Task: Find connections with filter location Eutin with filter topic #Indiawith filter profile language English with filter current company IDOM Consulting, Engineering, Architecture with filter school SREE VENKATESWARA COLLEGE OF ENGINEERING with filter industry Broadcast Media Production and Distribution with filter service category Coaching & Mentoring with filter keywords title Plumber
Action: Mouse moved to (643, 85)
Screenshot: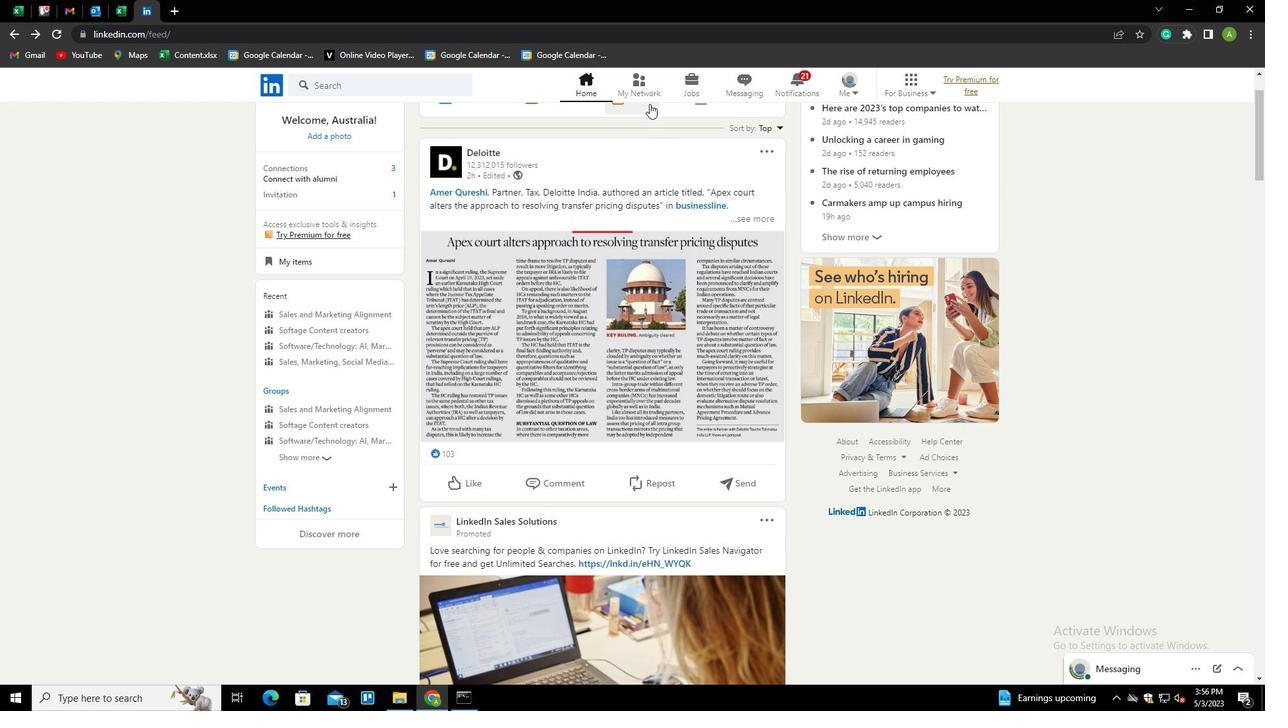 
Action: Mouse pressed left at (643, 85)
Screenshot: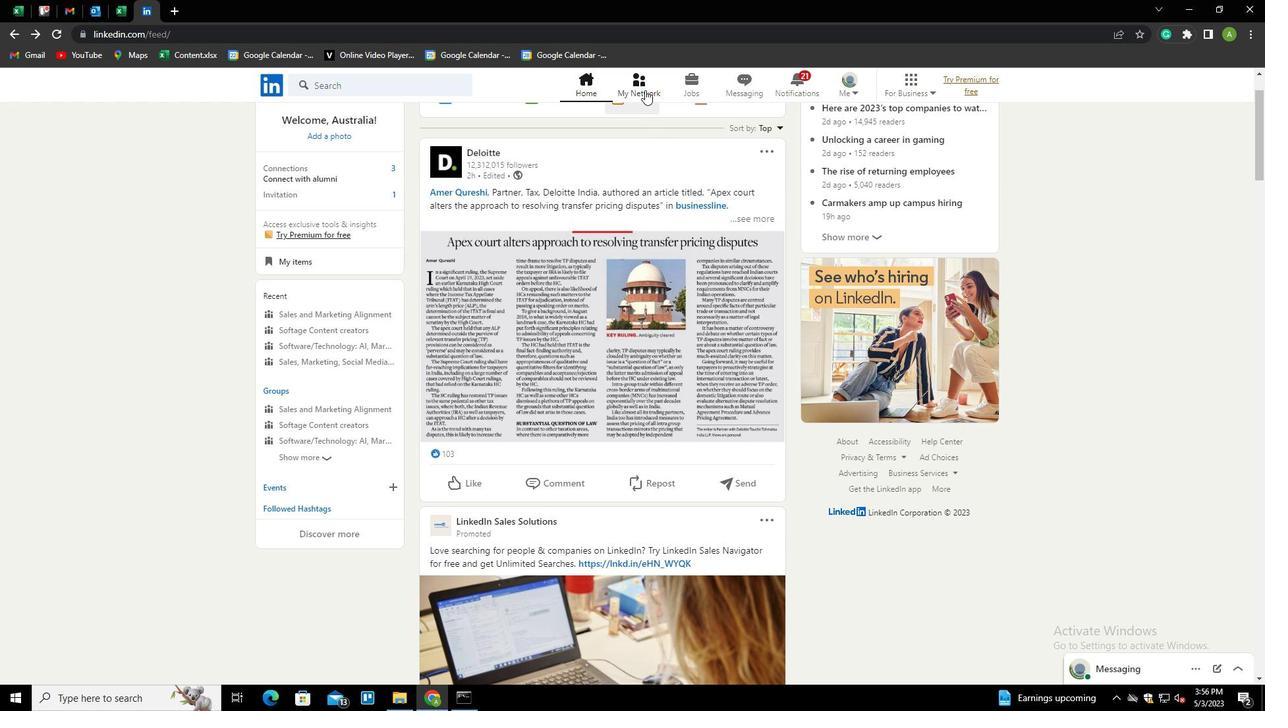 
Action: Mouse moved to (321, 156)
Screenshot: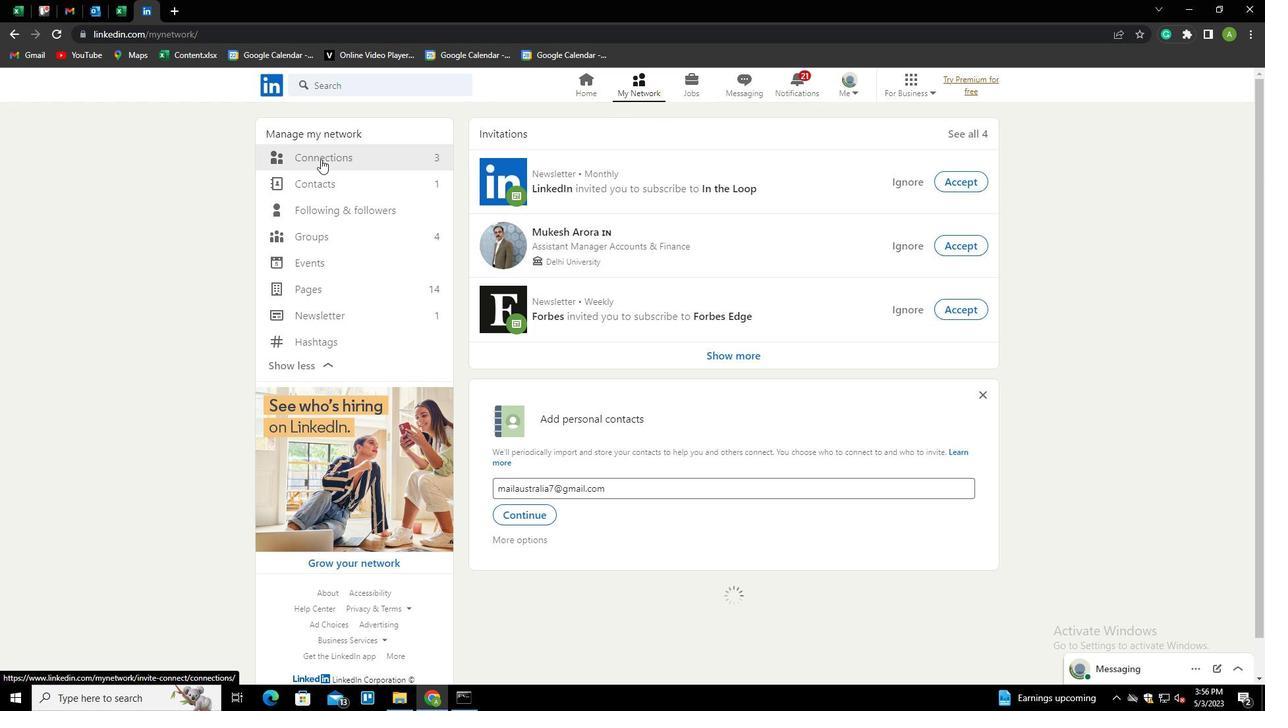 
Action: Mouse pressed left at (321, 156)
Screenshot: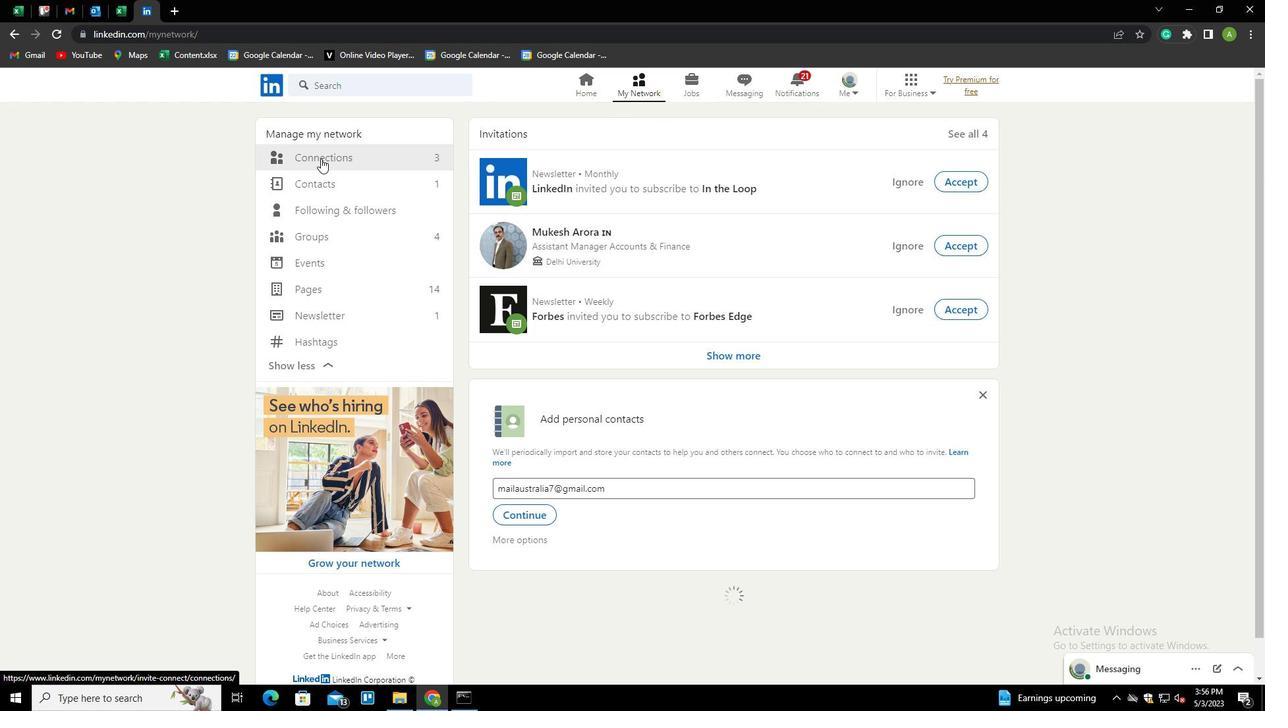 
Action: Mouse moved to (717, 158)
Screenshot: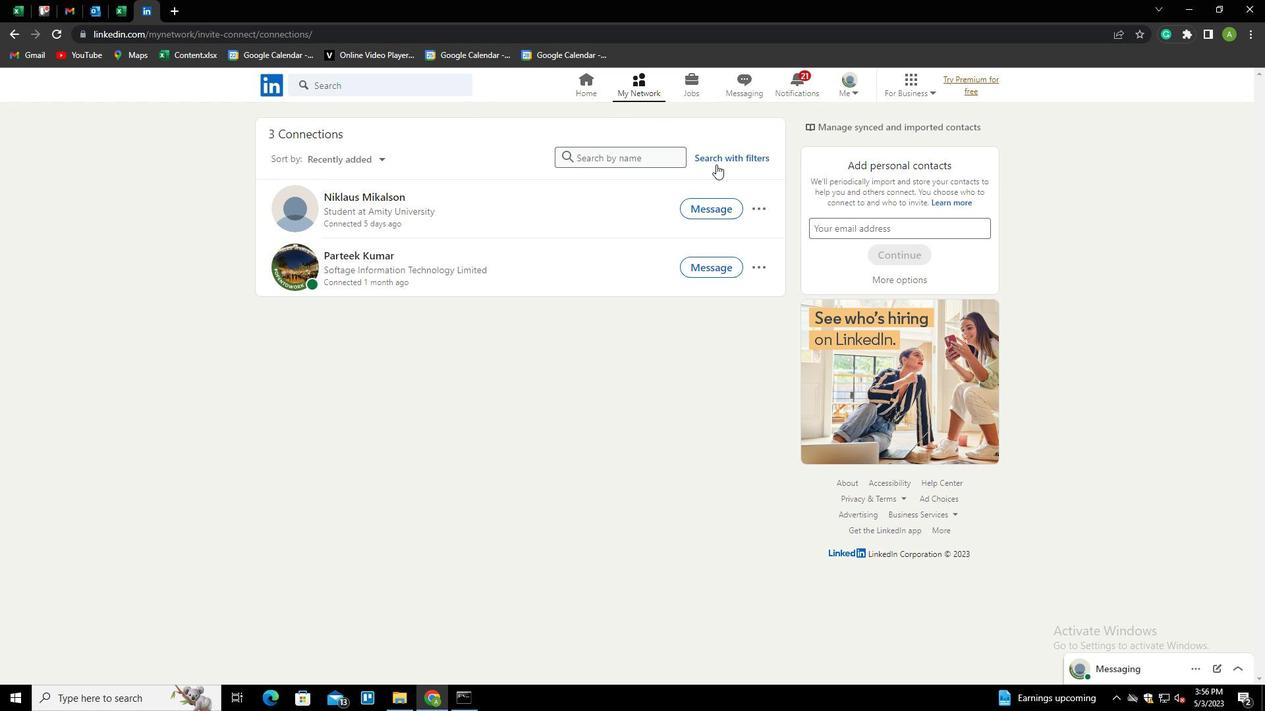 
Action: Mouse pressed left at (717, 158)
Screenshot: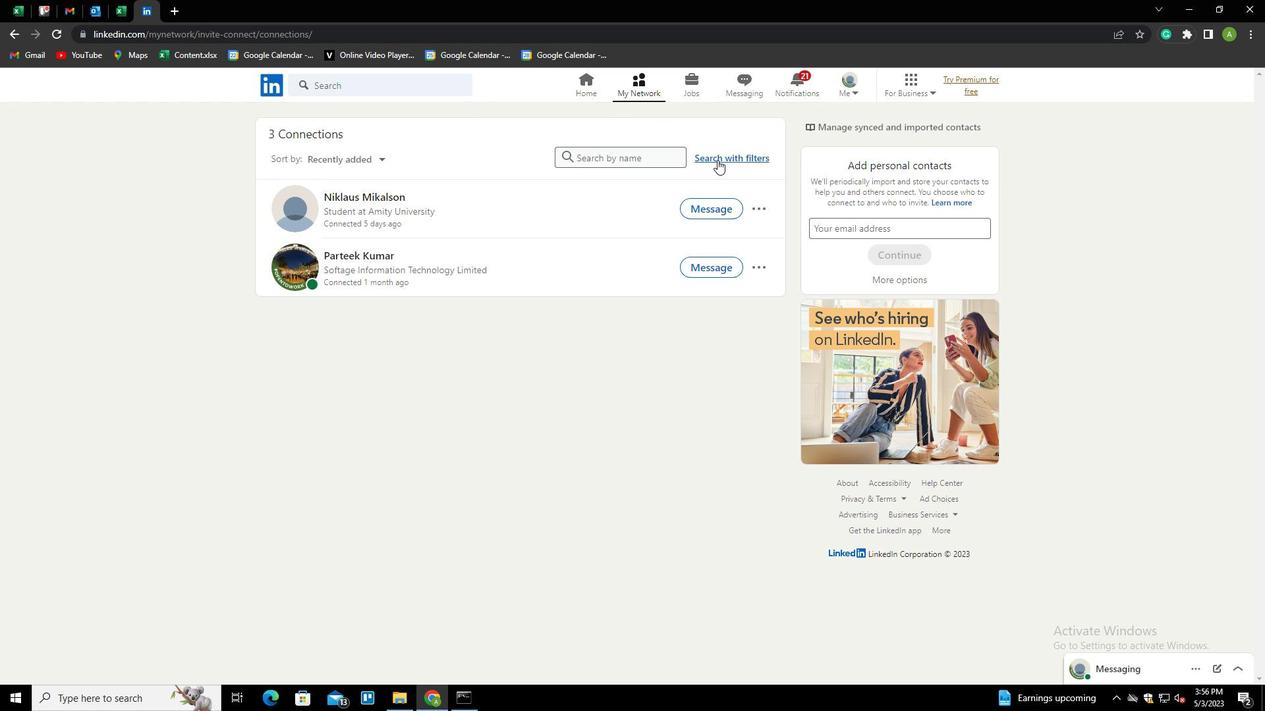 
Action: Mouse moved to (676, 119)
Screenshot: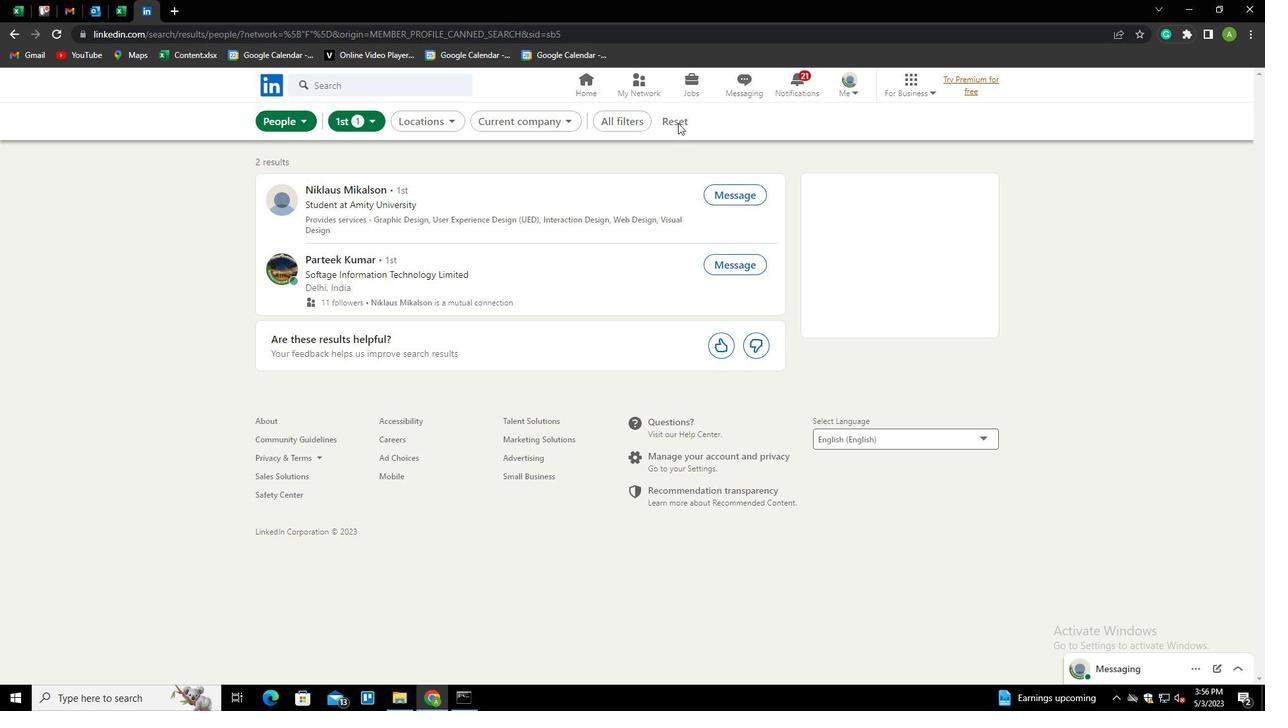 
Action: Mouse pressed left at (676, 119)
Screenshot: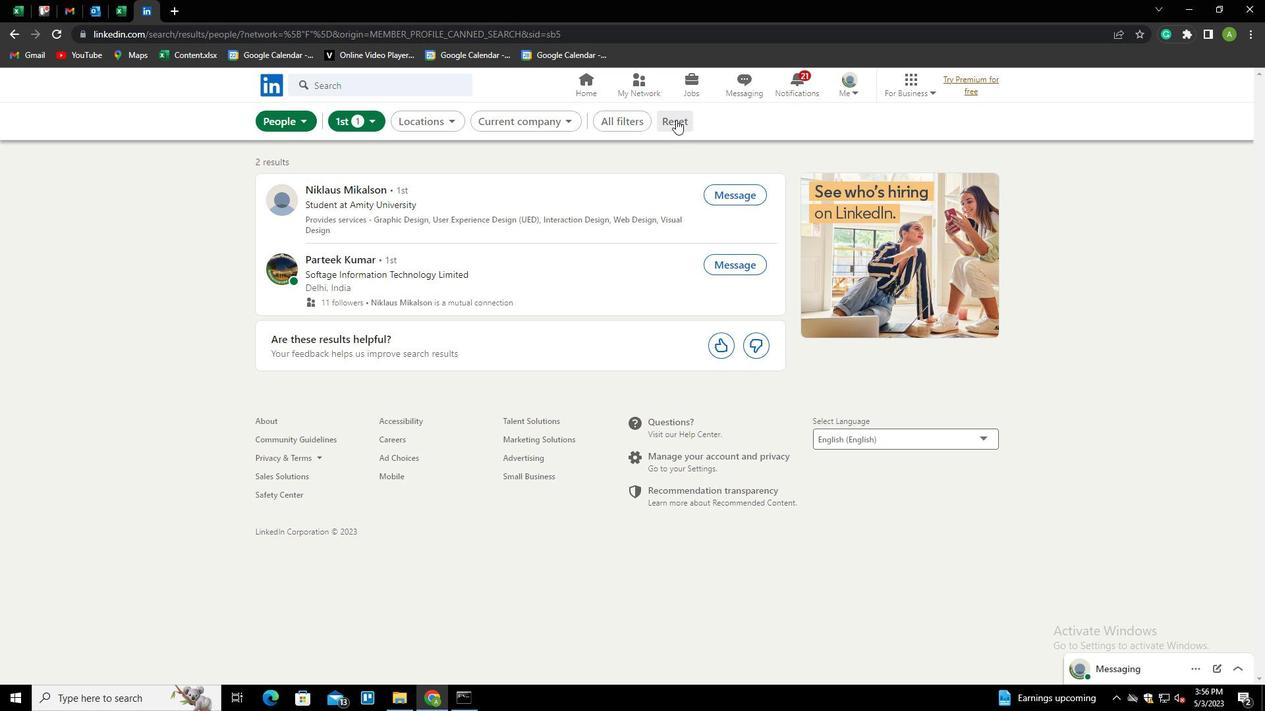 
Action: Mouse moved to (663, 120)
Screenshot: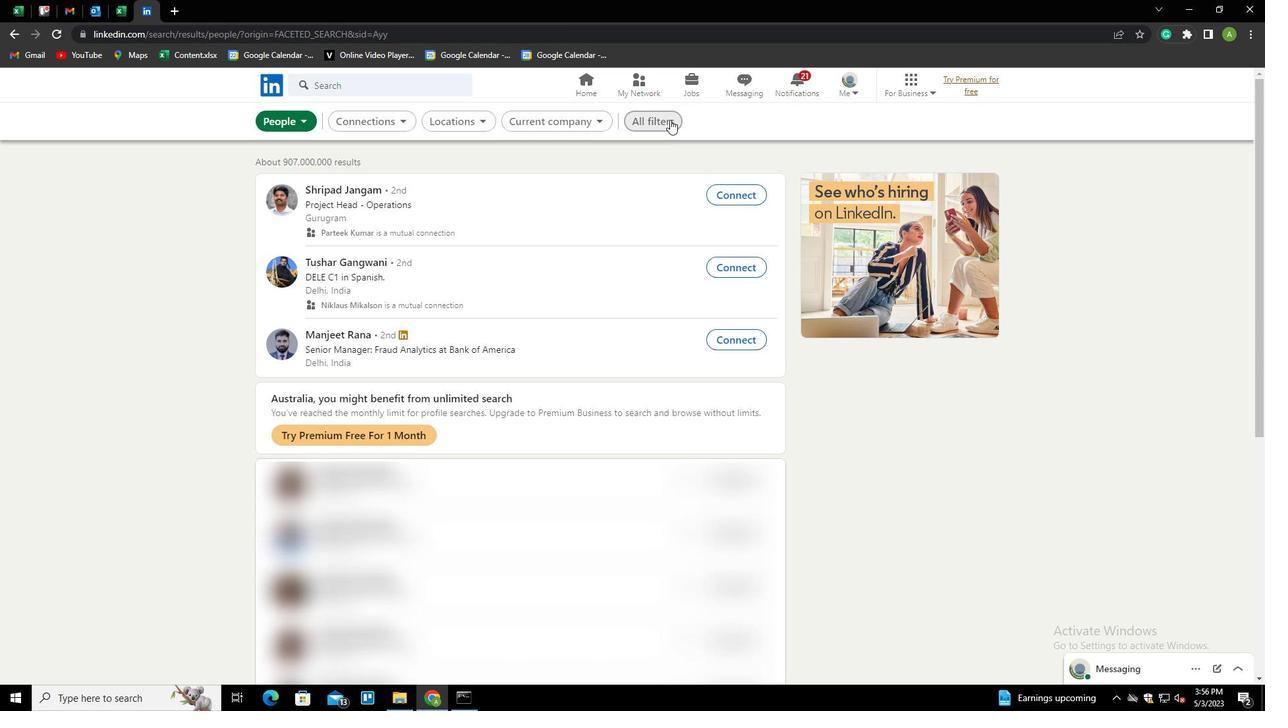 
Action: Mouse pressed left at (663, 120)
Screenshot: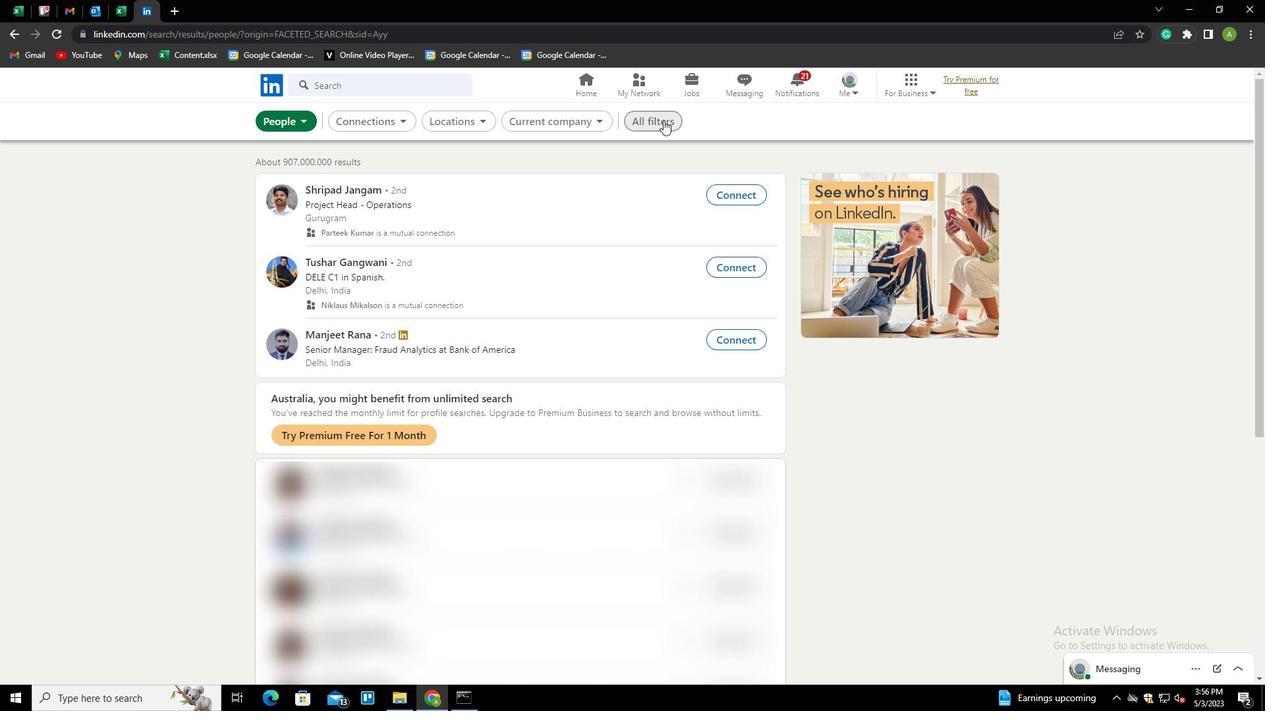 
Action: Mouse moved to (1050, 315)
Screenshot: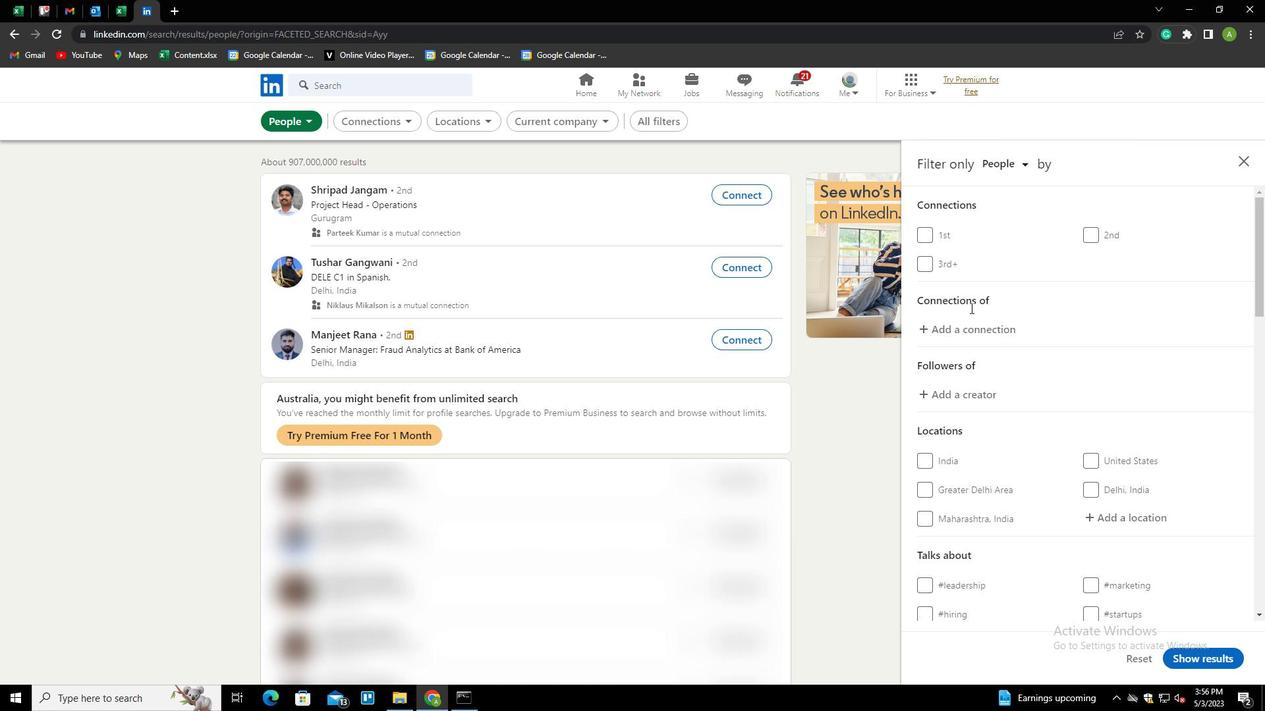 
Action: Mouse scrolled (1050, 315) with delta (0, 0)
Screenshot: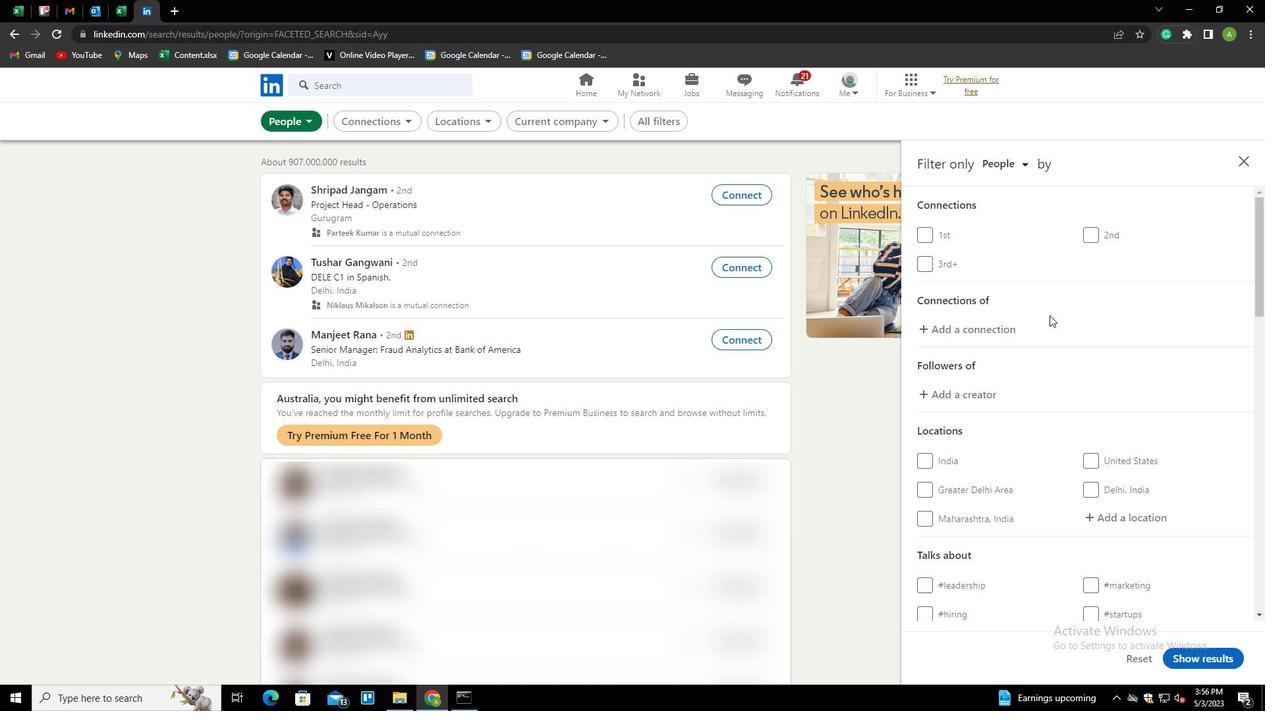 
Action: Mouse scrolled (1050, 315) with delta (0, 0)
Screenshot: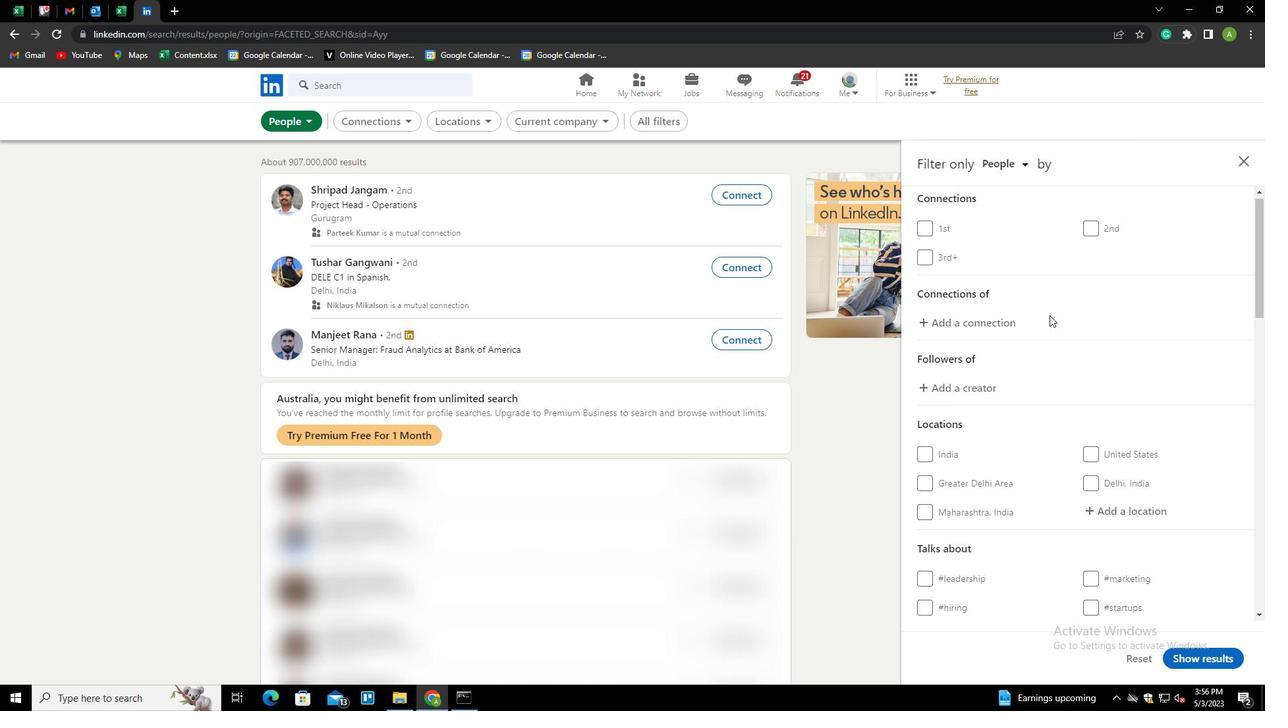 
Action: Mouse scrolled (1050, 315) with delta (0, 0)
Screenshot: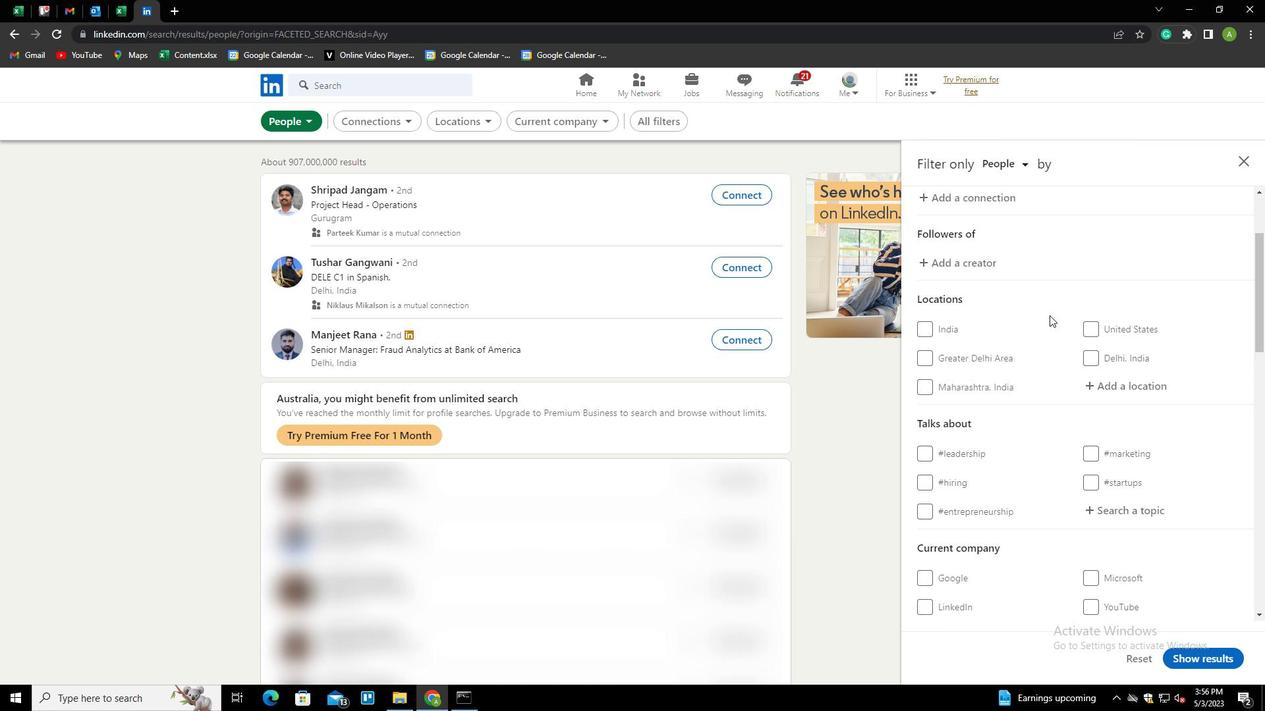 
Action: Mouse moved to (1102, 323)
Screenshot: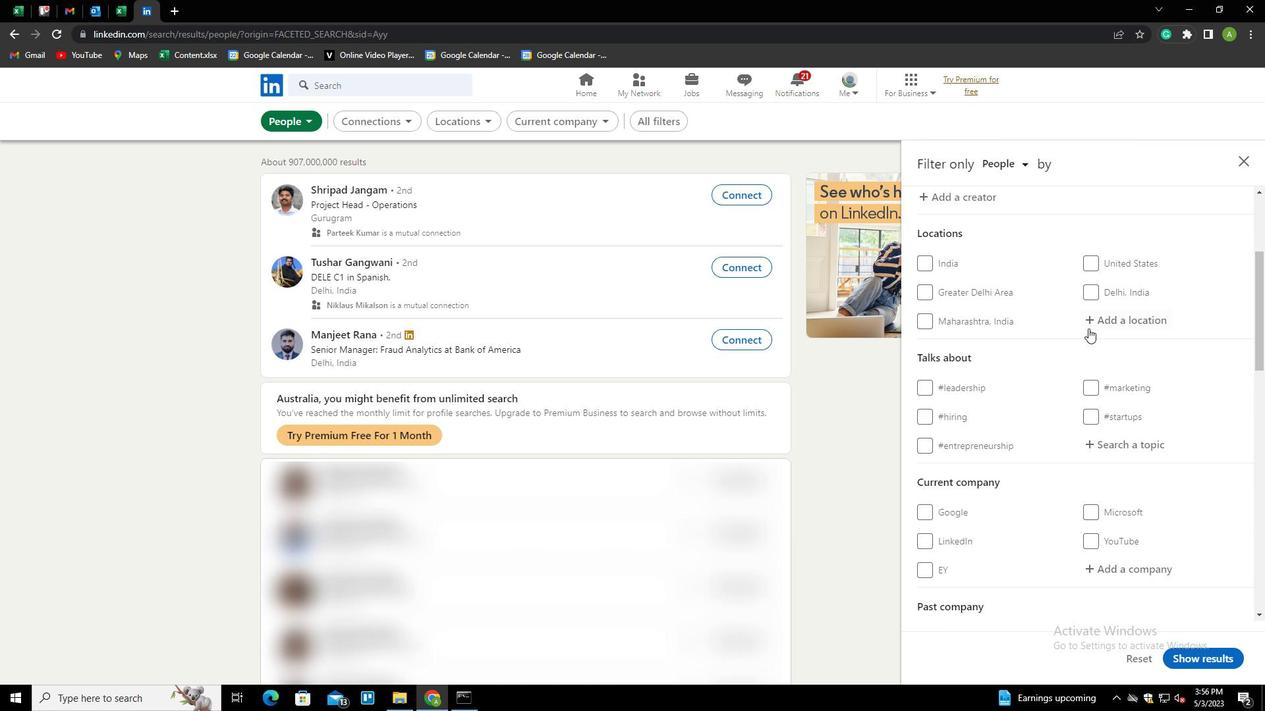 
Action: Mouse pressed left at (1102, 323)
Screenshot: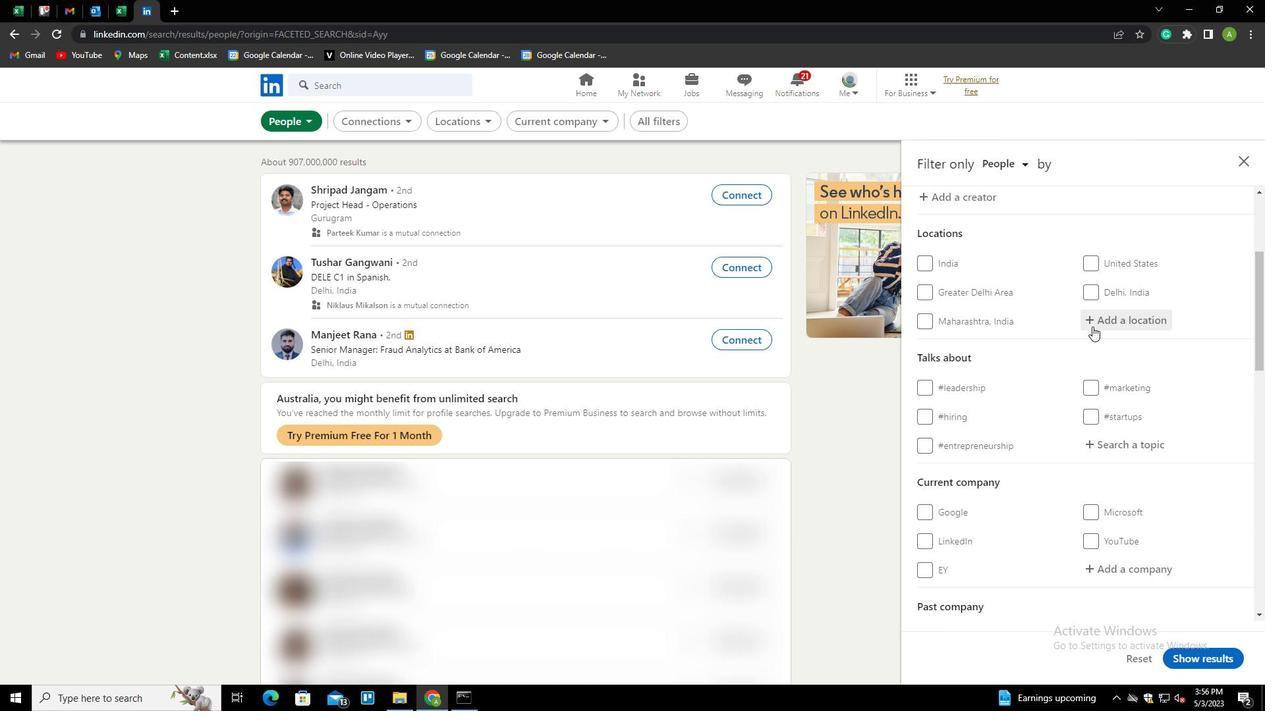 
Action: Mouse moved to (1108, 322)
Screenshot: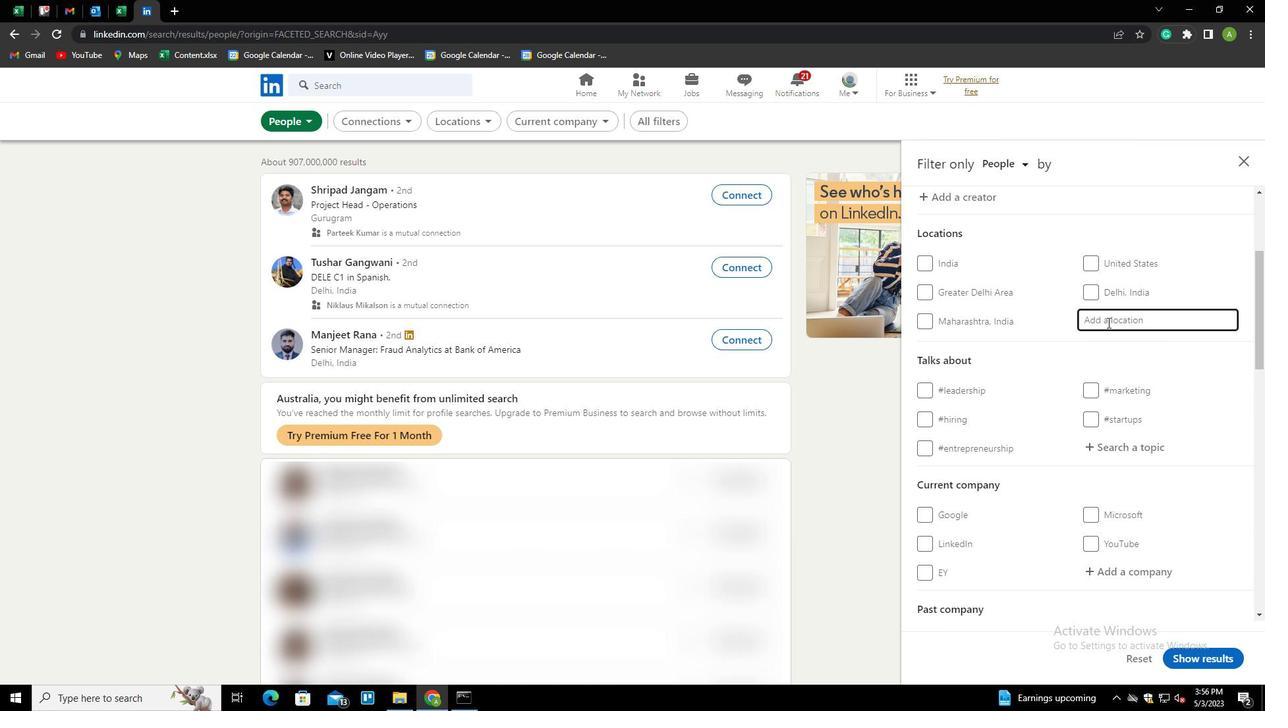 
Action: Mouse pressed left at (1108, 322)
Screenshot: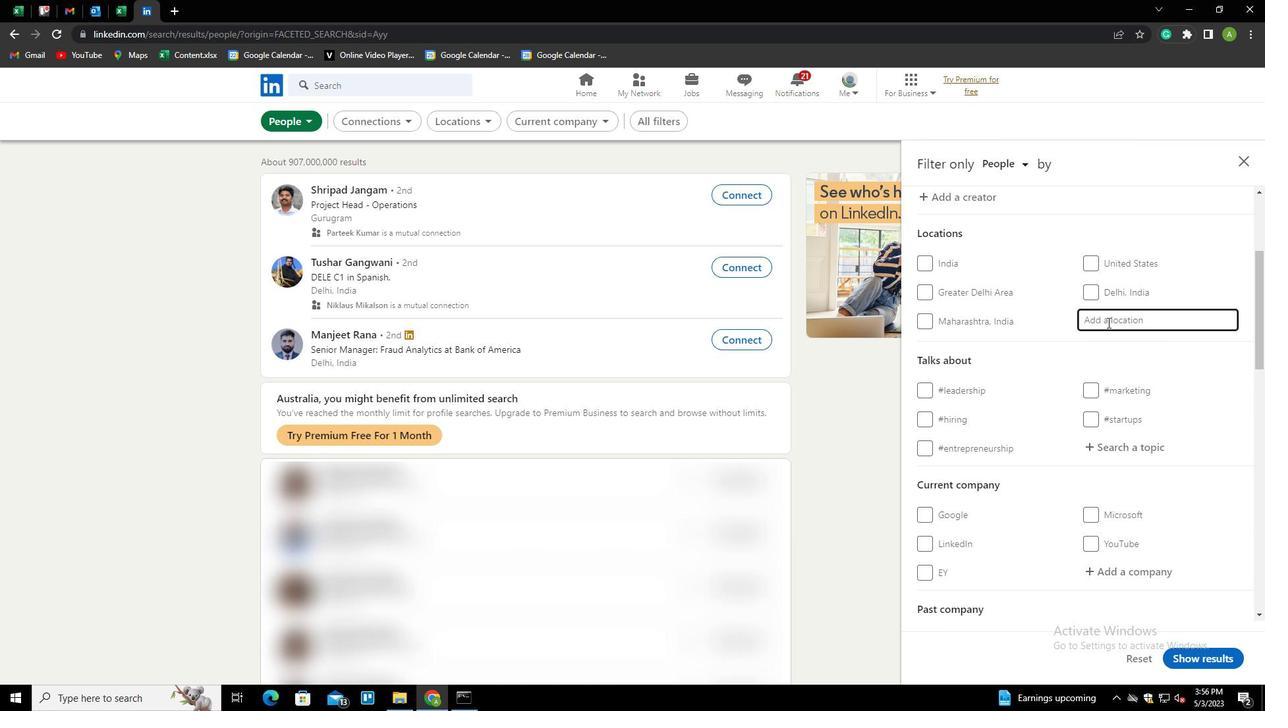 
Action: Key pressed <Key.shift><Key.shift><Key.shift><Key.shift><Key.shift><Key.shift><Key.shift><Key.shift><Key.shift><Key.shift><Key.shift><Key.shift><Key.shift><Key.shift><Key.shift><Key.shift><Key.shift><Key.shift><Key.shift><Key.shift><Key.shift><Key.shift><Key.shift><Key.shift><Key.shift><Key.shift><Key.shift><Key.shift><Key.shift><Key.shift><Key.shift><Key.shift><Key.shift><Key.shift><Key.shift><Key.shift><Key.shift><Key.shift><Key.shift><Key.shift><Key.shift><Key.shift><Key.shift><Key.shift><Key.shift><Key.shift><Key.shift><Key.shift><Key.shift><Key.shift><Key.shift><Key.shift><Key.shift><Key.shift><Key.shift><Key.shift><Key.shift><Key.shift><Key.shift>EUTIN<Key.down><Key.down><Key.enter>
Screenshot: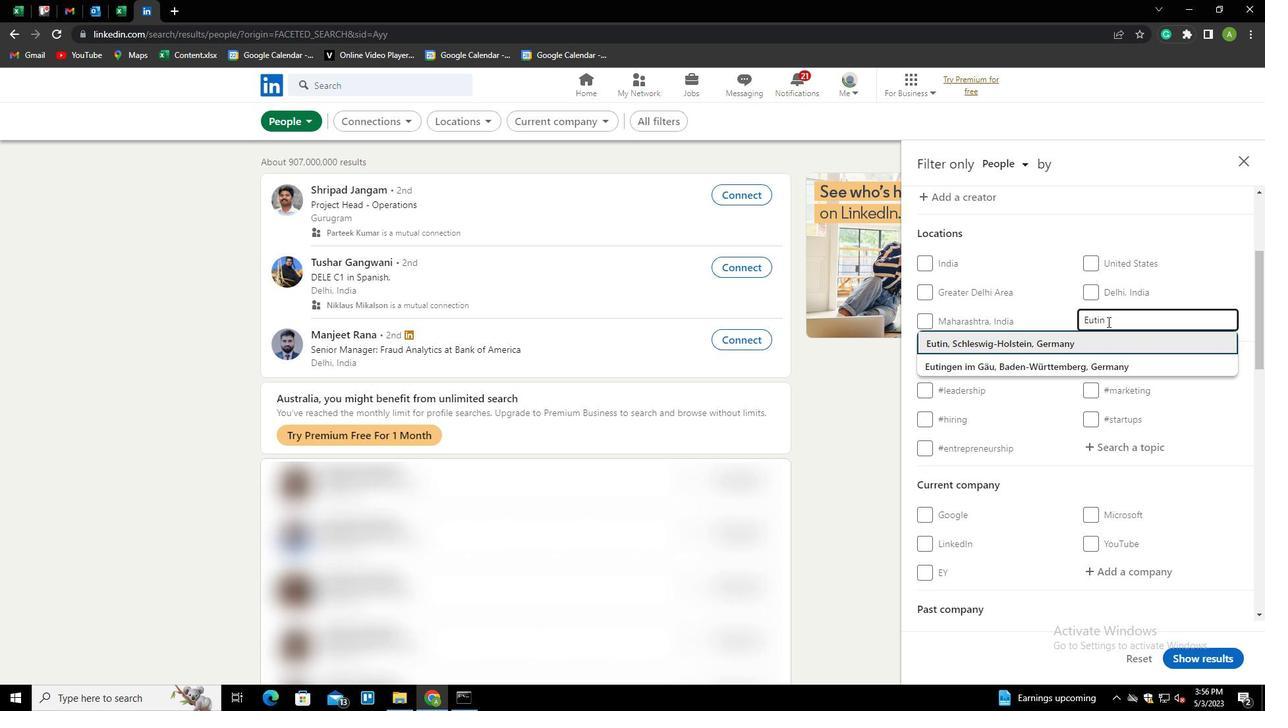 
Action: Mouse scrolled (1108, 321) with delta (0, 0)
Screenshot: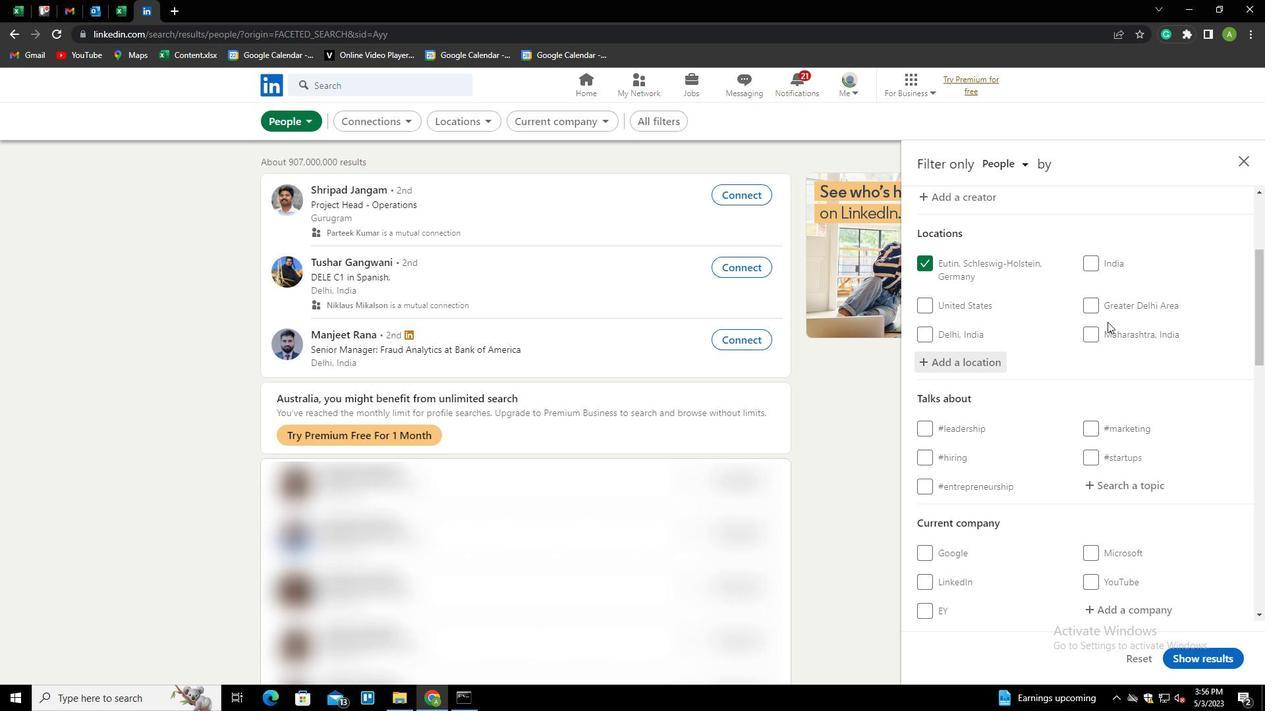 
Action: Mouse moved to (1108, 424)
Screenshot: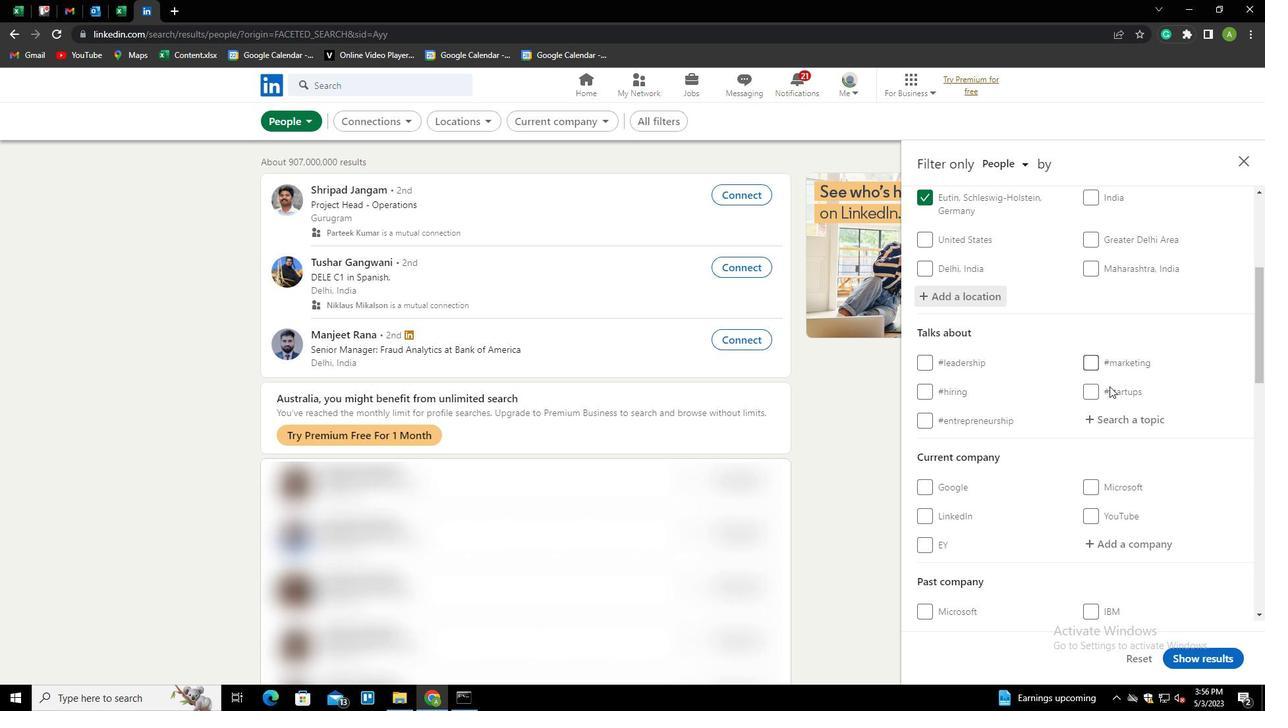 
Action: Mouse pressed left at (1108, 424)
Screenshot: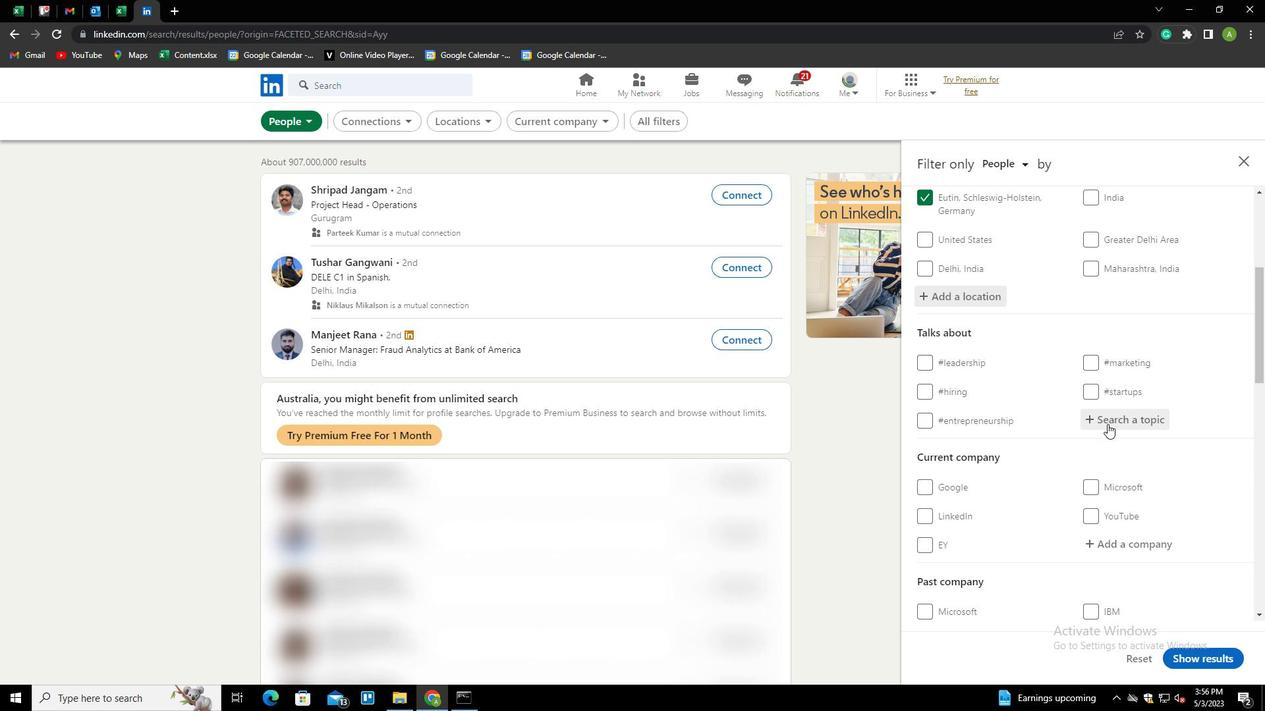 
Action: Key pressed INDIA<Key.down><Key.enter>
Screenshot: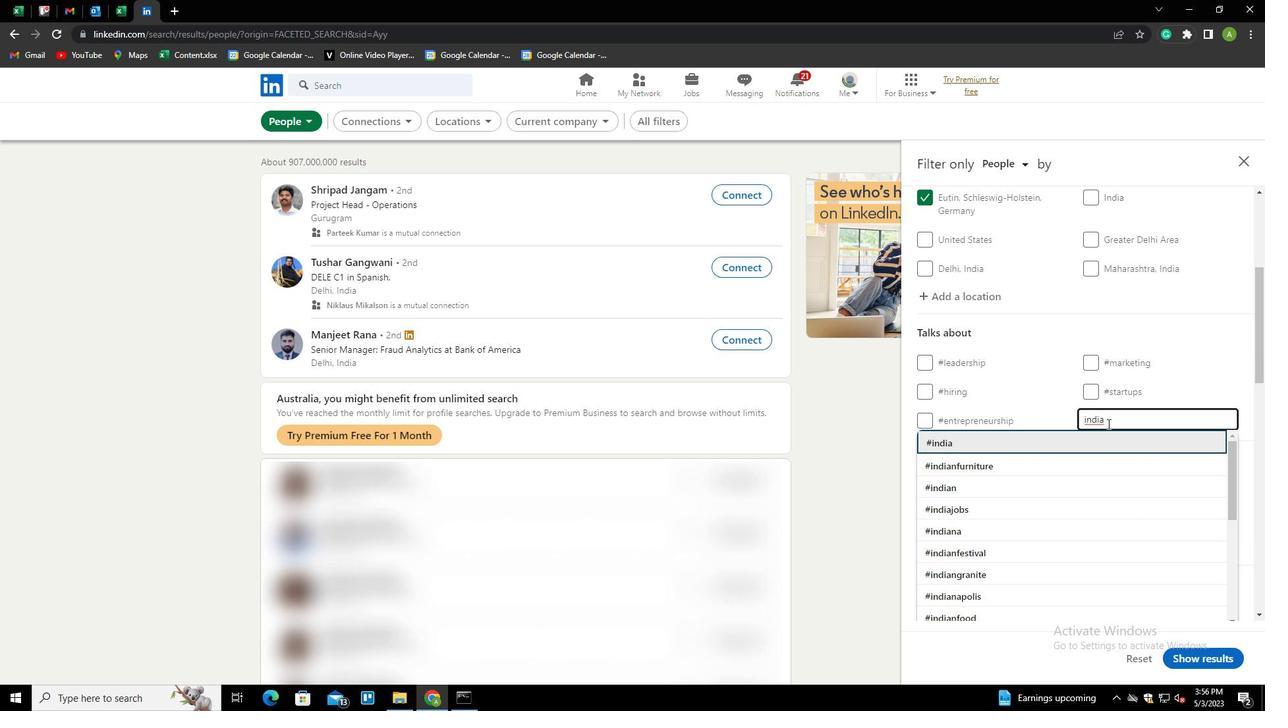 
Action: Mouse scrolled (1108, 423) with delta (0, 0)
Screenshot: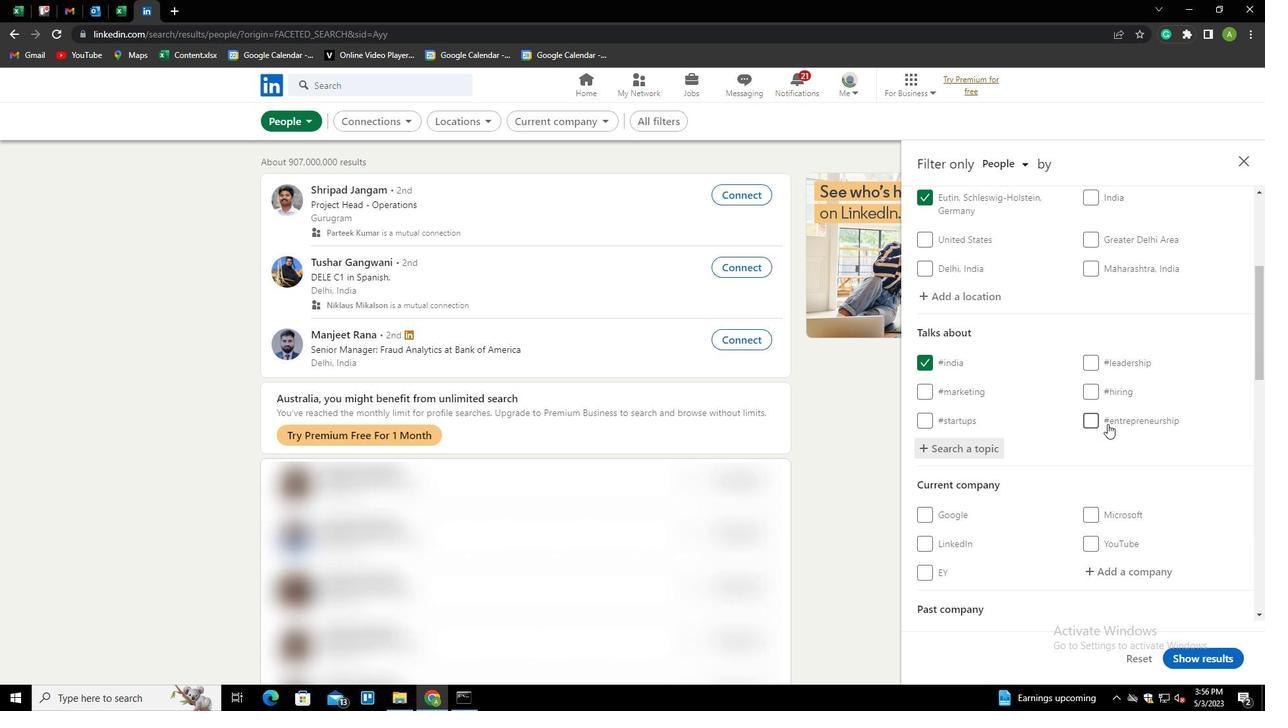 
Action: Mouse scrolled (1108, 423) with delta (0, 0)
Screenshot: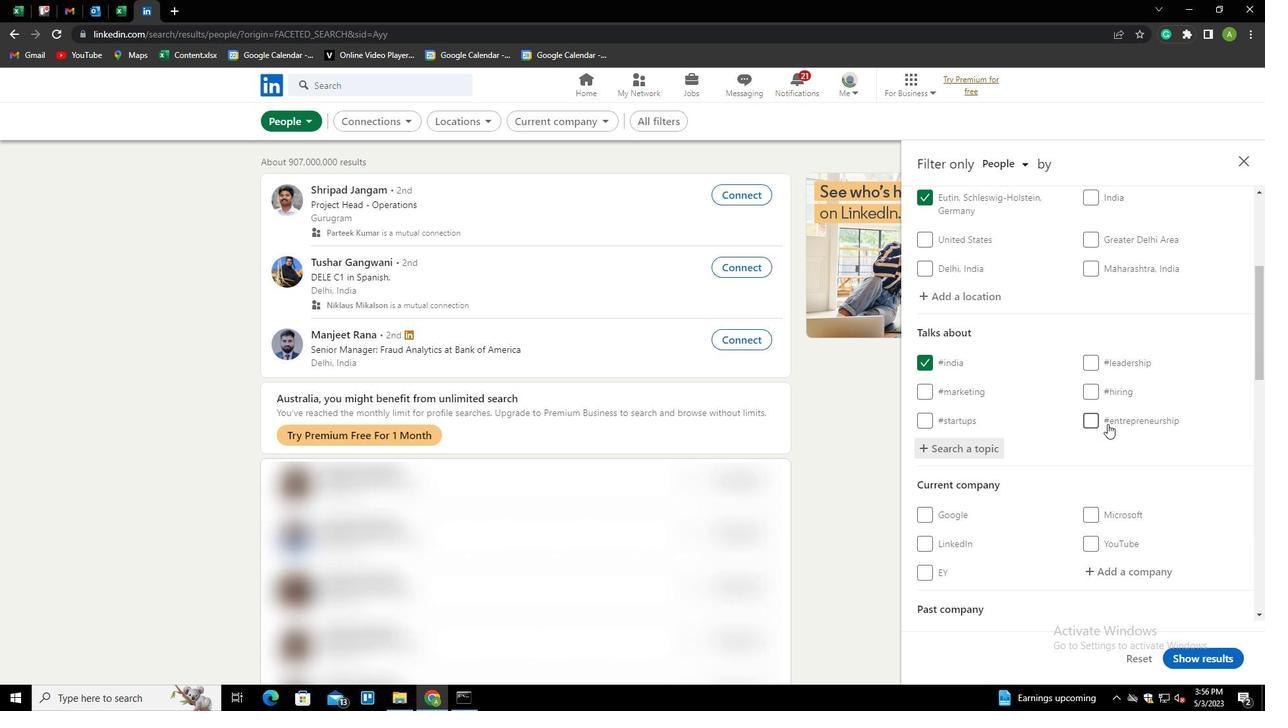 
Action: Mouse scrolled (1108, 423) with delta (0, 0)
Screenshot: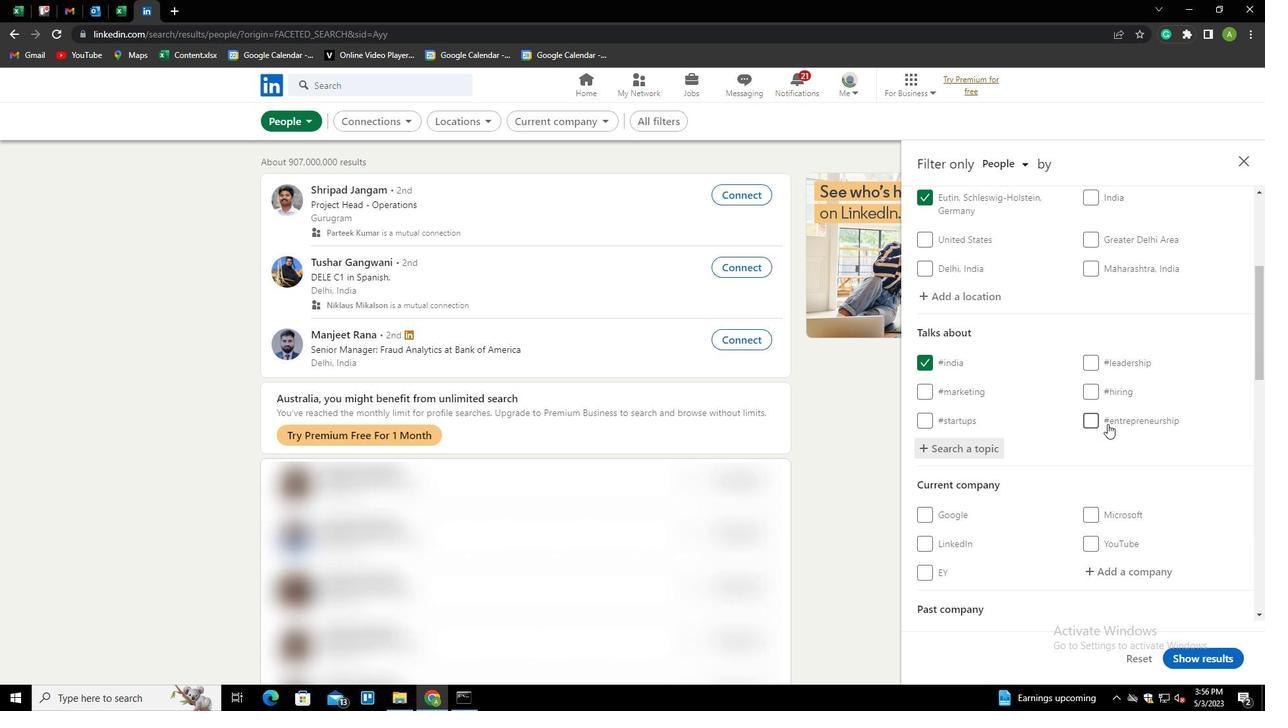 
Action: Mouse scrolled (1108, 423) with delta (0, 0)
Screenshot: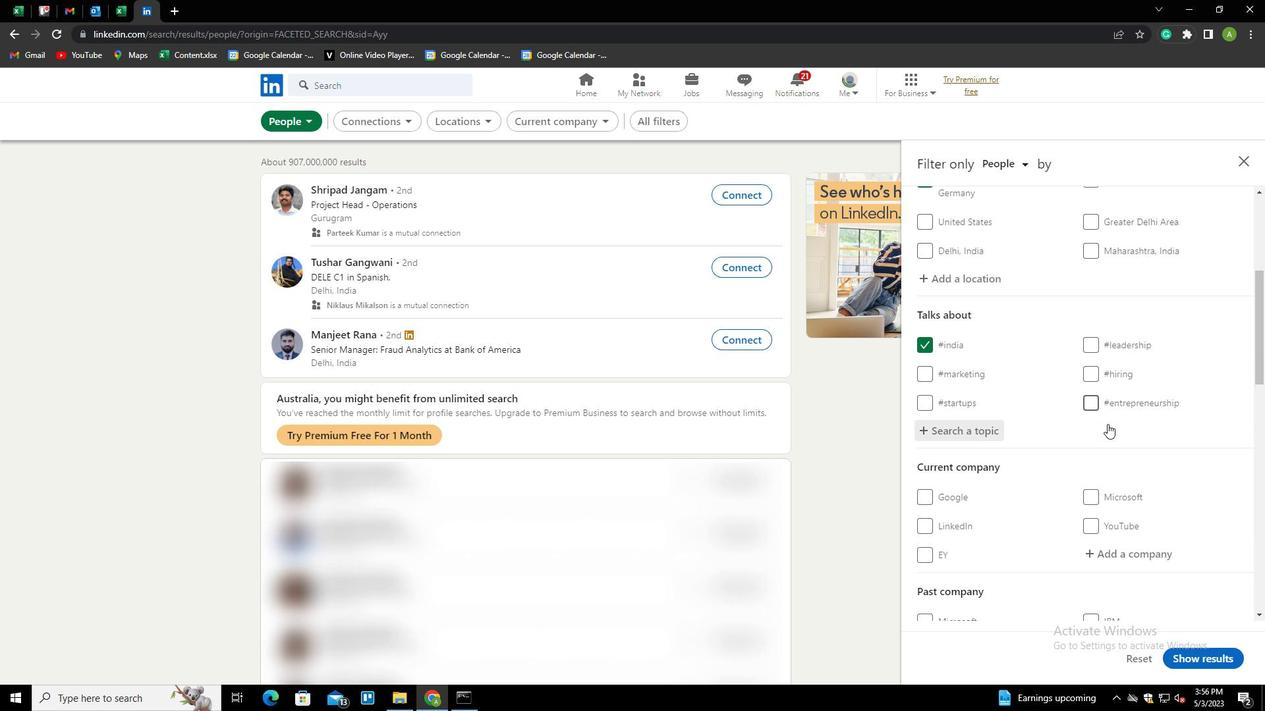 
Action: Mouse scrolled (1108, 423) with delta (0, 0)
Screenshot: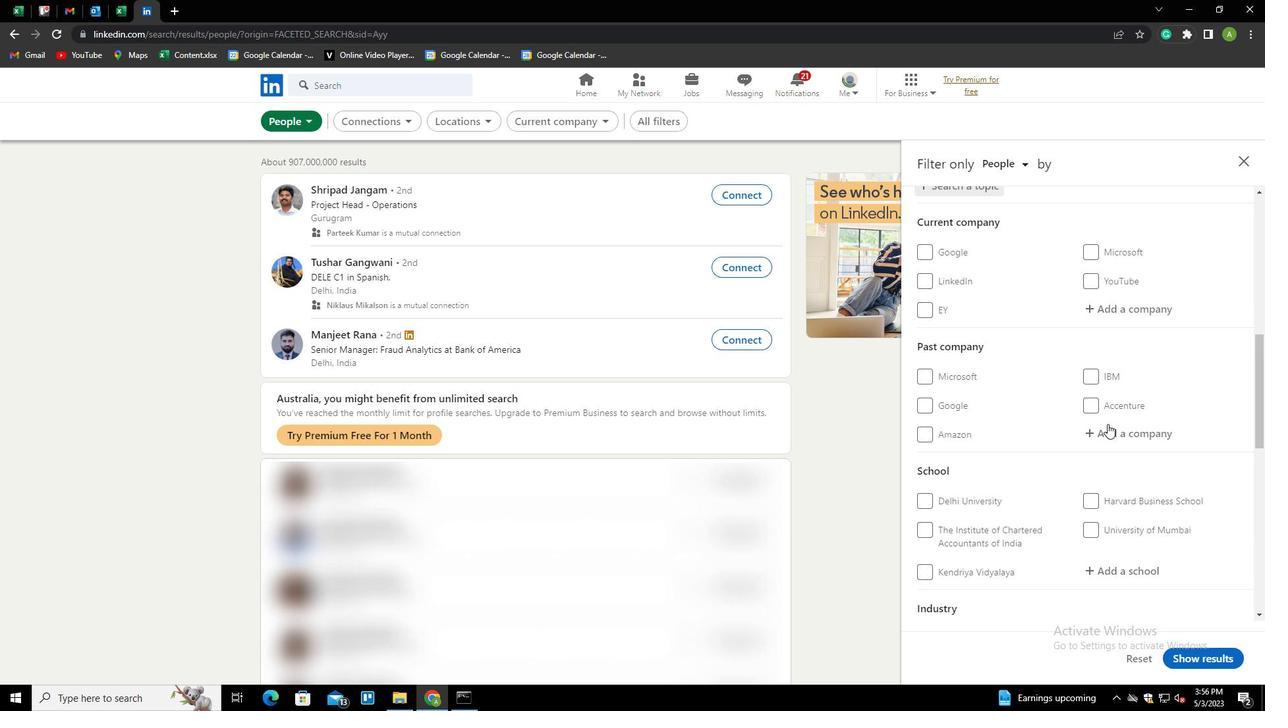 
Action: Mouse scrolled (1108, 423) with delta (0, 0)
Screenshot: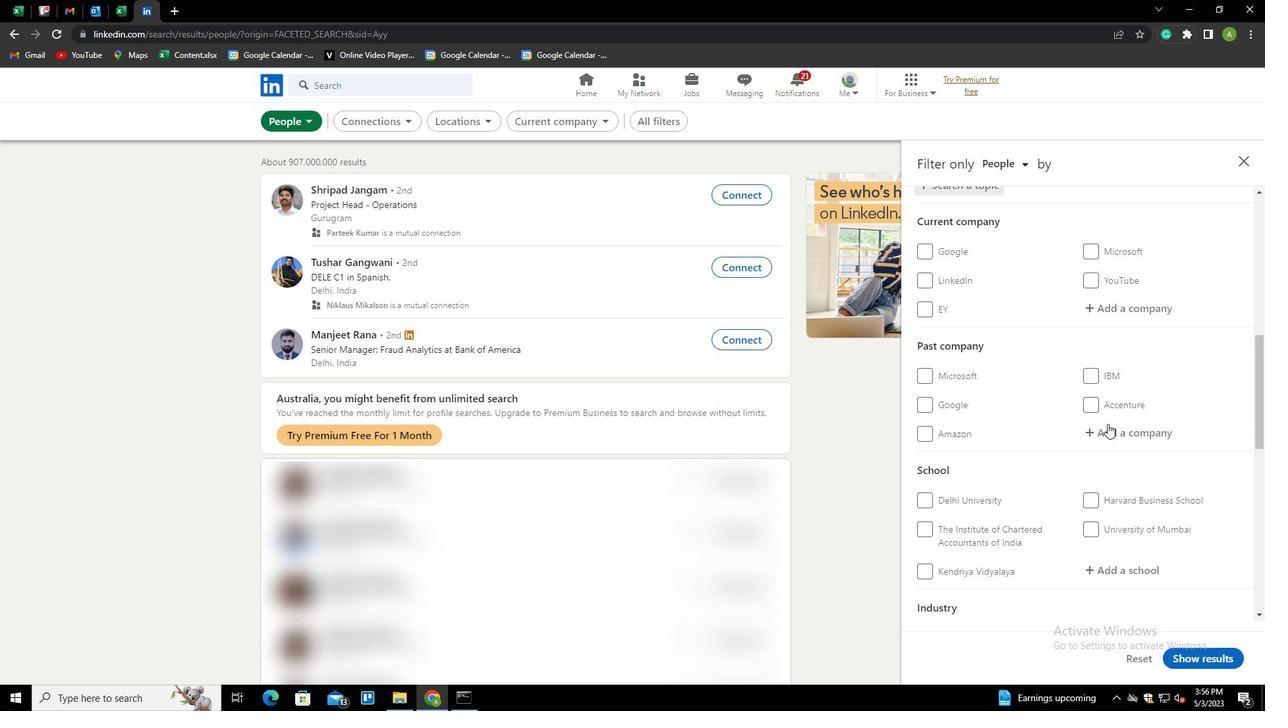
Action: Mouse scrolled (1108, 423) with delta (0, 0)
Screenshot: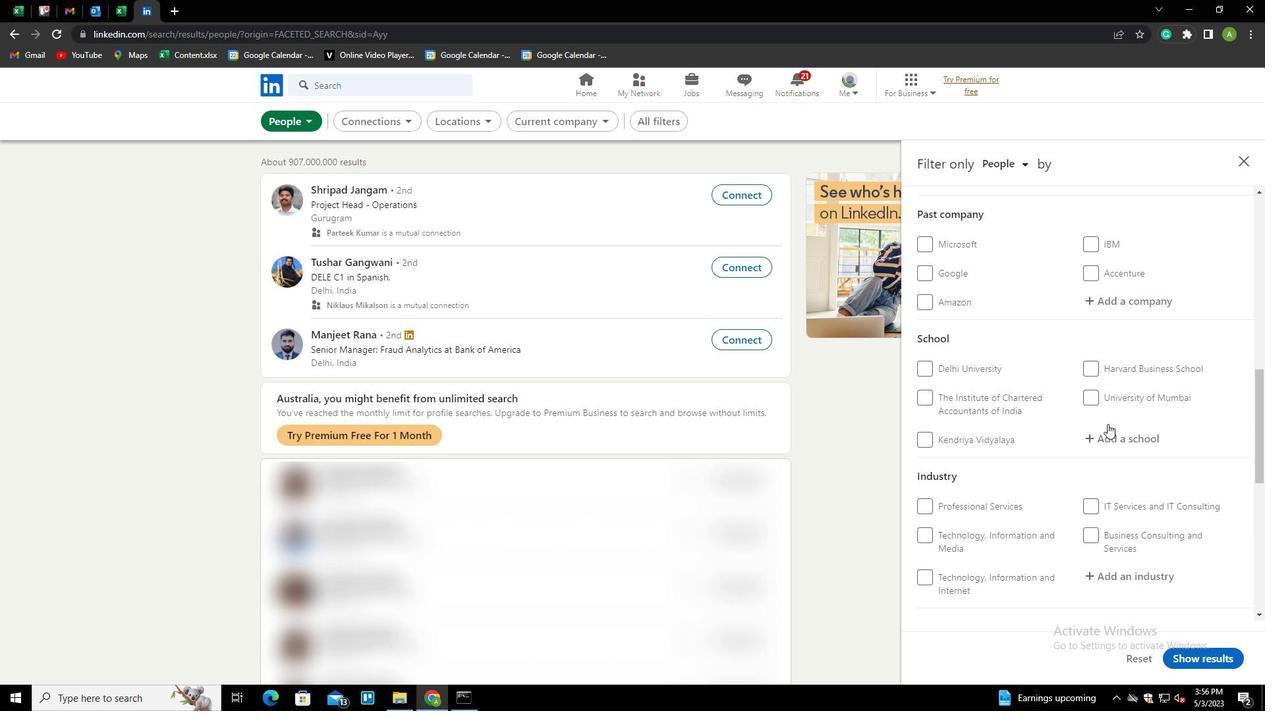 
Action: Mouse scrolled (1108, 423) with delta (0, 0)
Screenshot: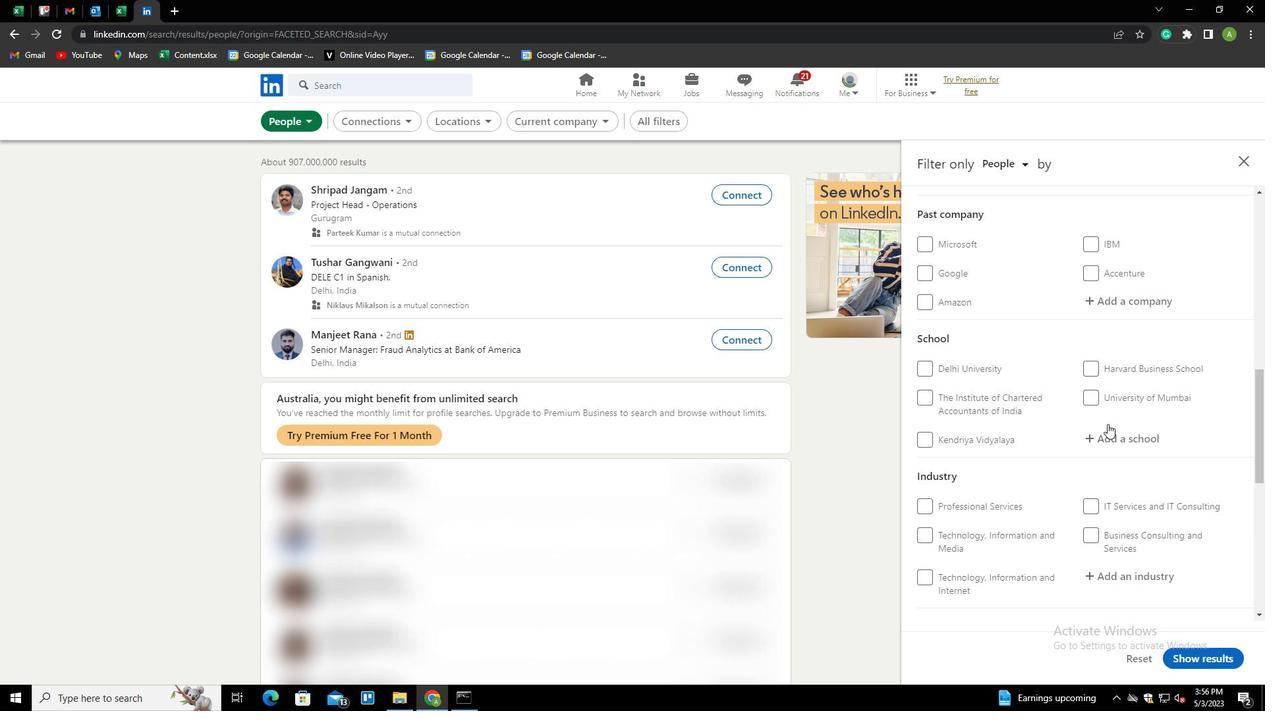 
Action: Mouse scrolled (1108, 423) with delta (0, 0)
Screenshot: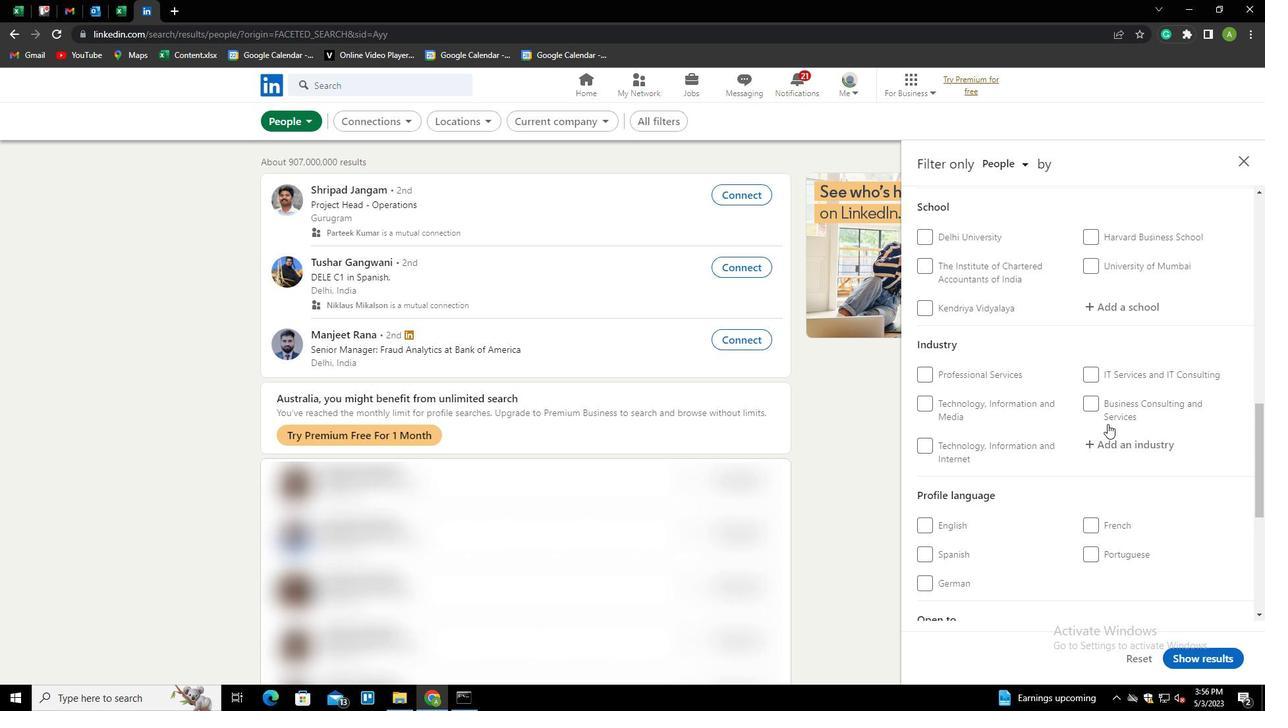 
Action: Mouse moved to (924, 459)
Screenshot: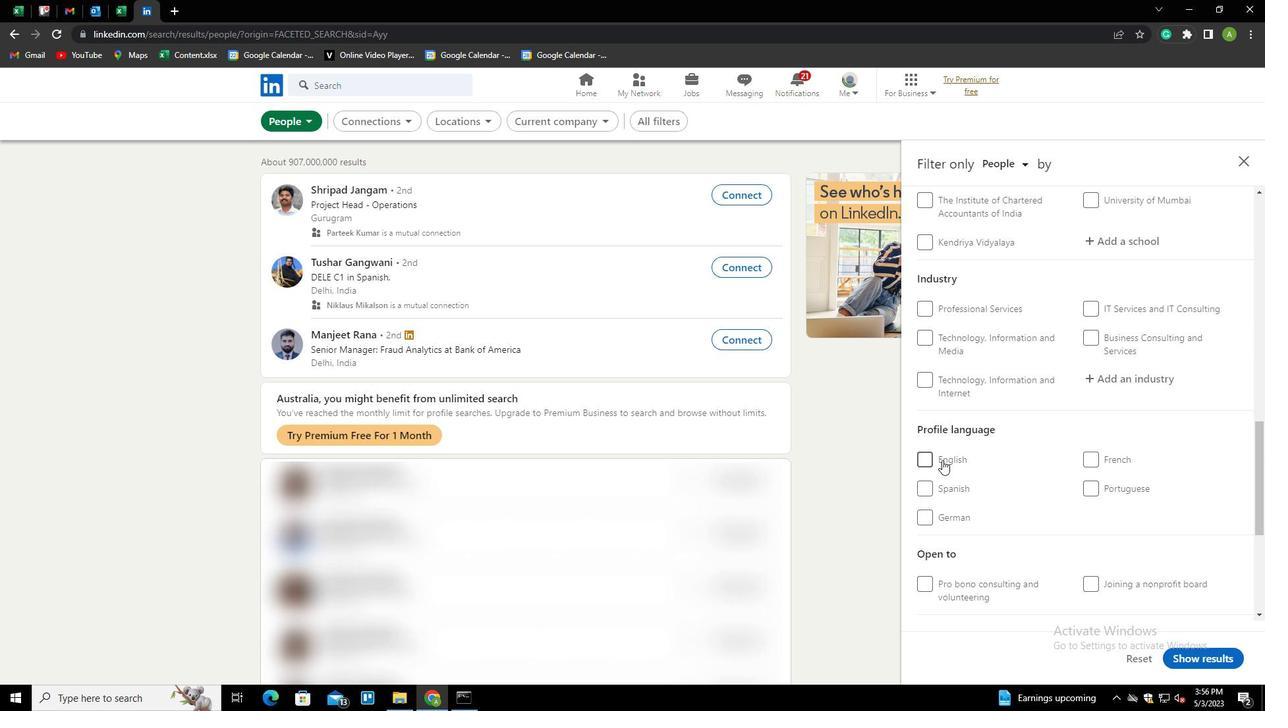 
Action: Mouse pressed left at (924, 459)
Screenshot: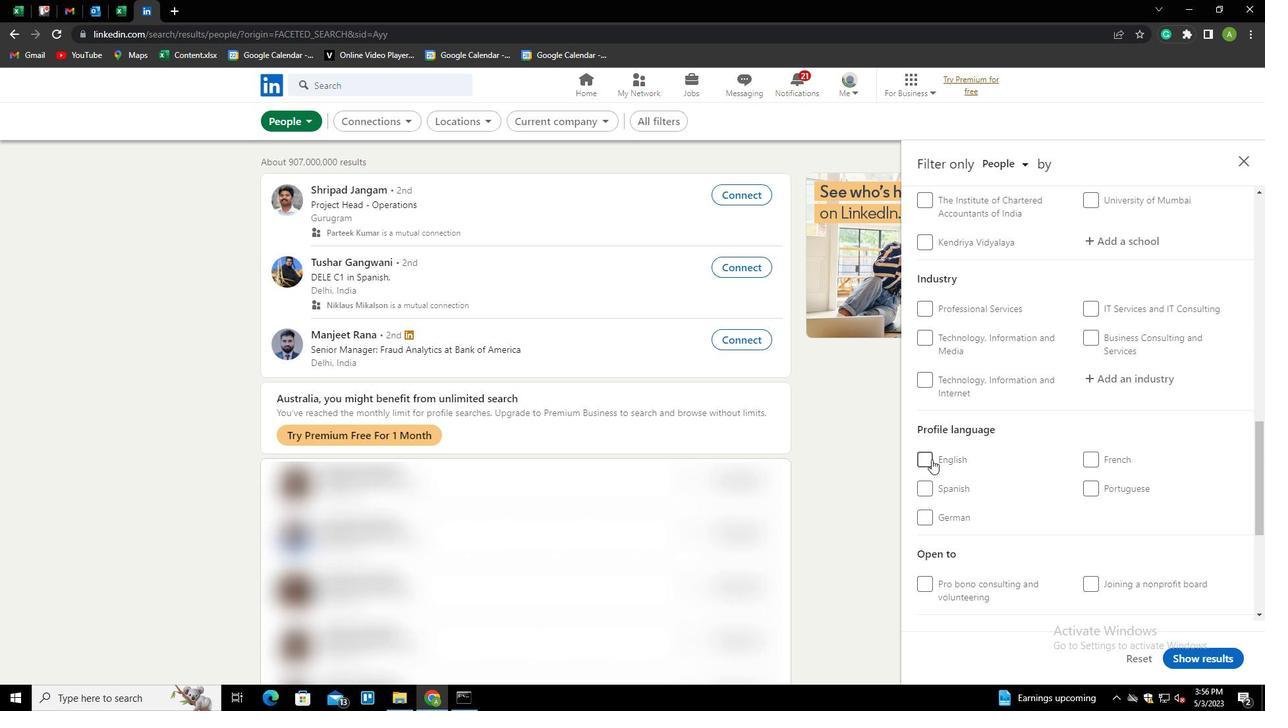 
Action: Mouse moved to (1108, 444)
Screenshot: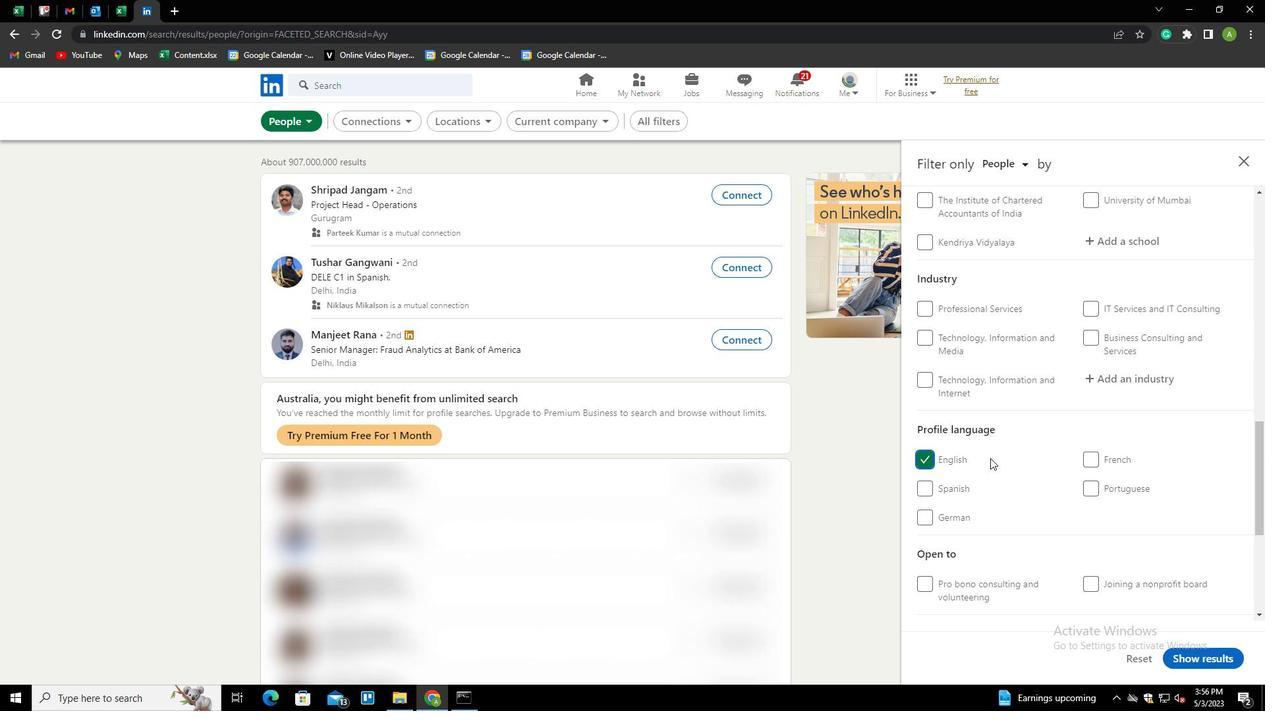 
Action: Mouse scrolled (1108, 444) with delta (0, 0)
Screenshot: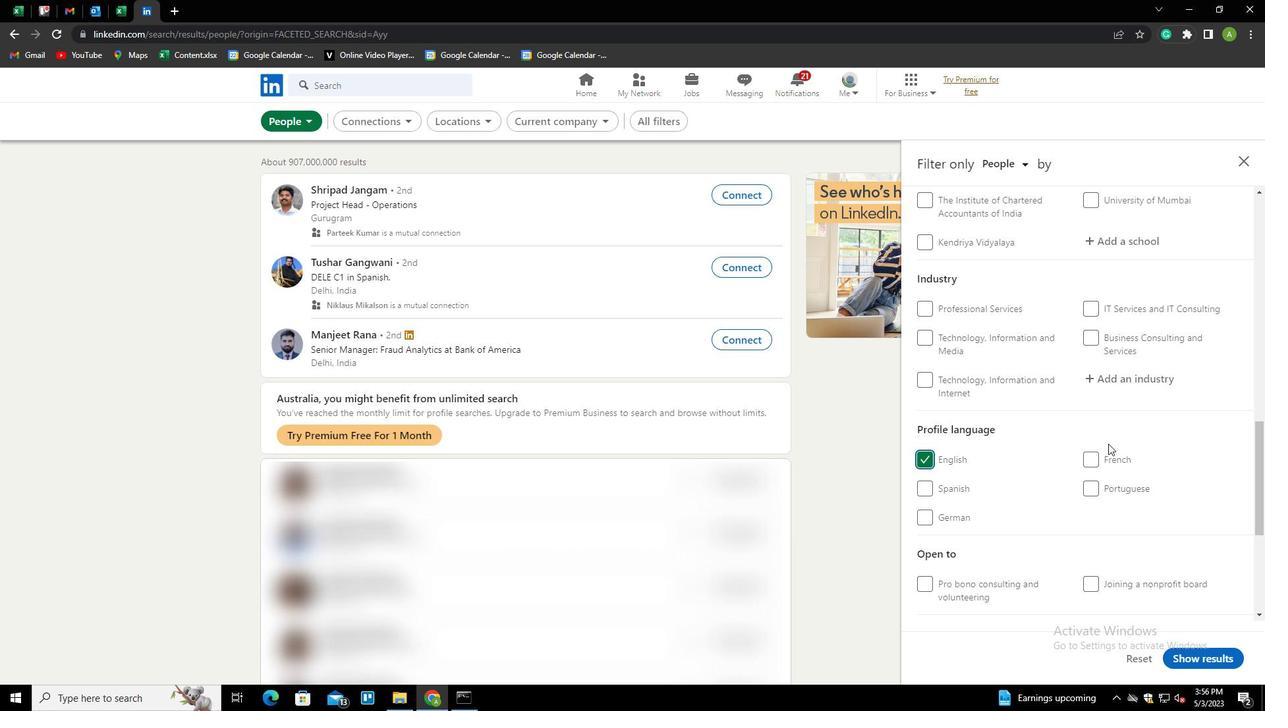 
Action: Mouse scrolled (1108, 444) with delta (0, 0)
Screenshot: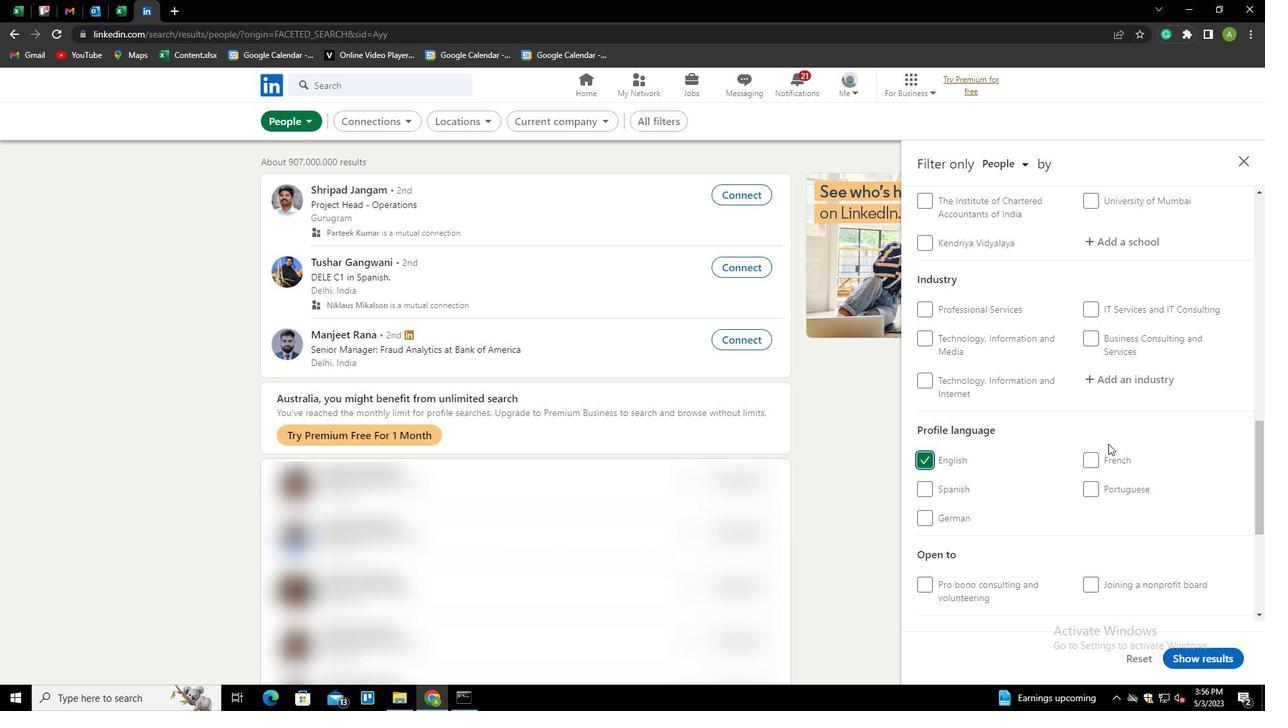 
Action: Mouse scrolled (1108, 444) with delta (0, 0)
Screenshot: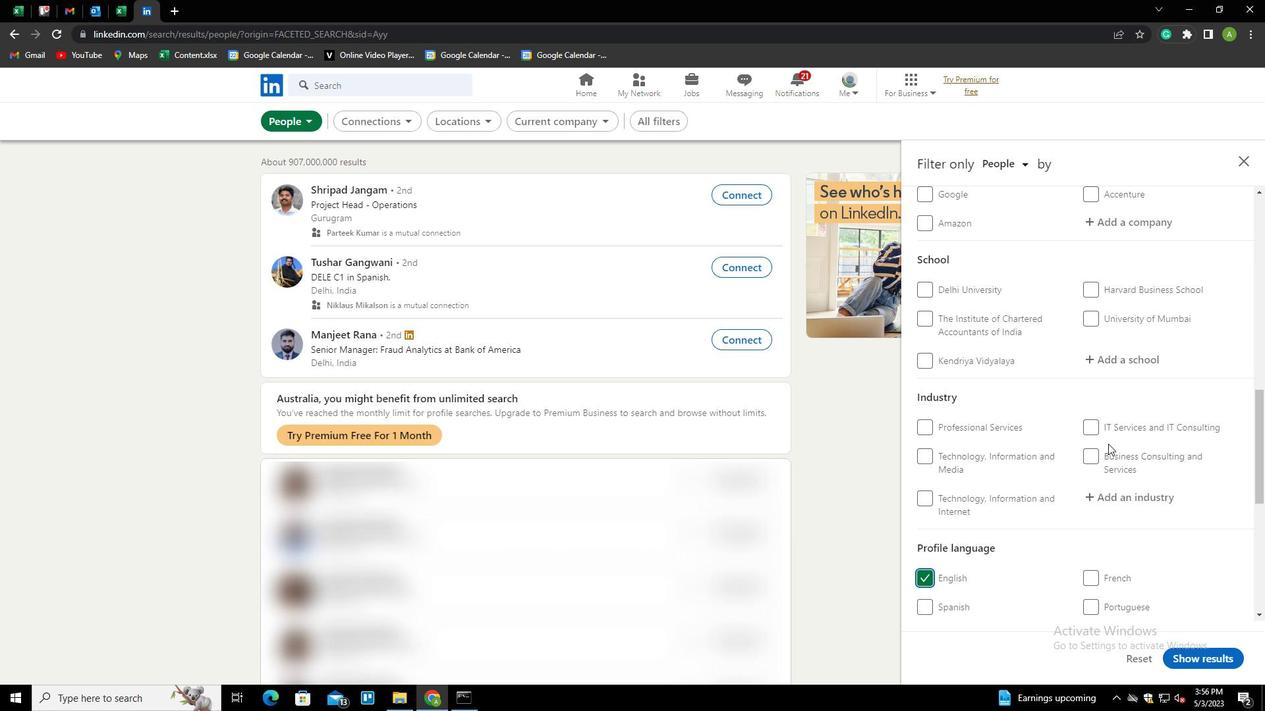 
Action: Mouse scrolled (1108, 444) with delta (0, 0)
Screenshot: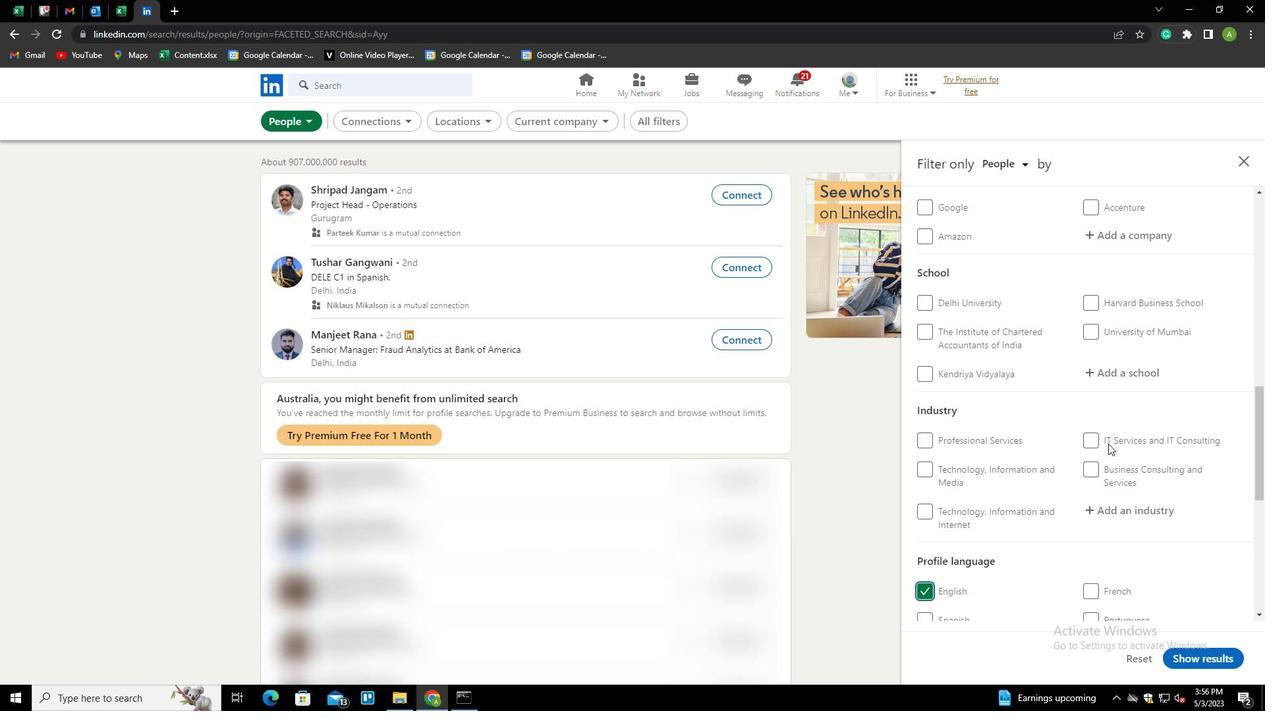 
Action: Mouse scrolled (1108, 444) with delta (0, 0)
Screenshot: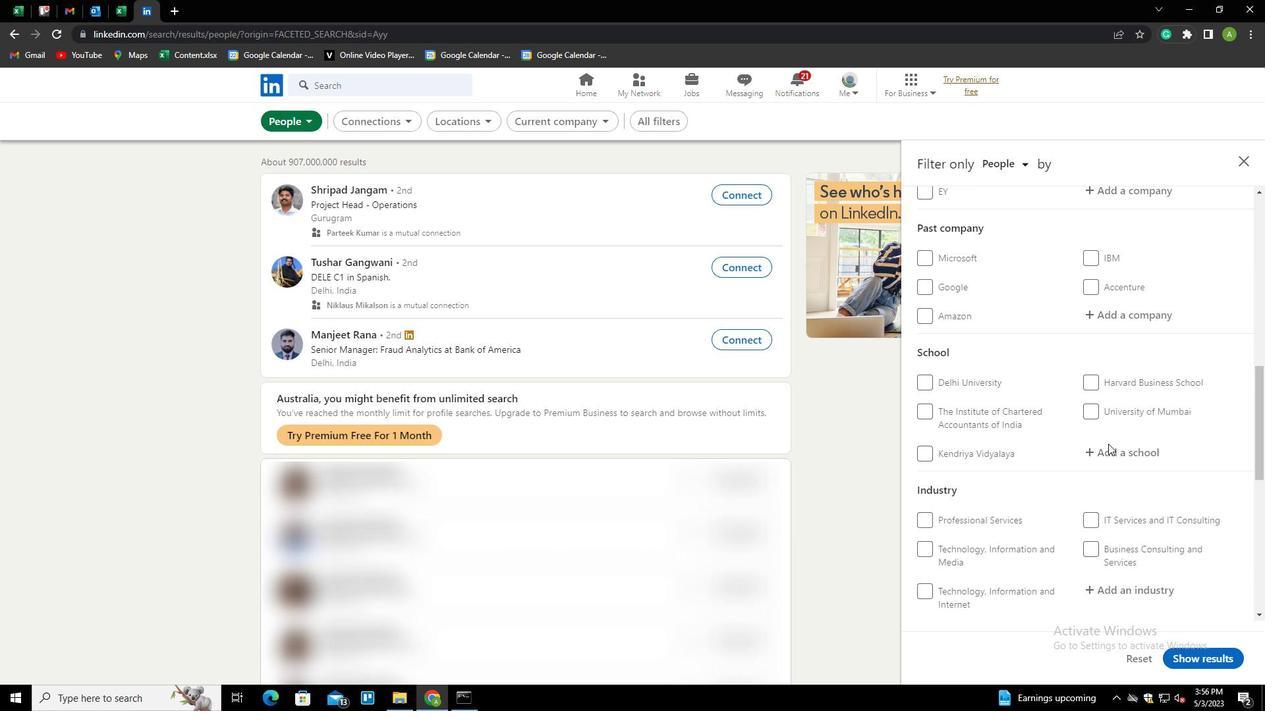 
Action: Mouse scrolled (1108, 444) with delta (0, 0)
Screenshot: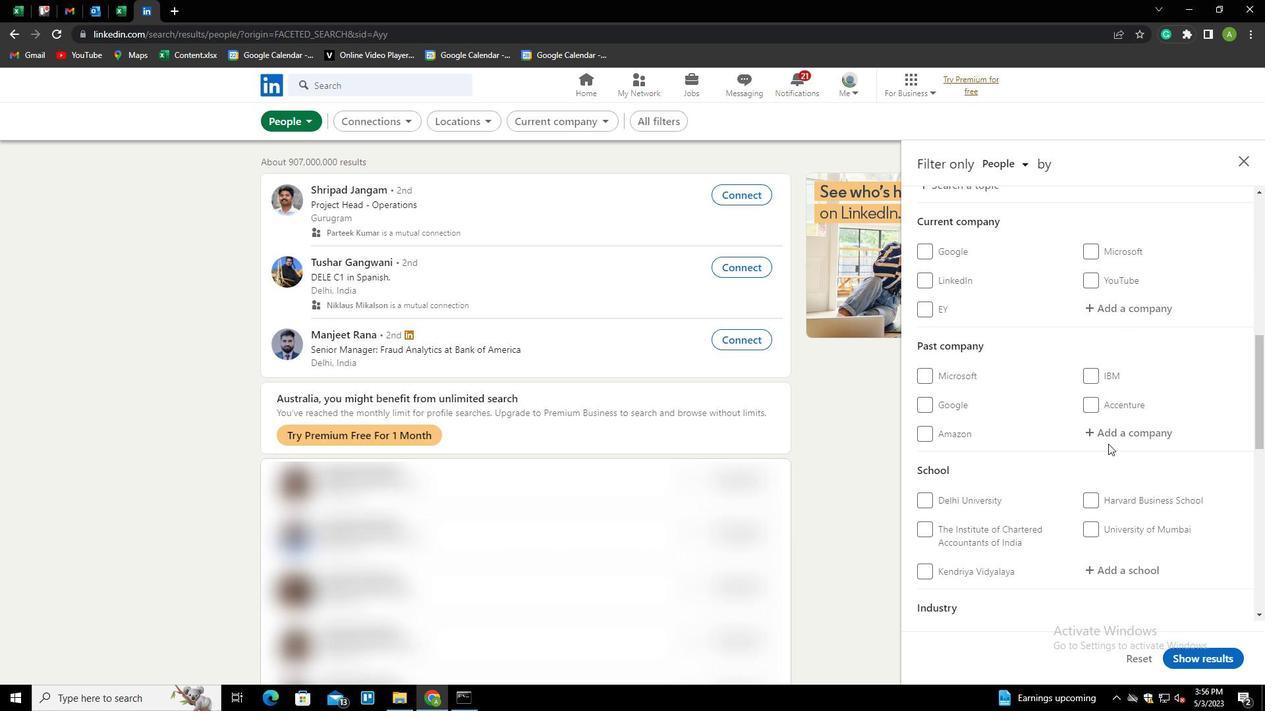 
Action: Mouse scrolled (1108, 444) with delta (0, 0)
Screenshot: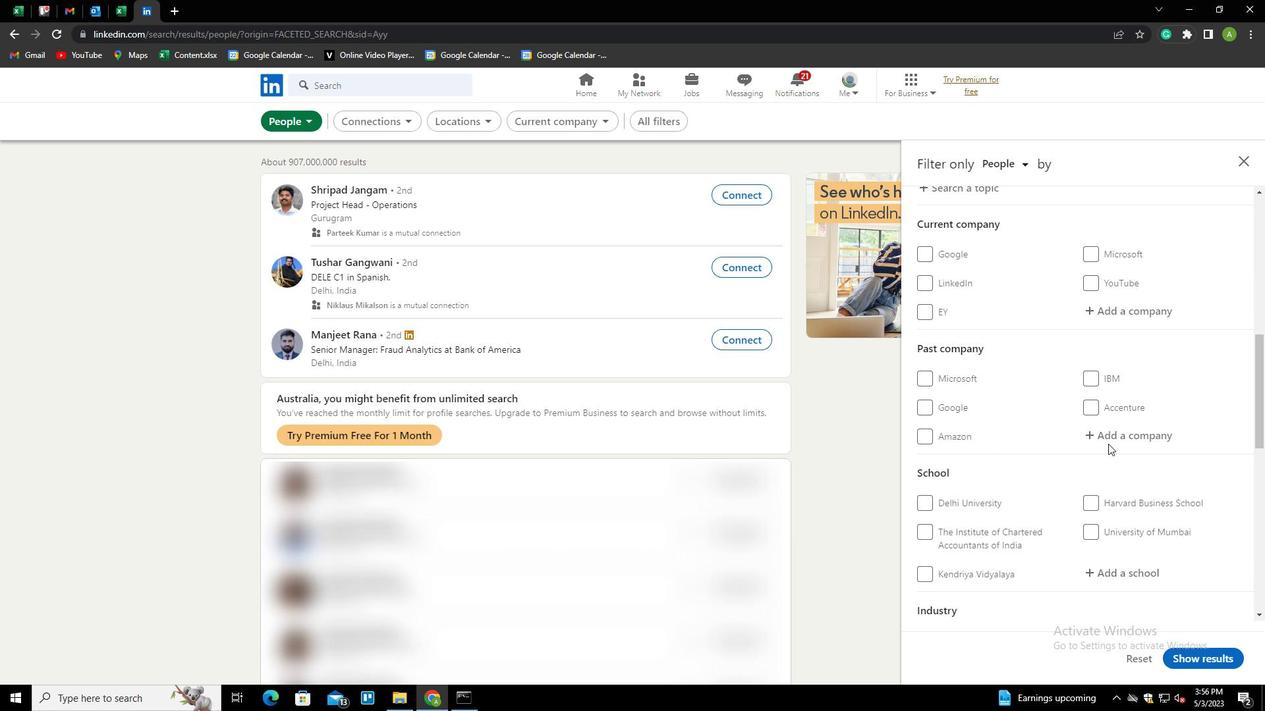 
Action: Mouse moved to (1106, 439)
Screenshot: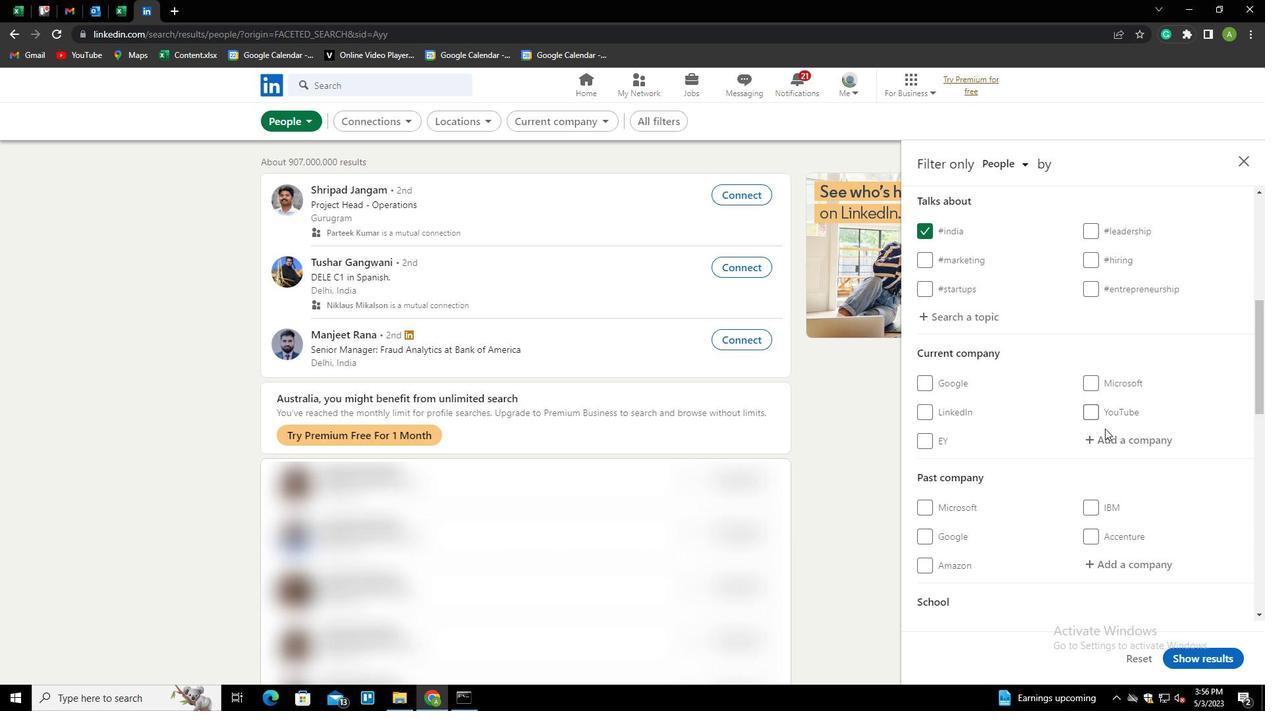 
Action: Mouse pressed left at (1106, 439)
Screenshot: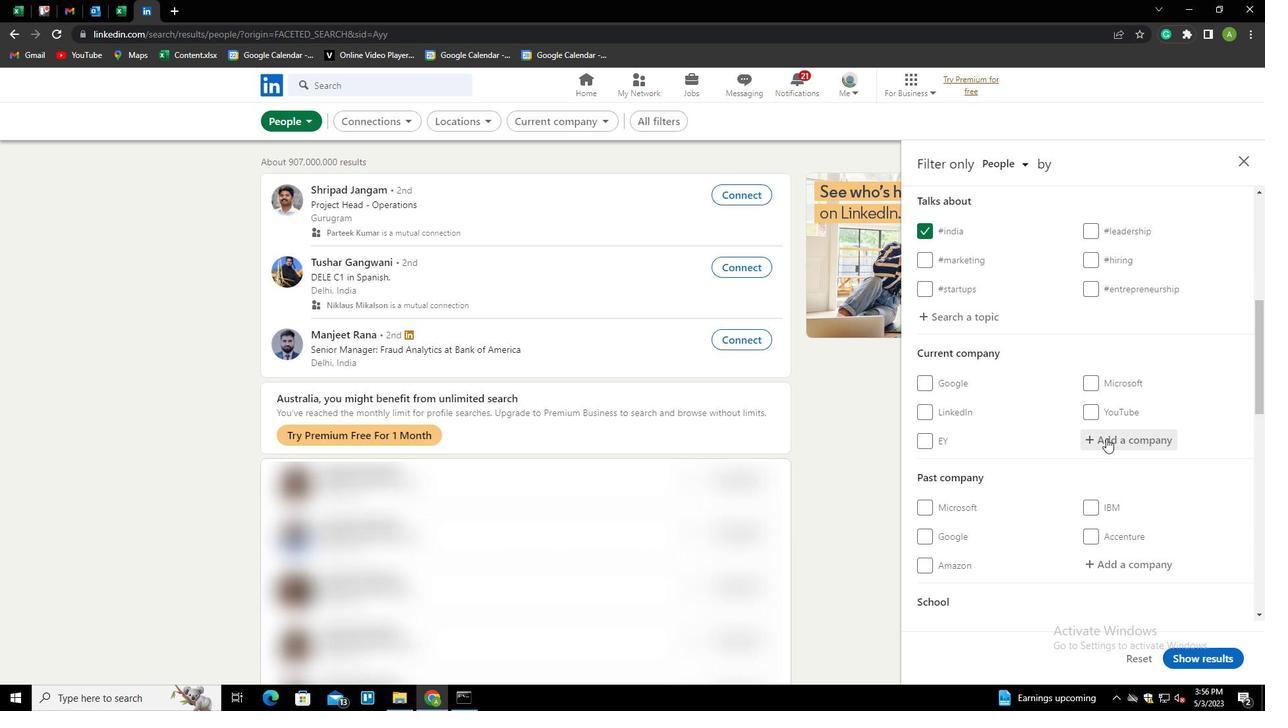 
Action: Key pressed <Key.shift>IDOM<Key.down><Key.enter>
Screenshot: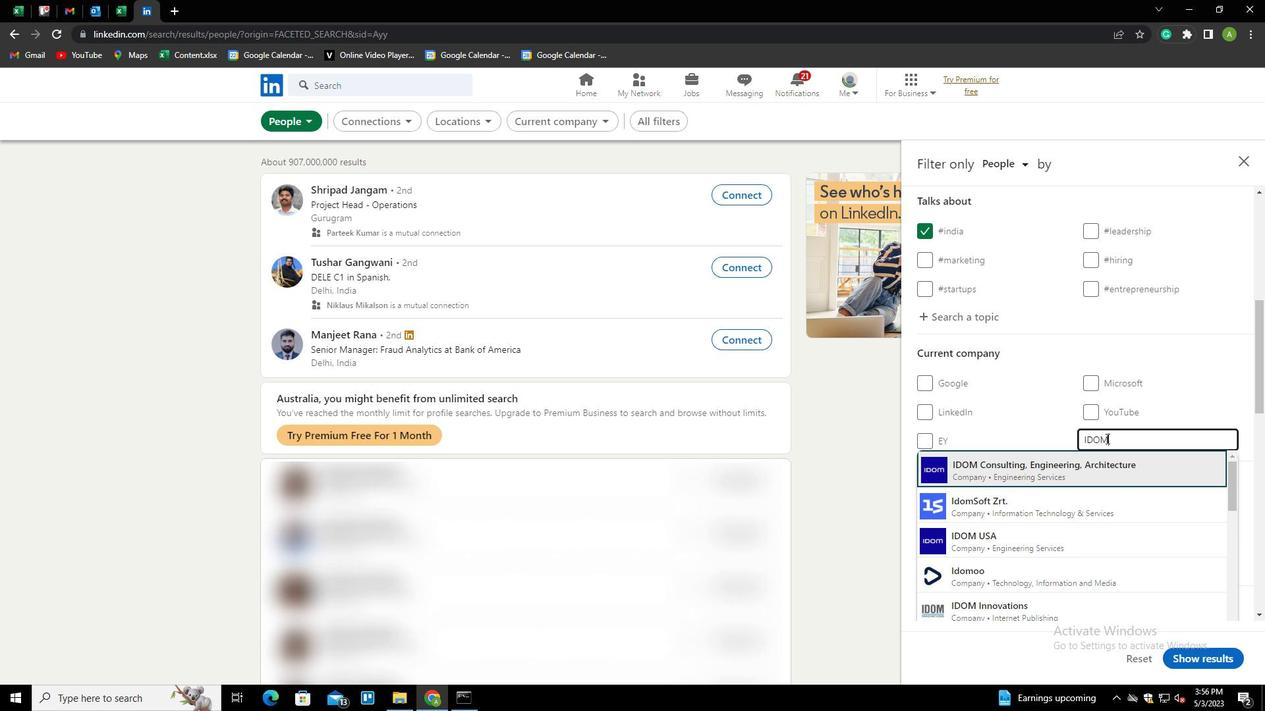
Action: Mouse moved to (1056, 466)
Screenshot: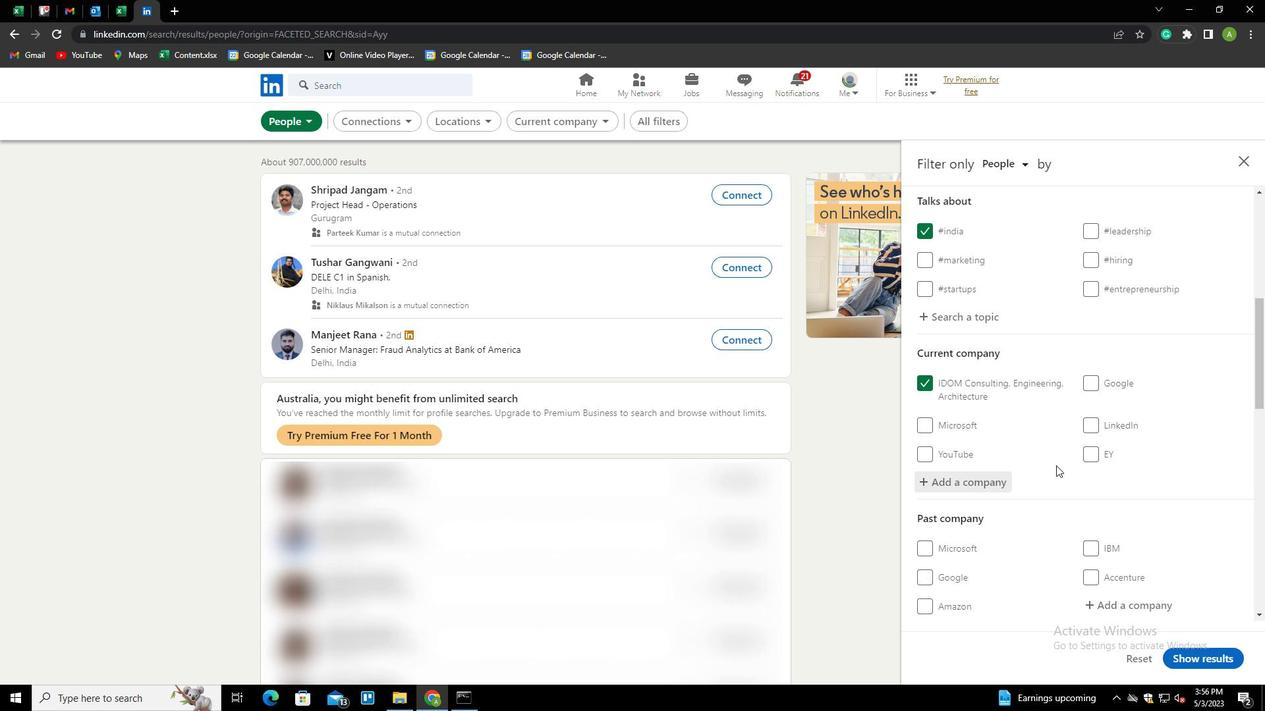 
Action: Mouse scrolled (1056, 465) with delta (0, 0)
Screenshot: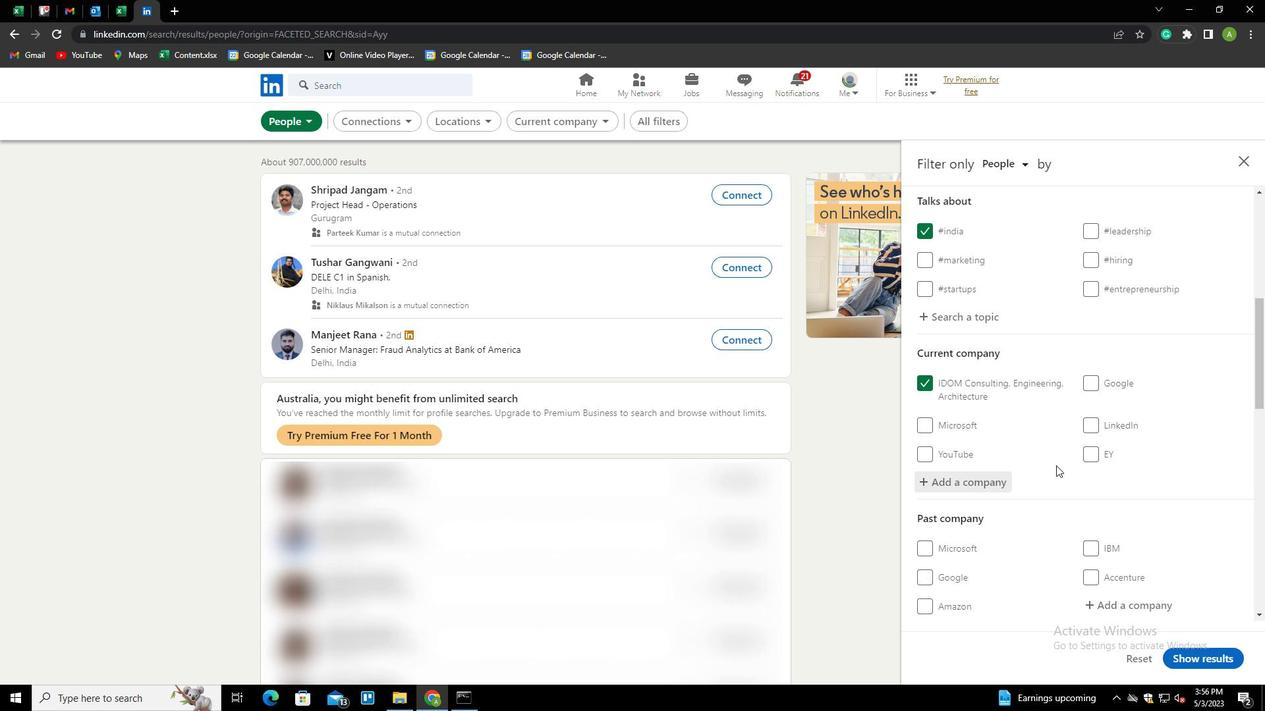 
Action: Mouse scrolled (1056, 465) with delta (0, 0)
Screenshot: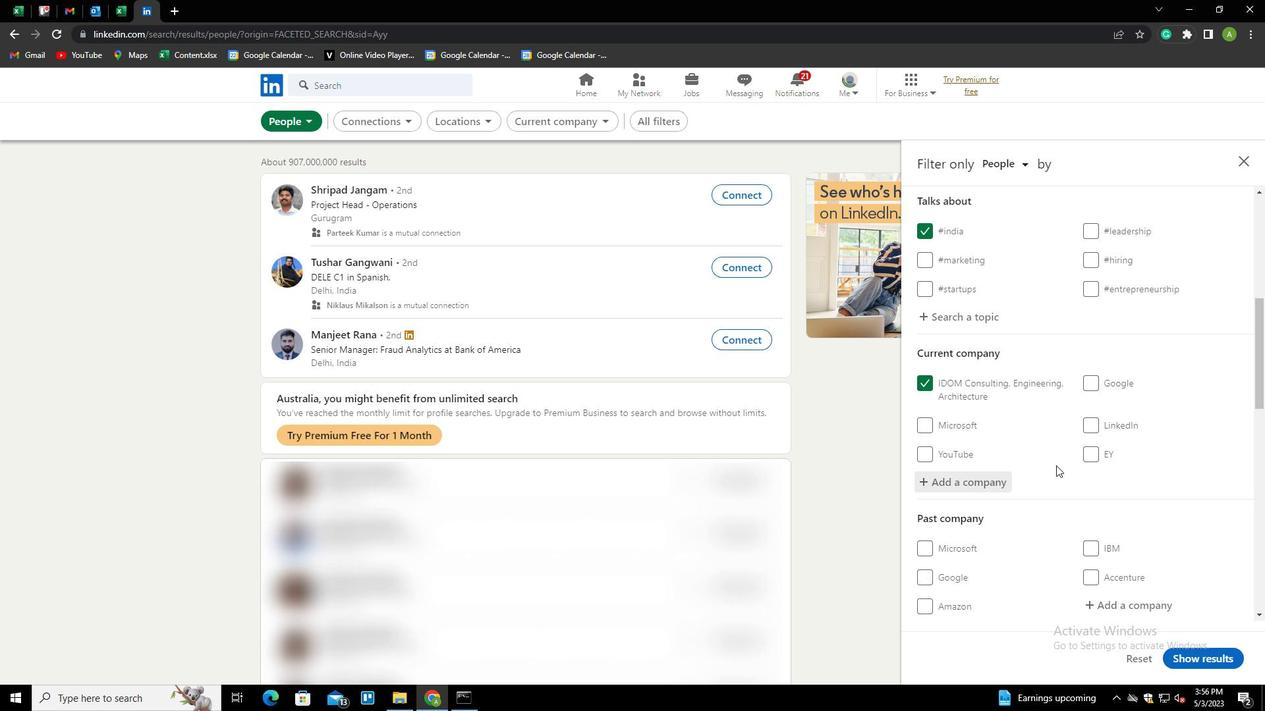 
Action: Mouse scrolled (1056, 465) with delta (0, 0)
Screenshot: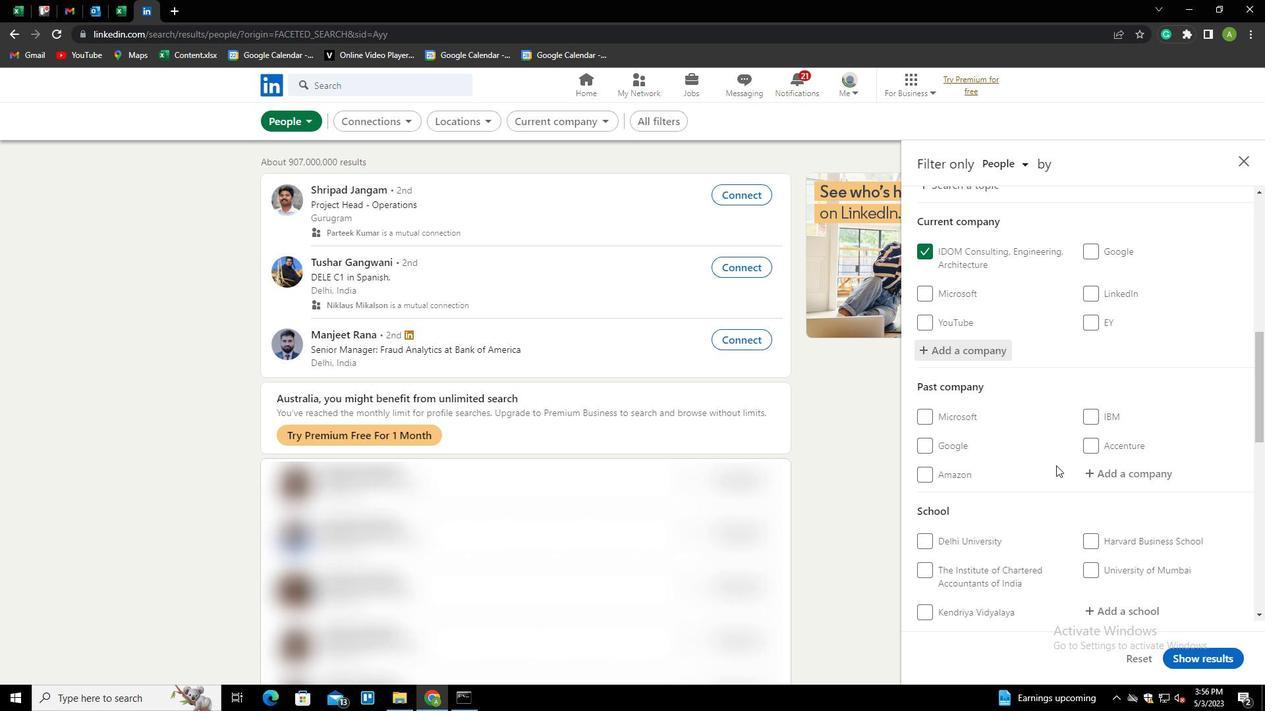 
Action: Mouse moved to (1100, 512)
Screenshot: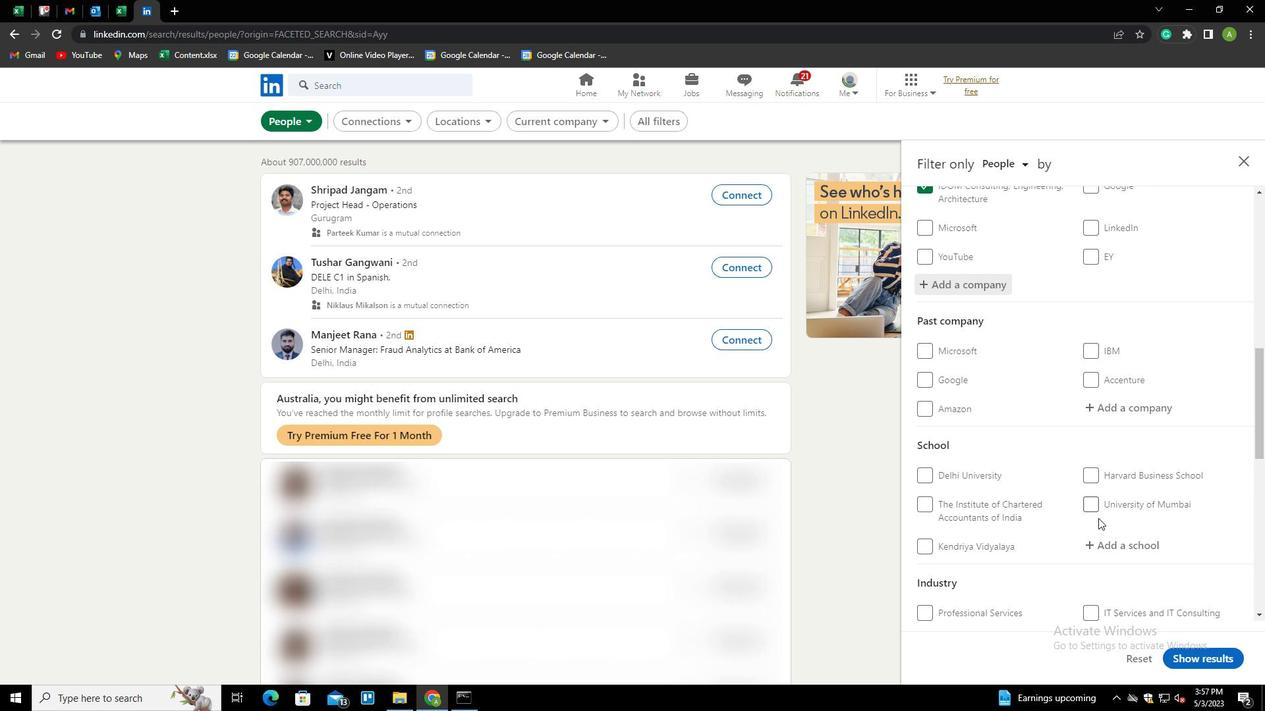 
Action: Mouse scrolled (1100, 511) with delta (0, 0)
Screenshot: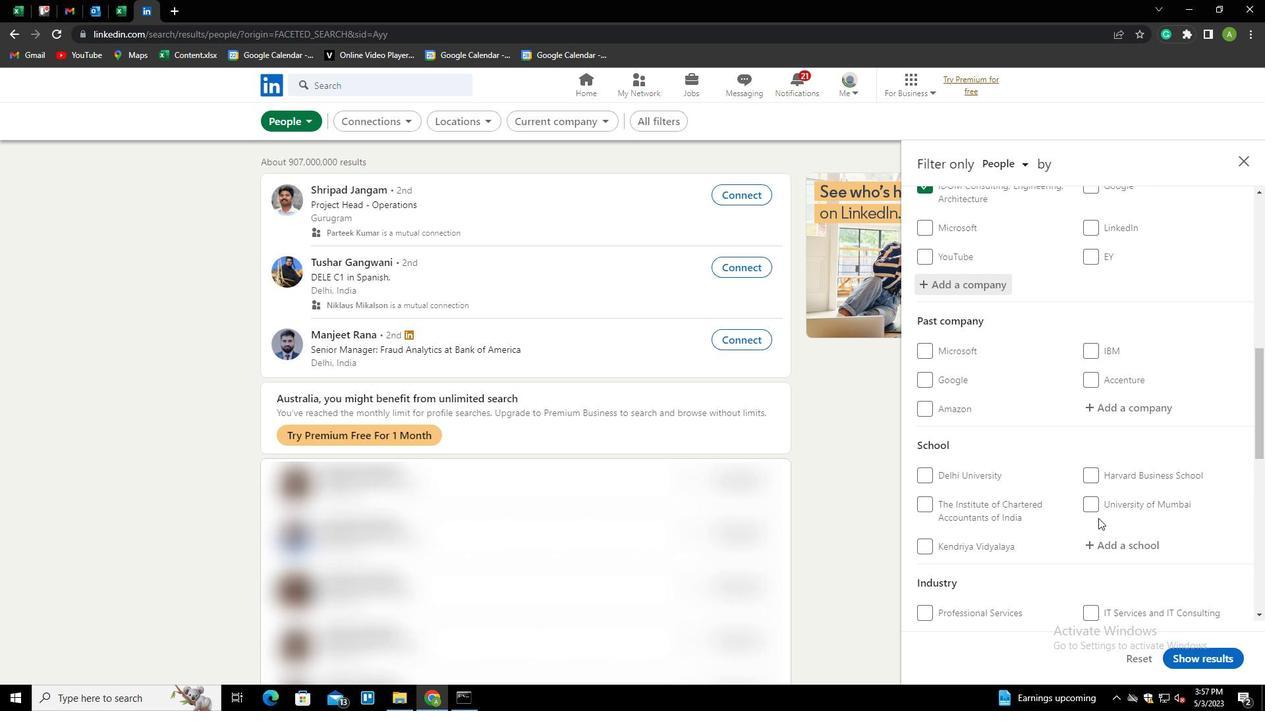 
Action: Mouse scrolled (1100, 511) with delta (0, 0)
Screenshot: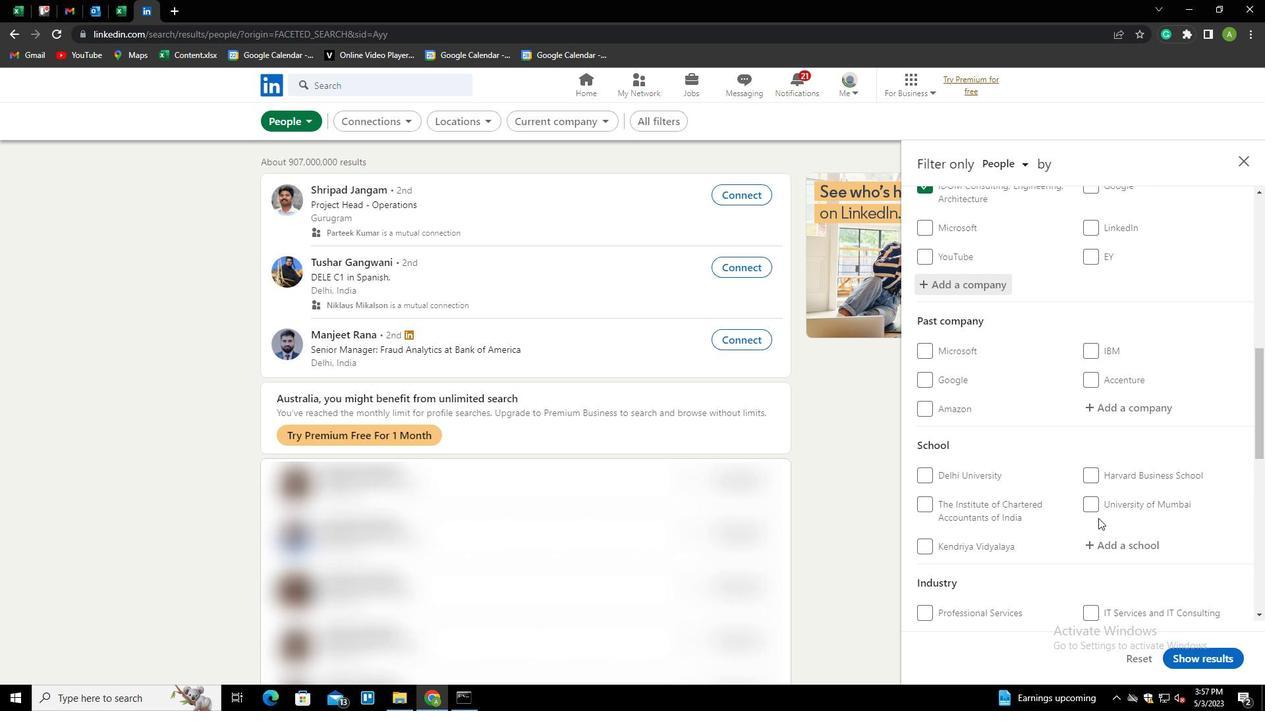 
Action: Mouse scrolled (1100, 511) with delta (0, 0)
Screenshot: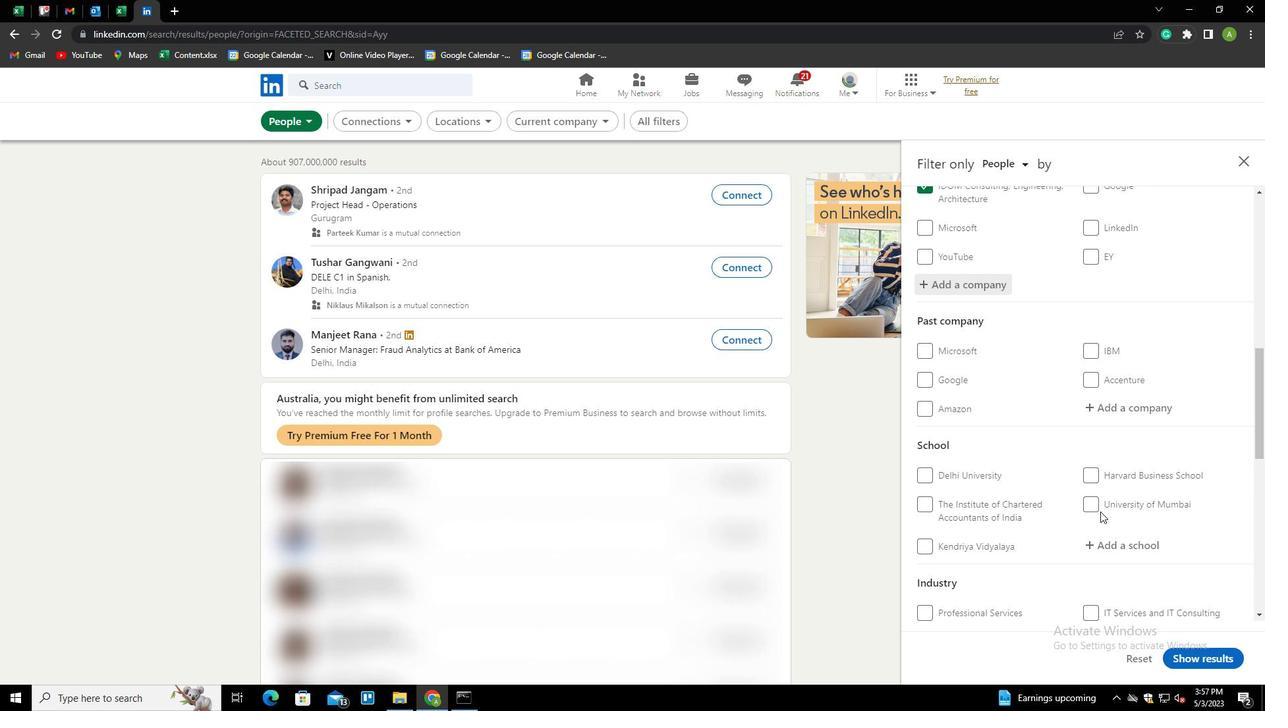 
Action: Mouse moved to (1106, 350)
Screenshot: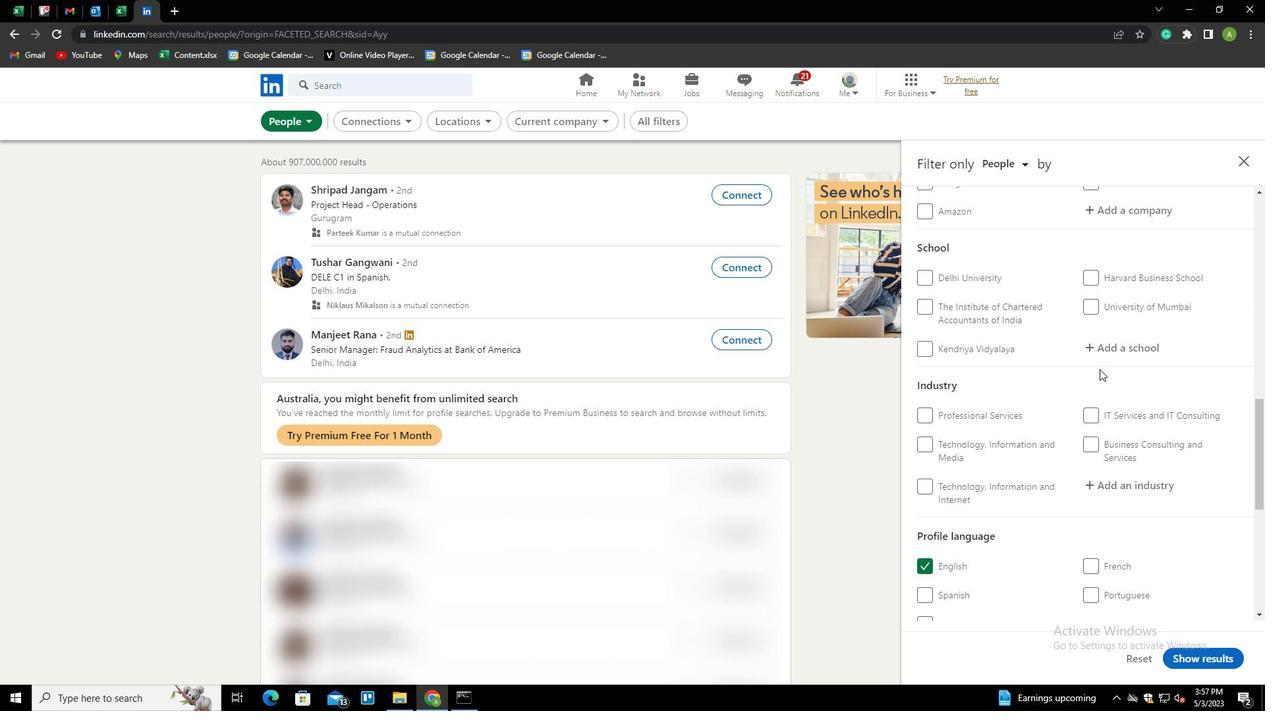 
Action: Mouse pressed left at (1106, 350)
Screenshot: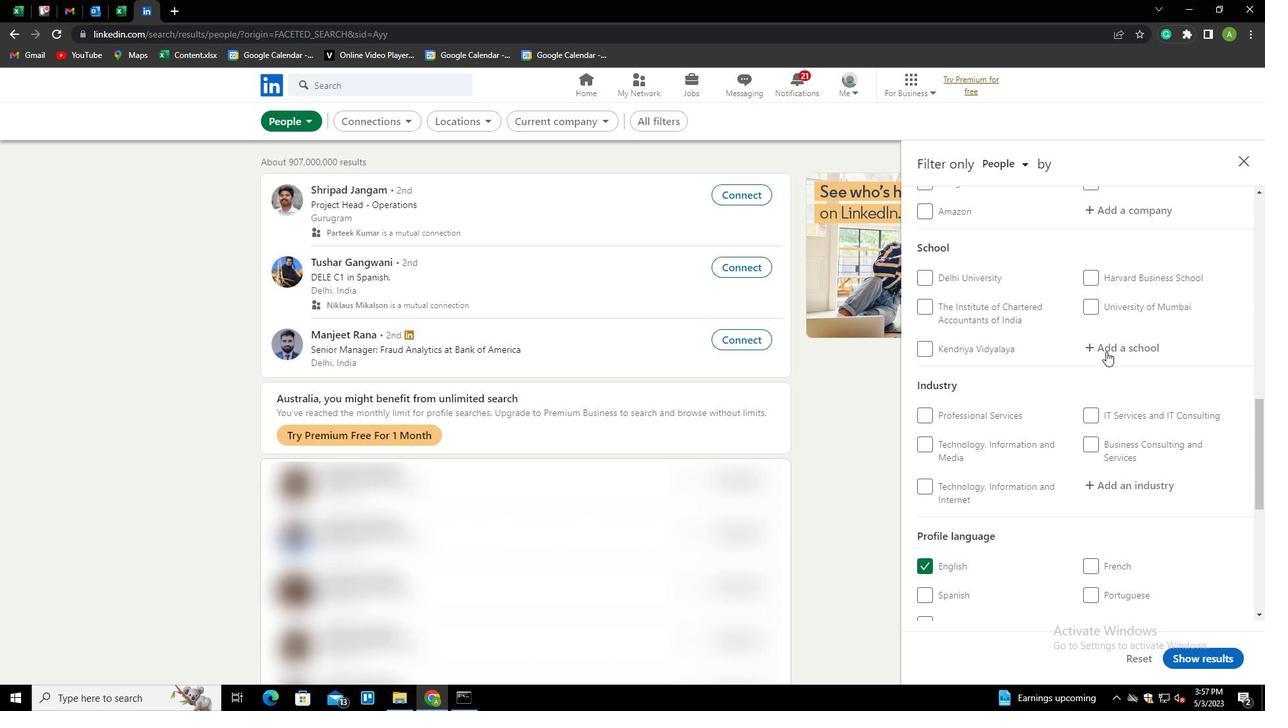 
Action: Key pressed <Key.shift>S<Key.shift>REE<Key.space><Key.shift><Key.shift><Key.shift><Key.shift><Key.shift><Key.shift>VENKATES<Key.down><Key.enter>
Screenshot: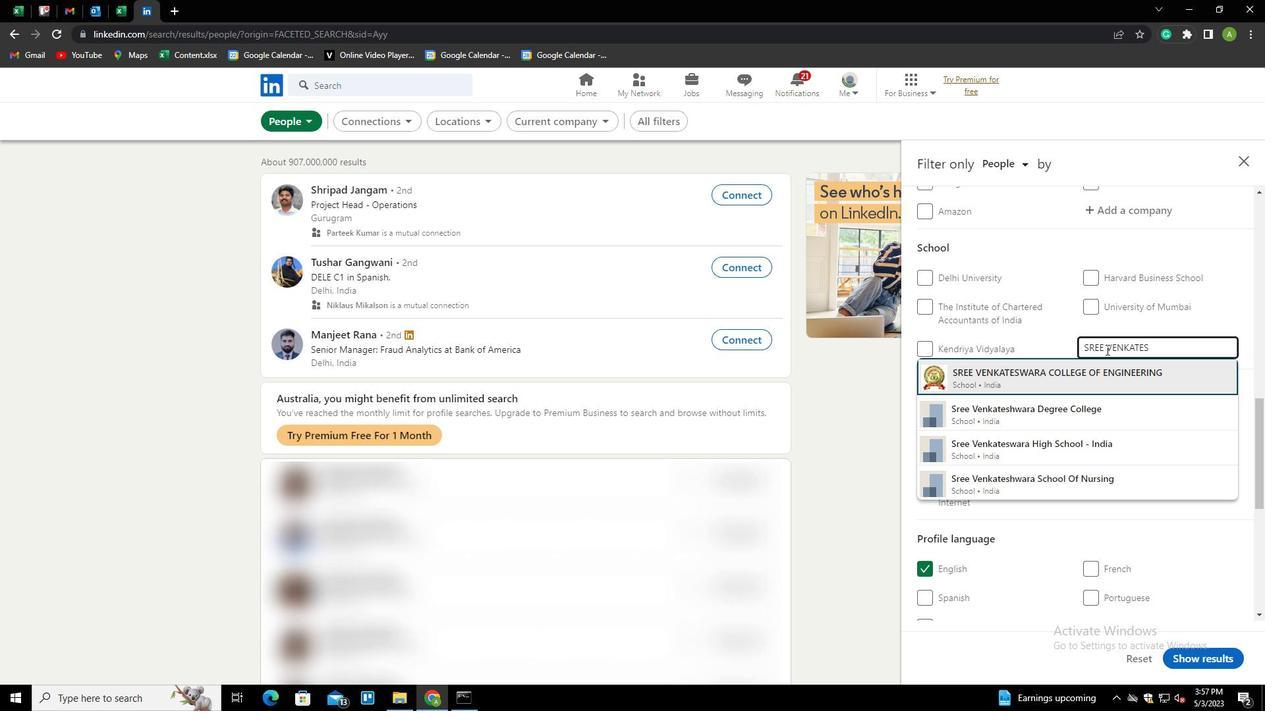 
Action: Mouse scrolled (1106, 349) with delta (0, 0)
Screenshot: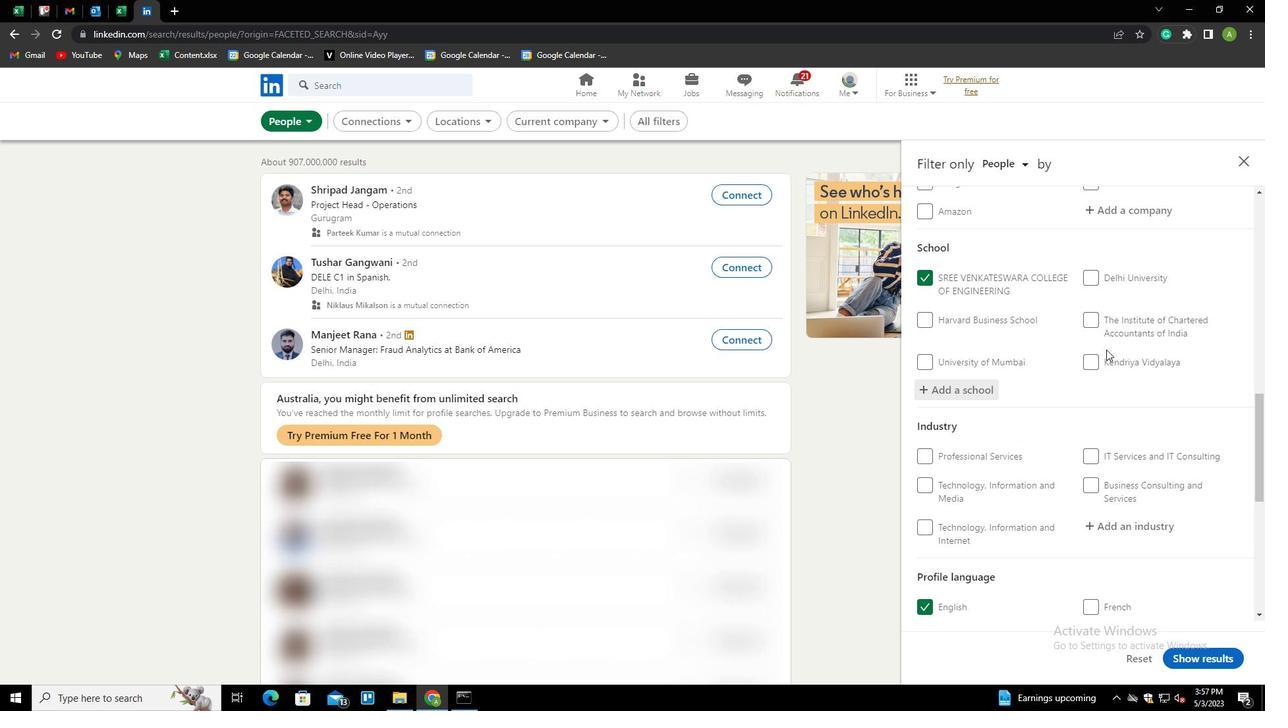 
Action: Mouse scrolled (1106, 349) with delta (0, 0)
Screenshot: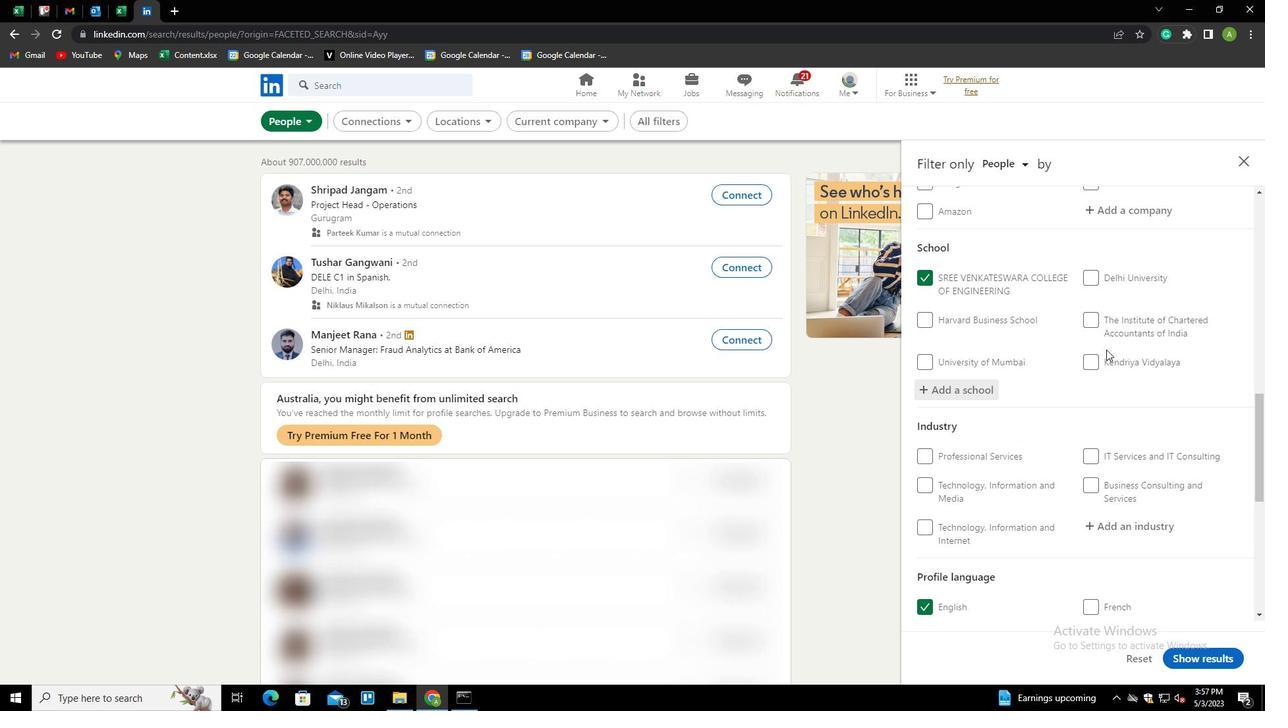 
Action: Mouse scrolled (1106, 349) with delta (0, 0)
Screenshot: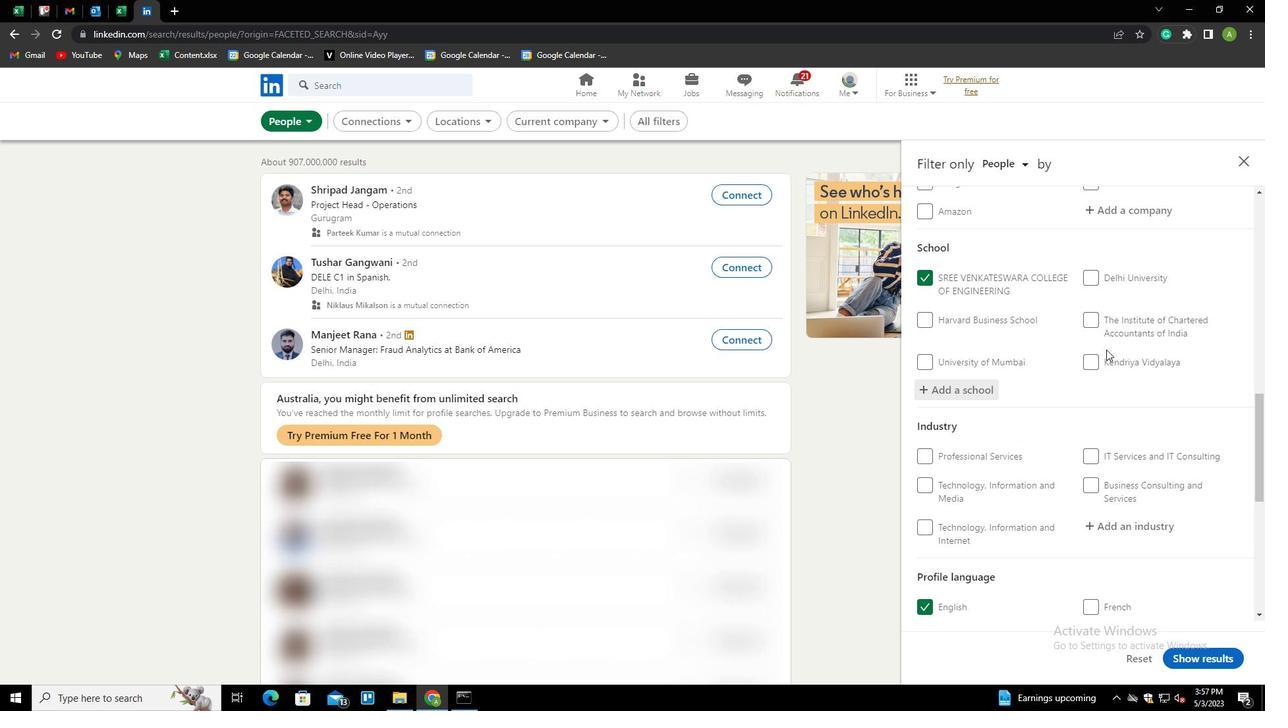 
Action: Mouse moved to (1125, 324)
Screenshot: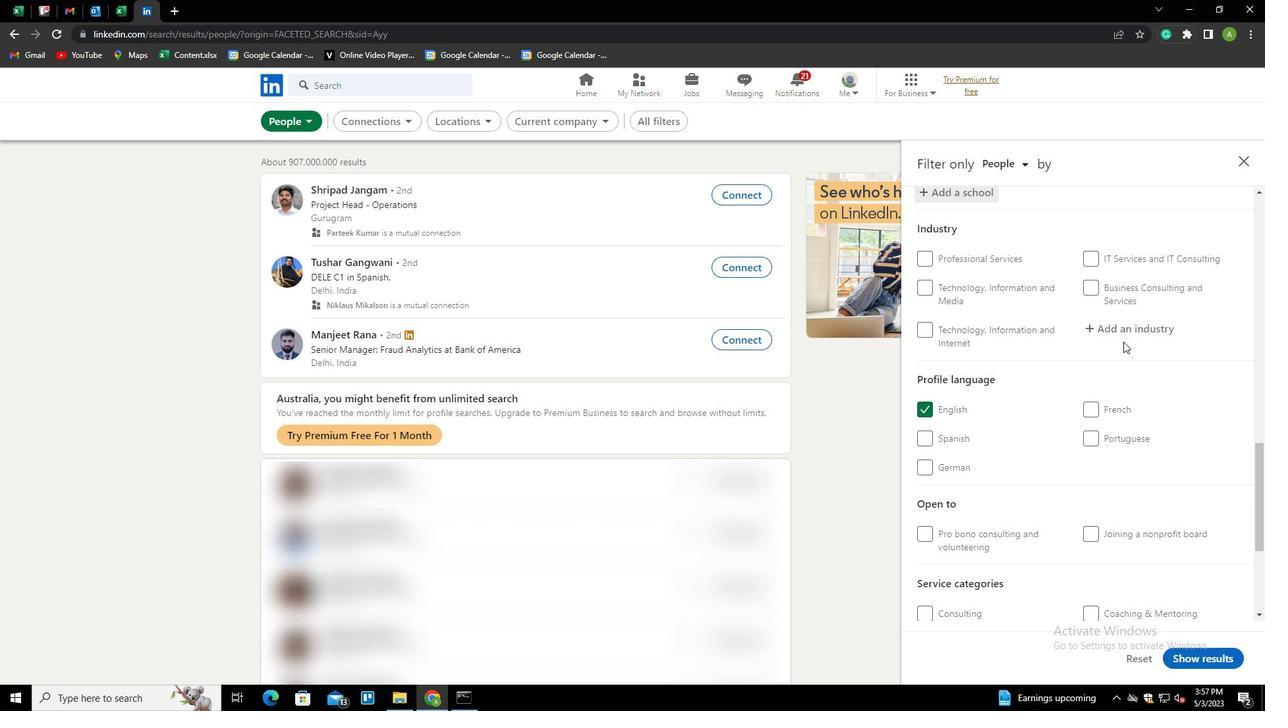 
Action: Mouse pressed left at (1125, 324)
Screenshot: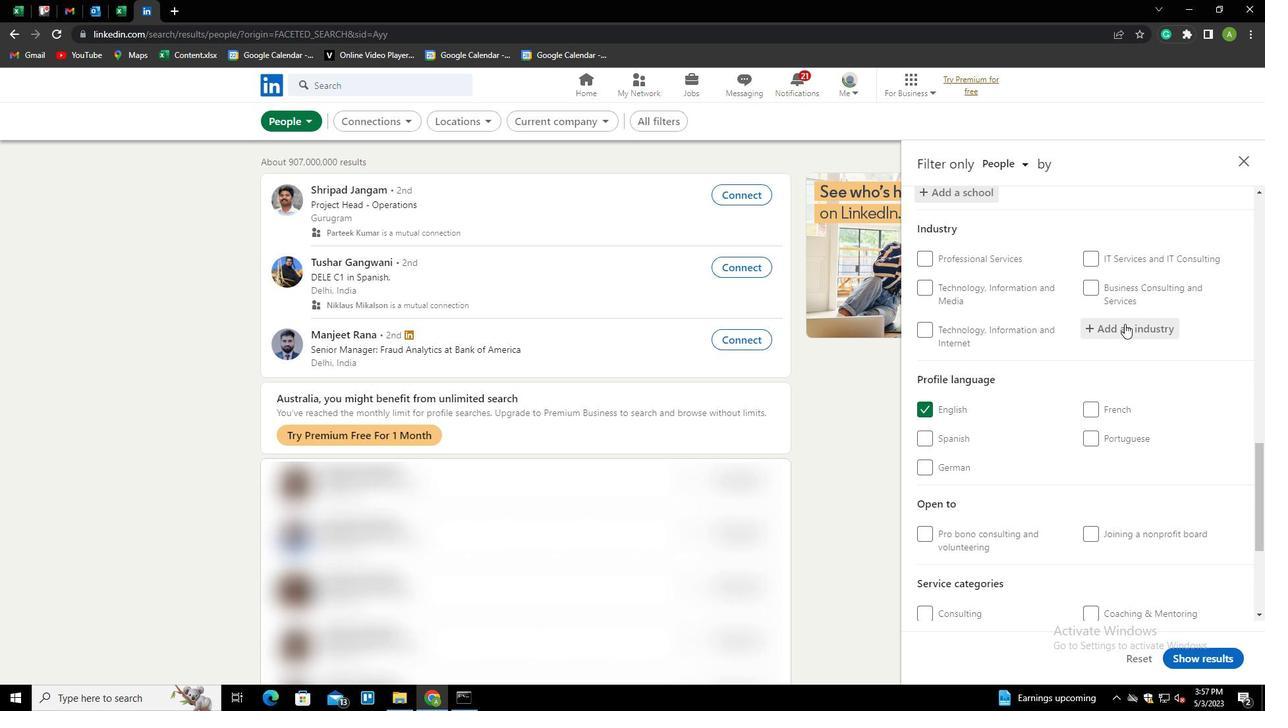 
Action: Mouse moved to (1125, 328)
Screenshot: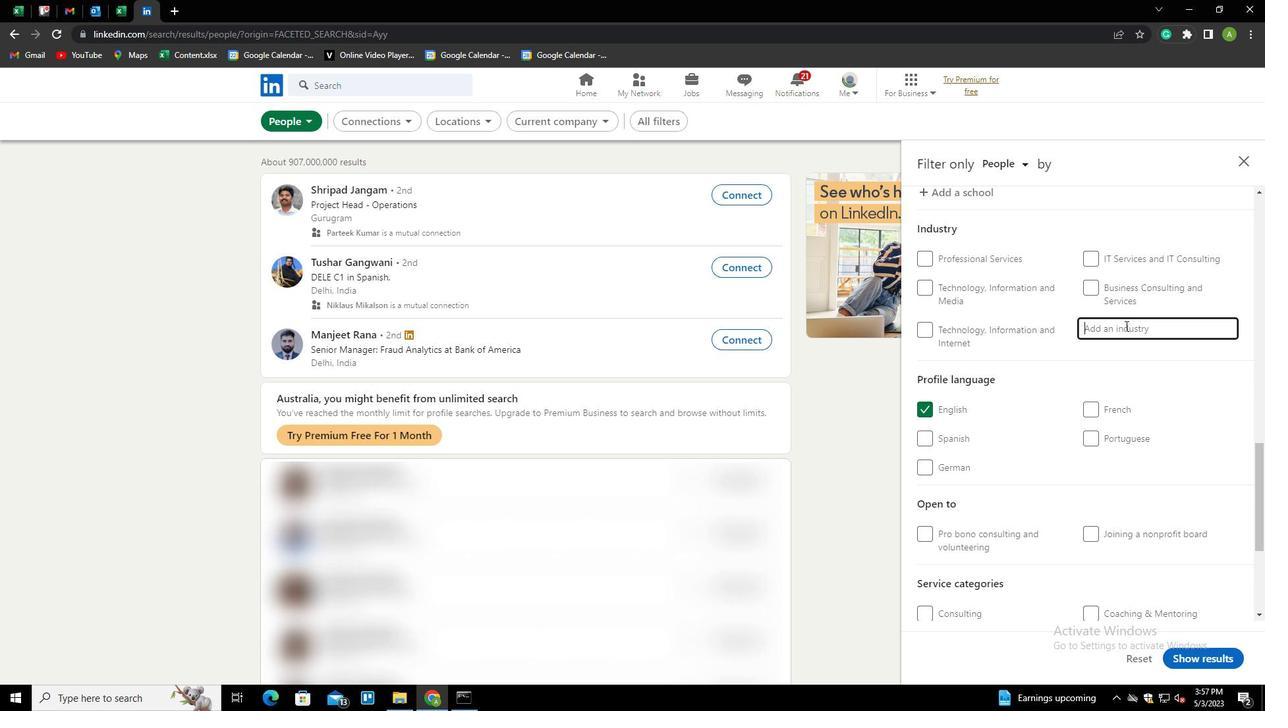 
Action: Mouse pressed left at (1125, 328)
Screenshot: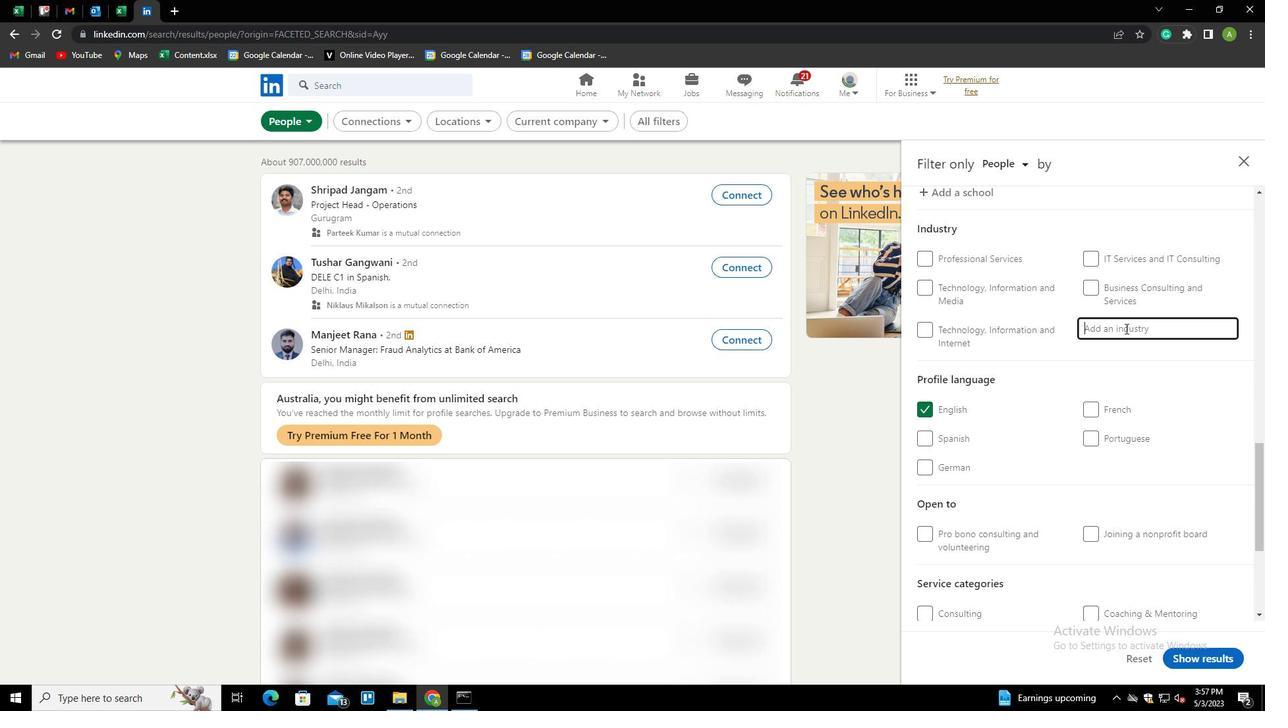 
Action: Key pressed <Key.shift>BROADCAST<Key.down><Key.enter>
Screenshot: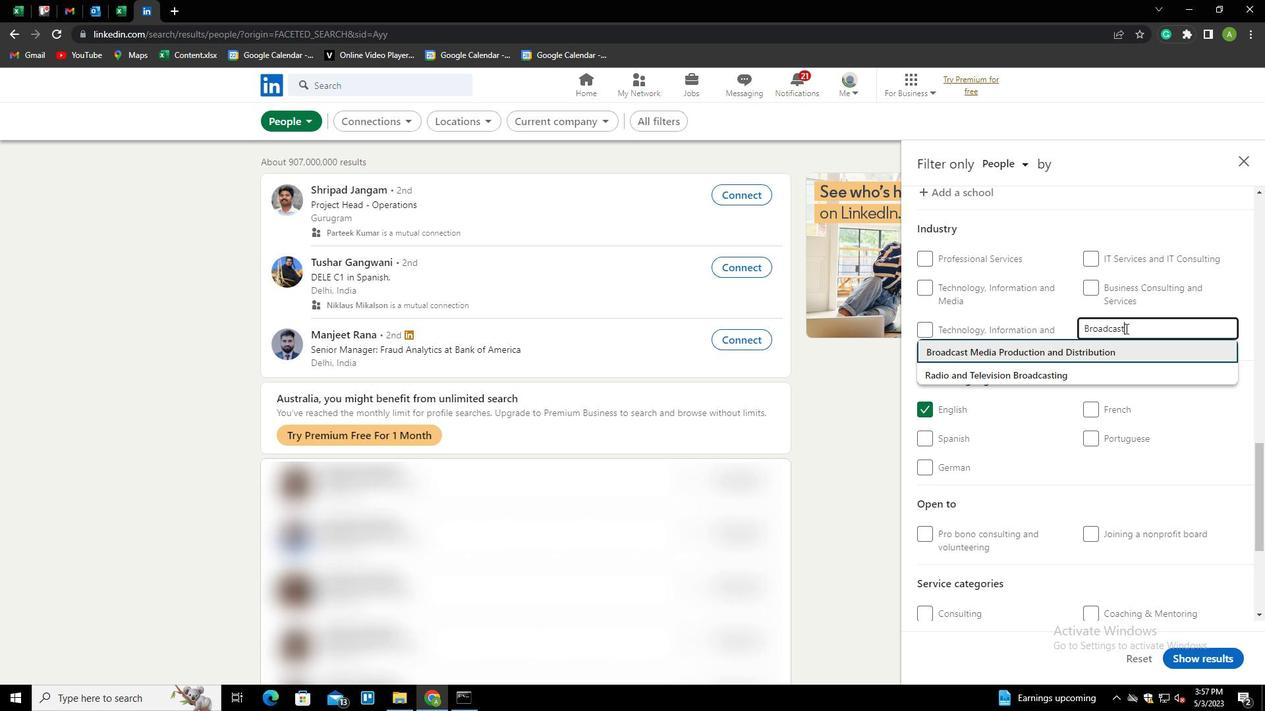 
Action: Mouse scrolled (1125, 328) with delta (0, 0)
Screenshot: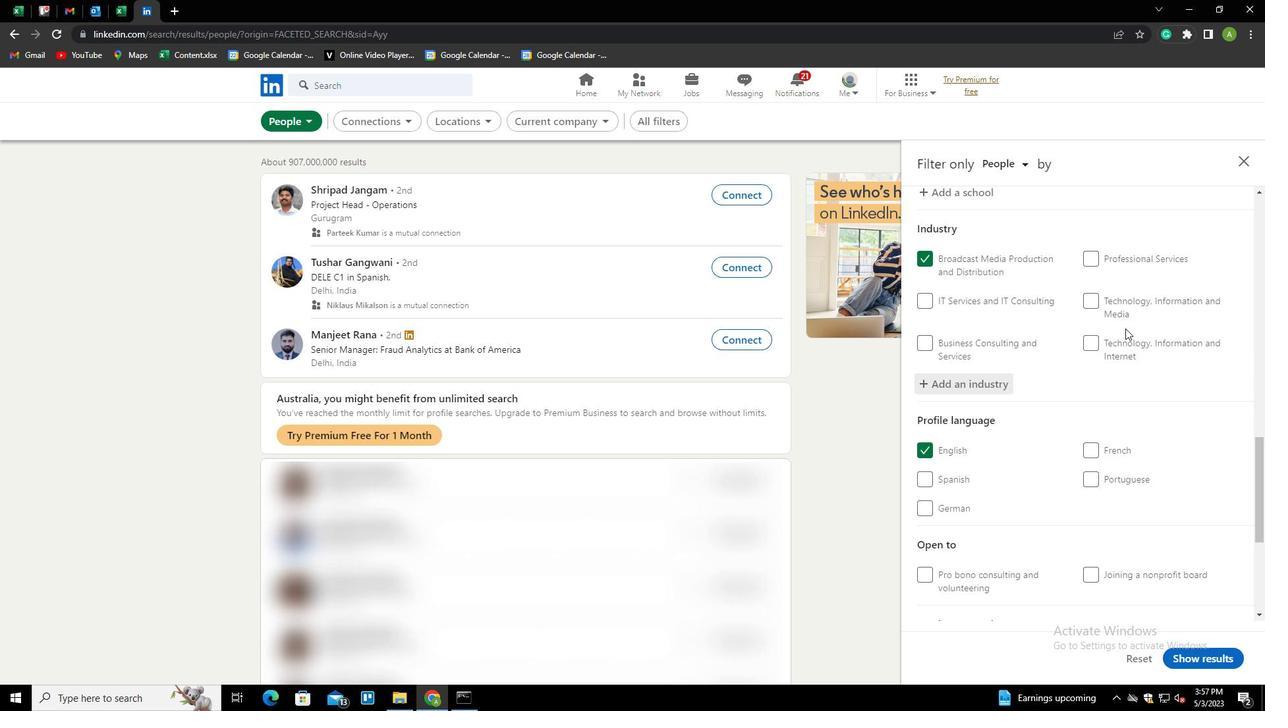 
Action: Mouse scrolled (1125, 328) with delta (0, 0)
Screenshot: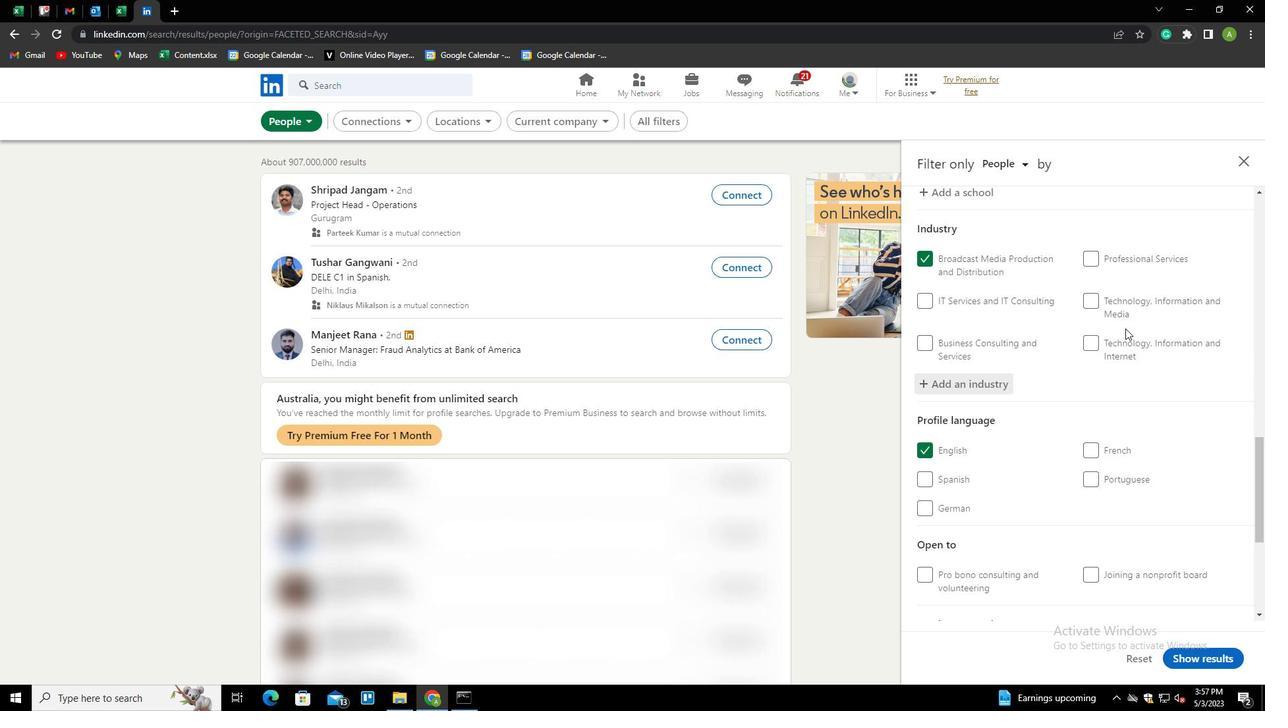 
Action: Mouse scrolled (1125, 328) with delta (0, 0)
Screenshot: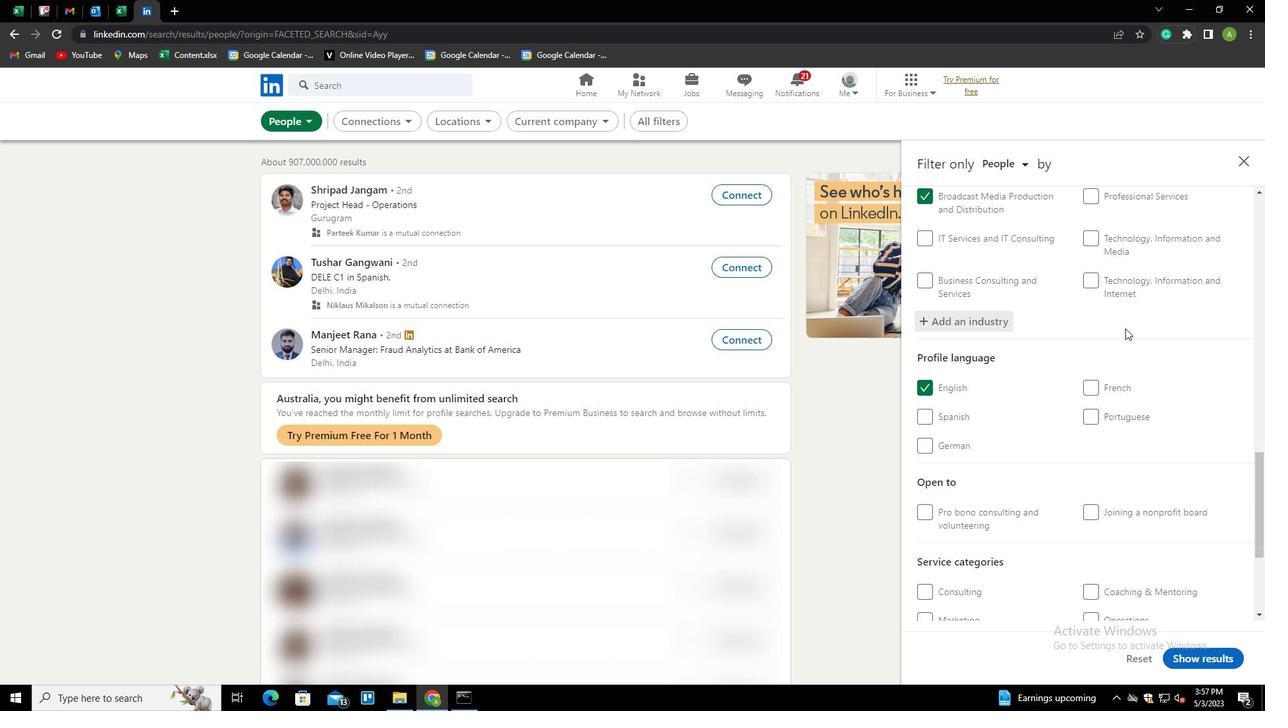 
Action: Mouse scrolled (1125, 328) with delta (0, 0)
Screenshot: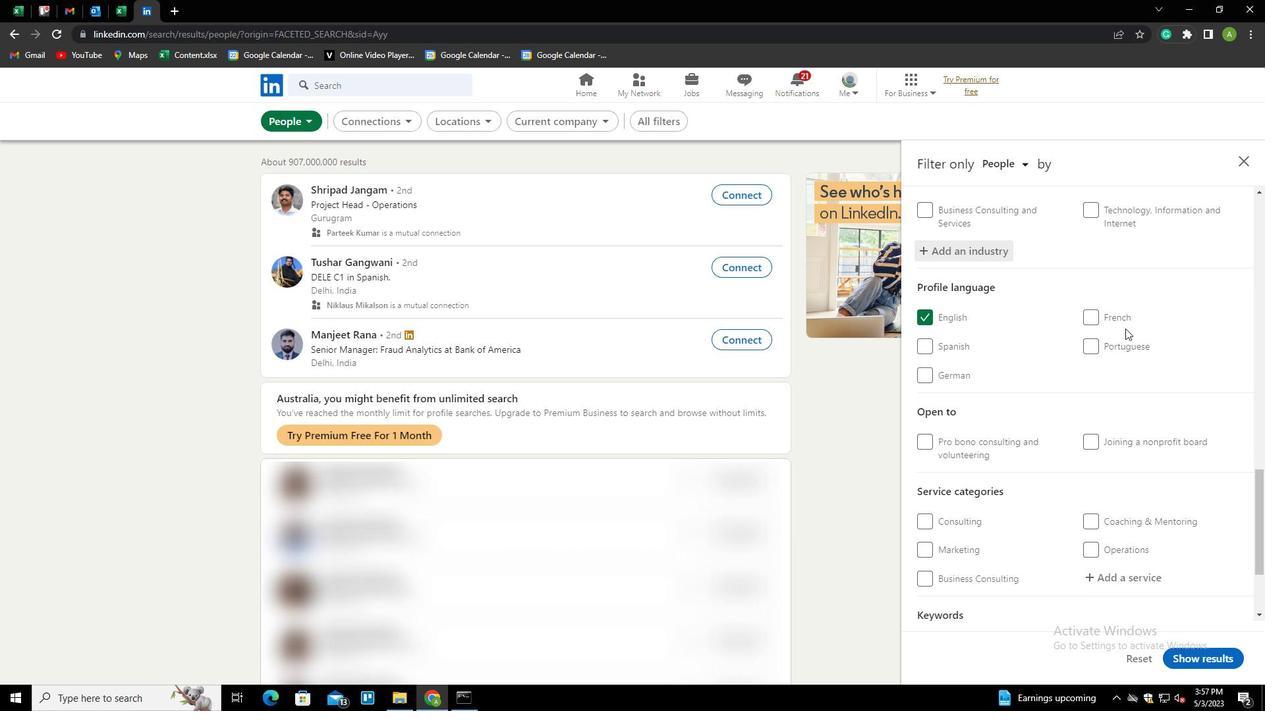 
Action: Mouse scrolled (1125, 328) with delta (0, 0)
Screenshot: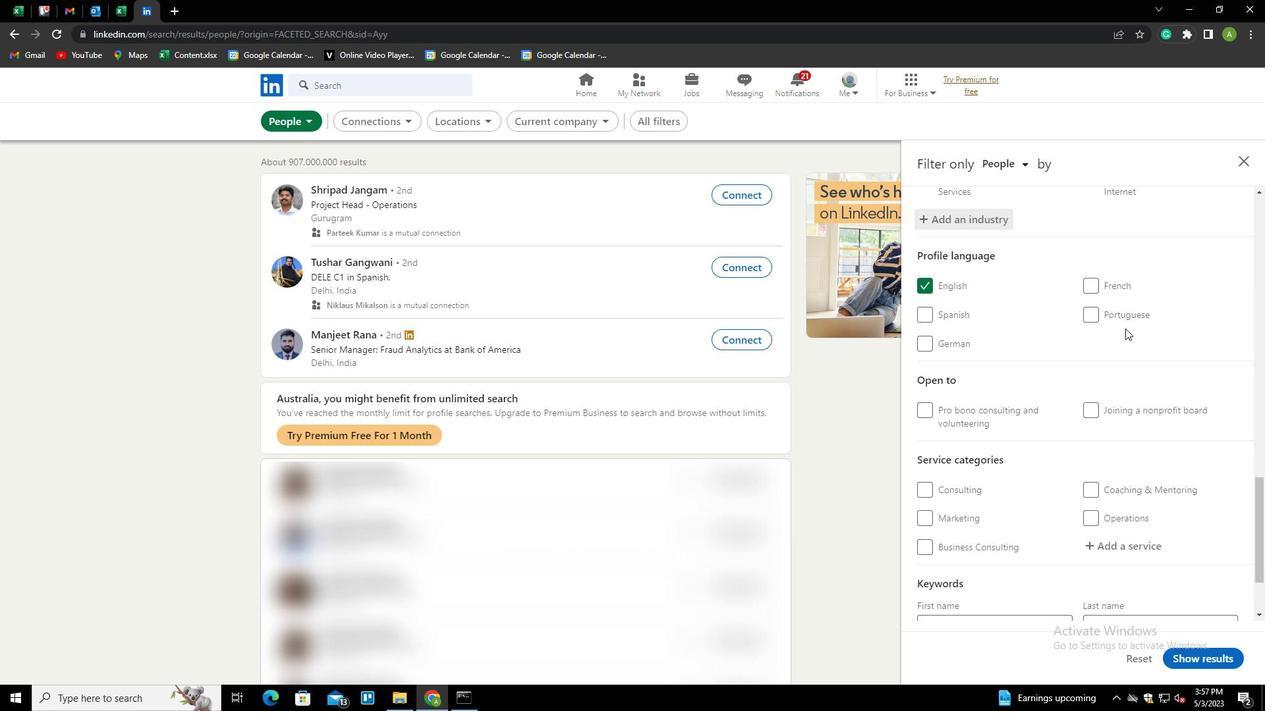
Action: Mouse scrolled (1125, 328) with delta (0, 0)
Screenshot: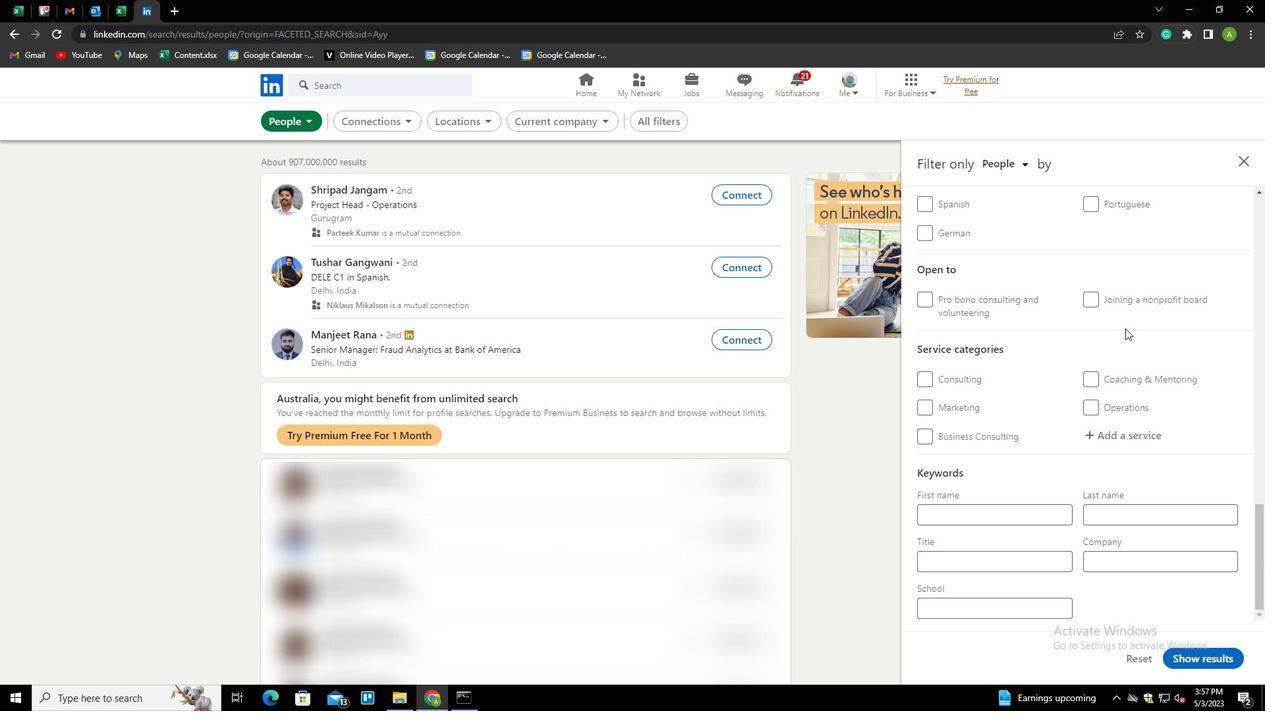 
Action: Mouse moved to (1125, 433)
Screenshot: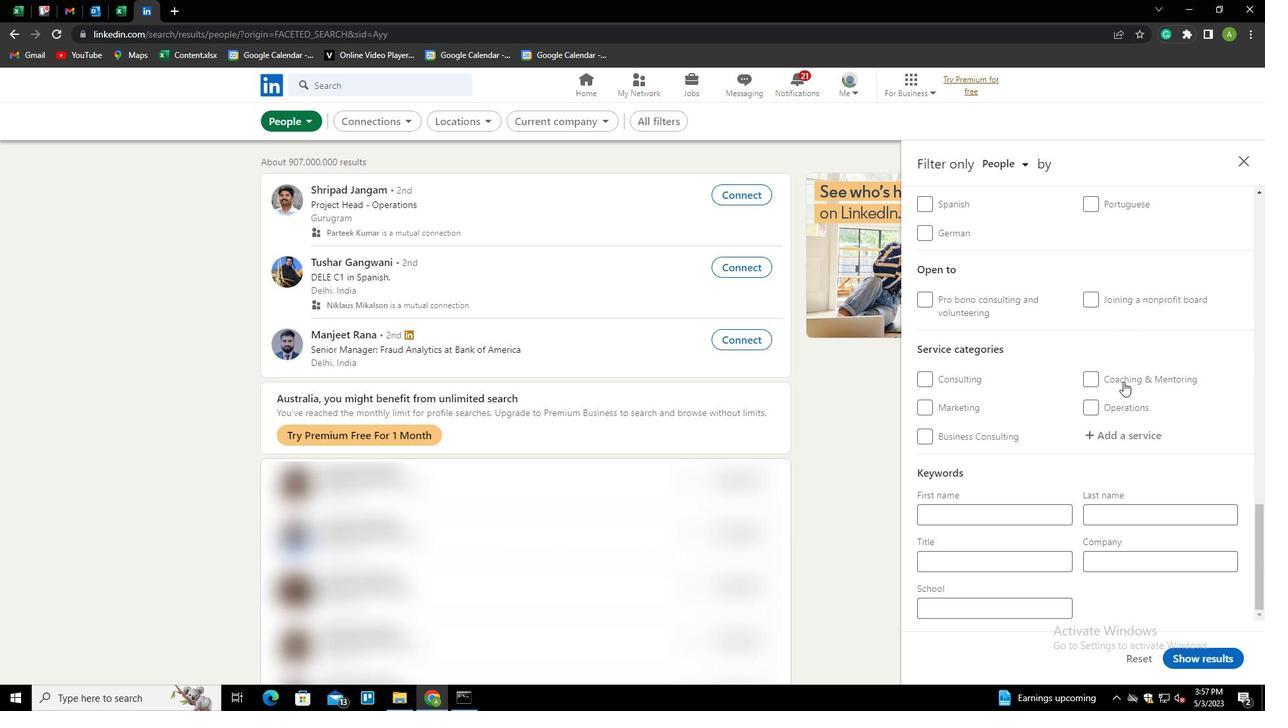 
Action: Mouse pressed left at (1125, 433)
Screenshot: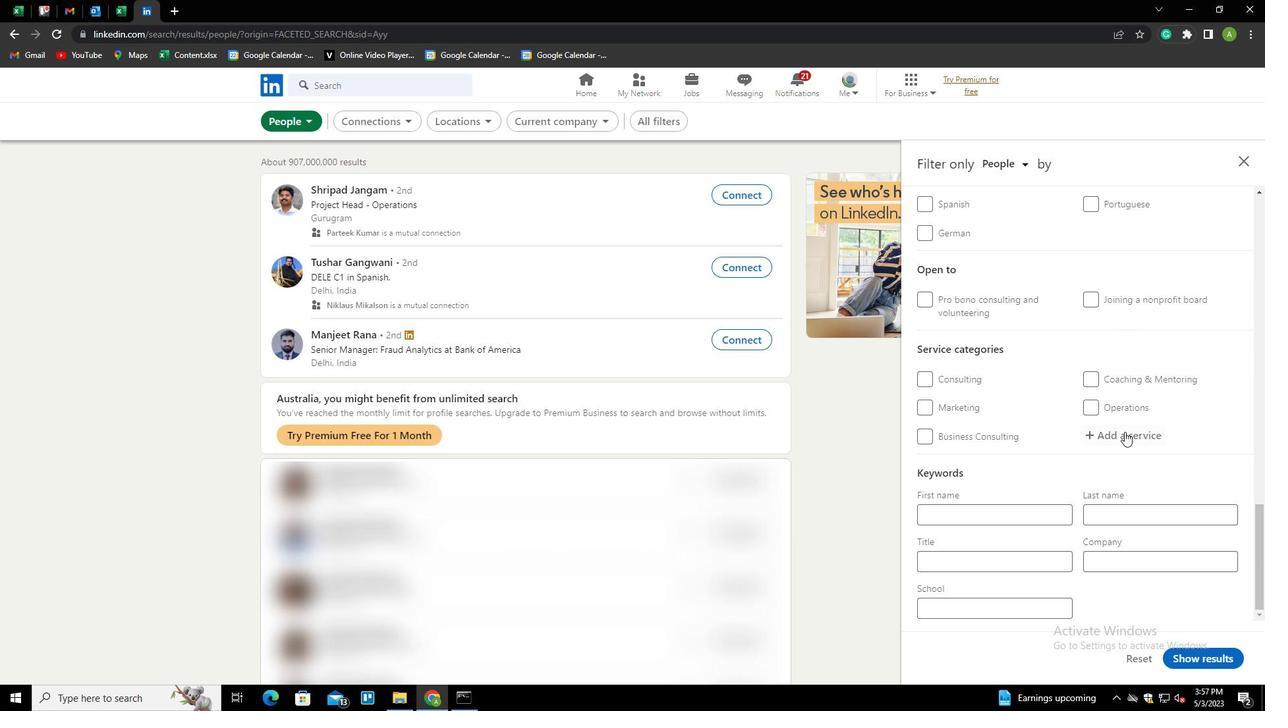 
Action: Mouse moved to (1126, 434)
Screenshot: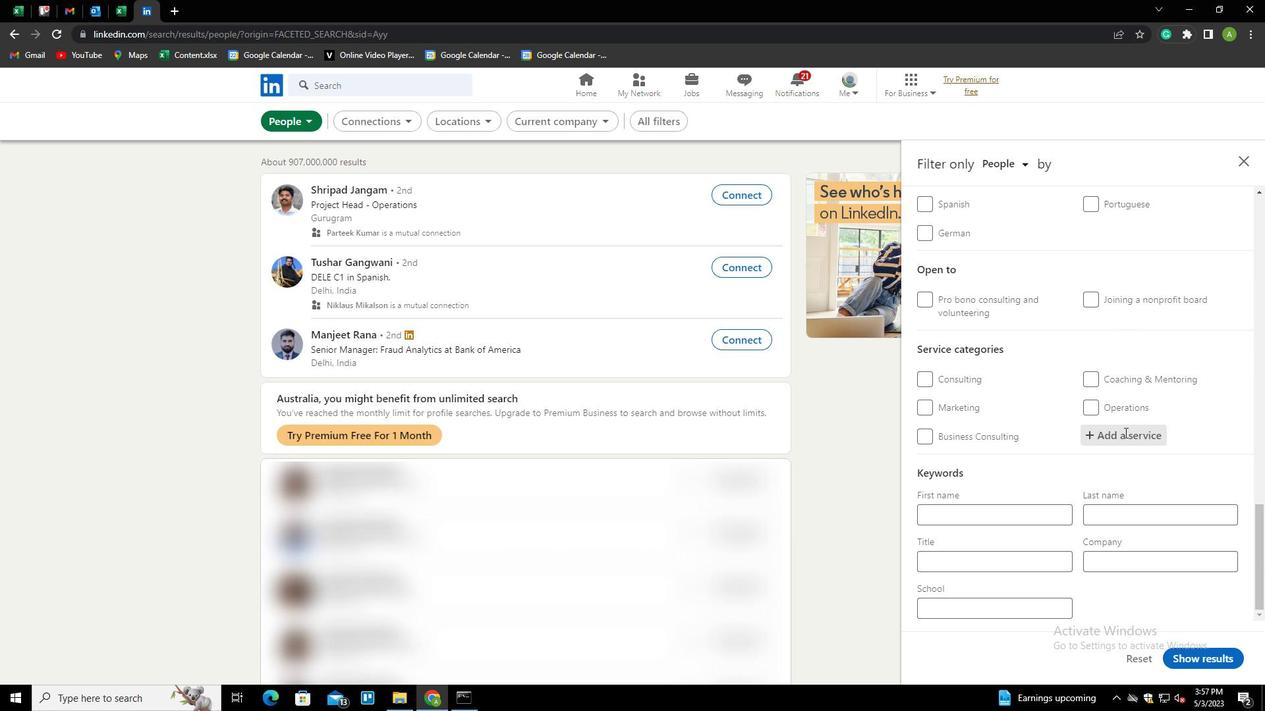 
Action: Mouse pressed left at (1126, 434)
Screenshot: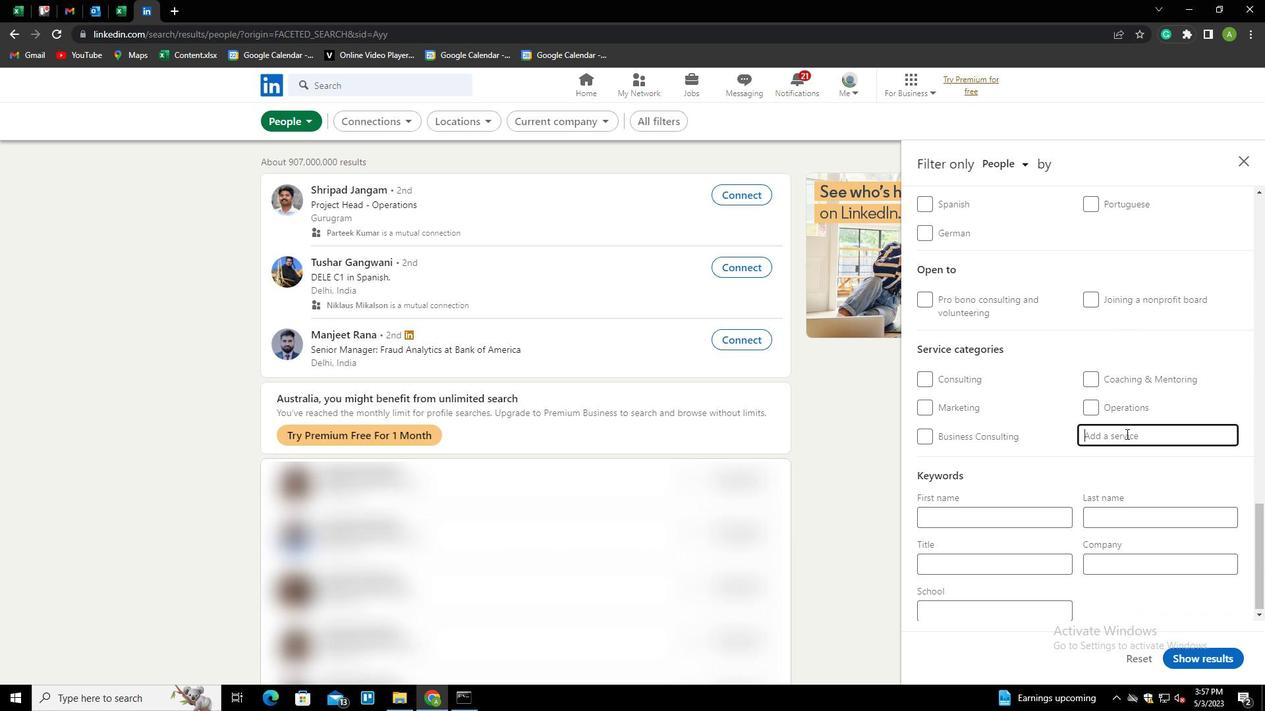 
Action: Key pressed <Key.shift>COACHING<Key.space><Key.shift>&<Key.space><Key.shift>MENTORING
Screenshot: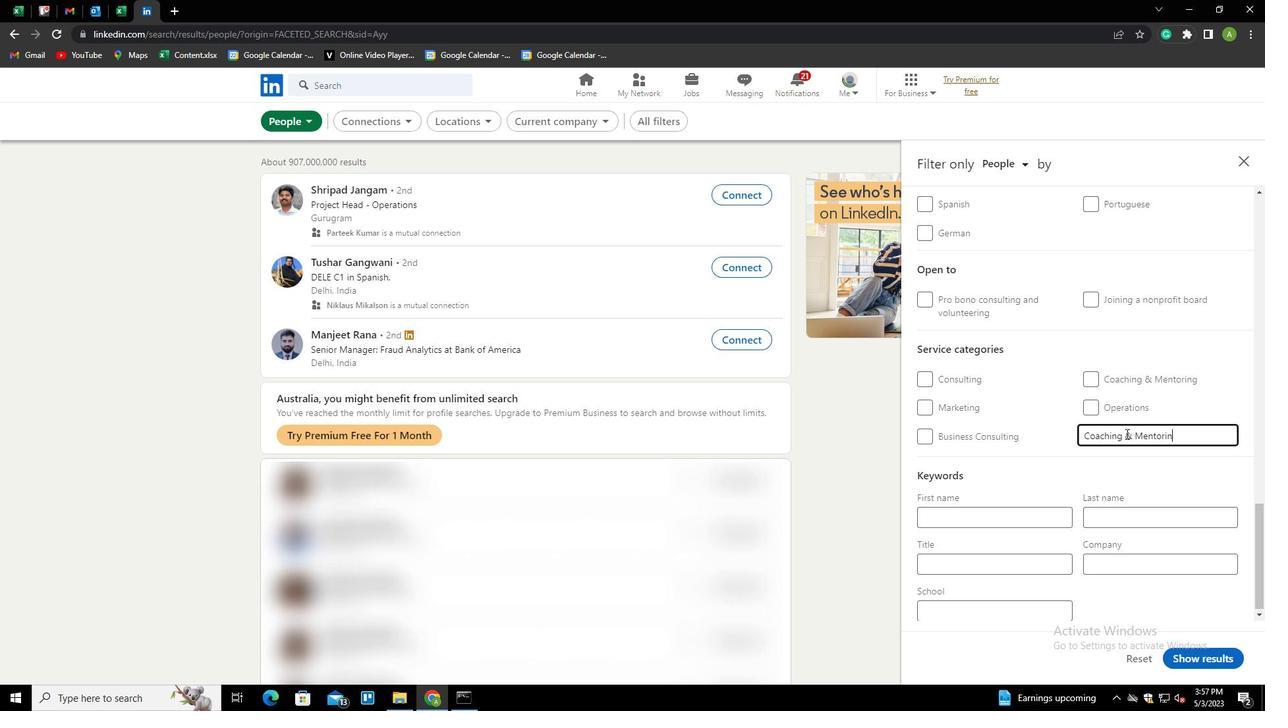 
Action: Mouse moved to (1126, 463)
Screenshot: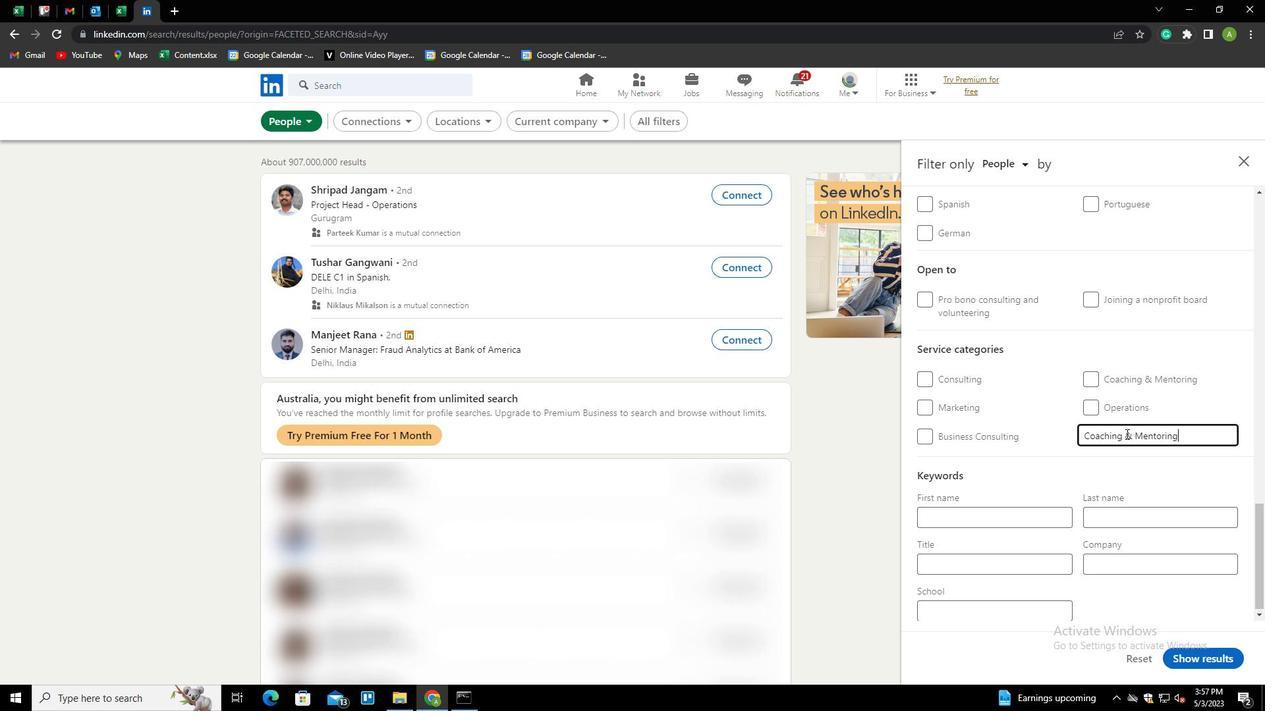 
Action: Mouse pressed left at (1126, 463)
Screenshot: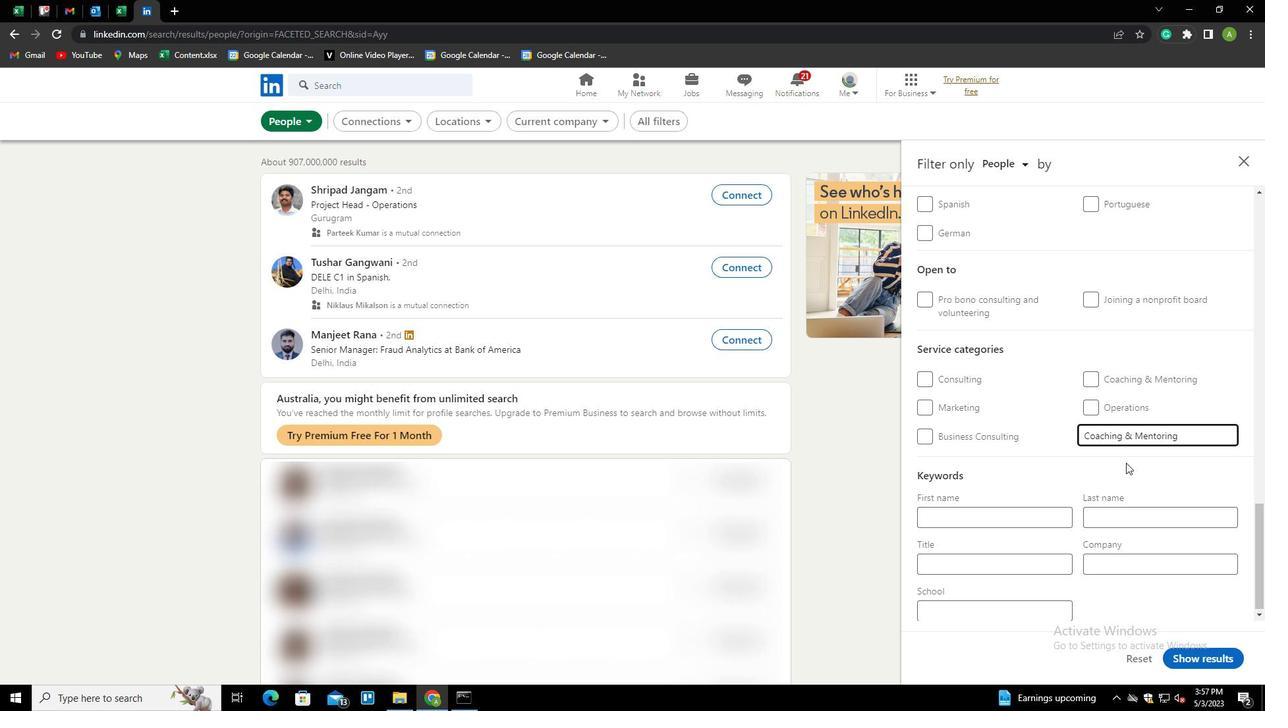 
Action: Mouse moved to (1044, 565)
Screenshot: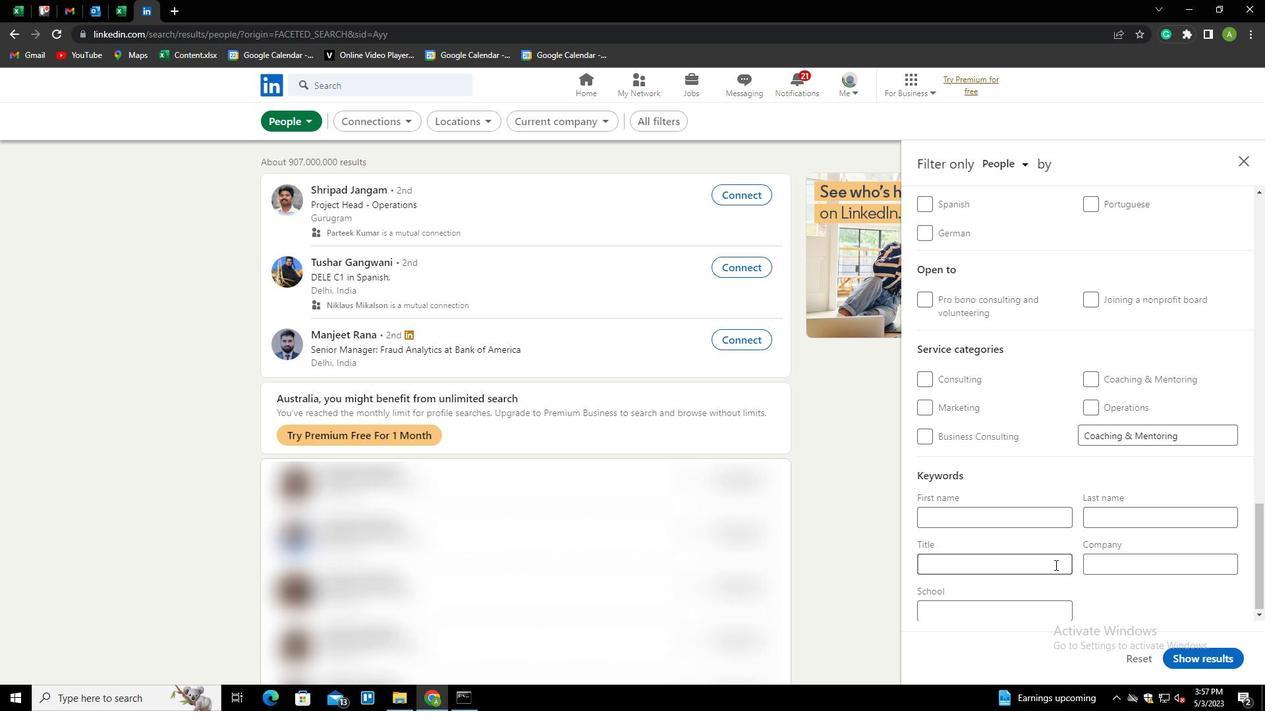 
Action: Mouse pressed left at (1044, 565)
Screenshot: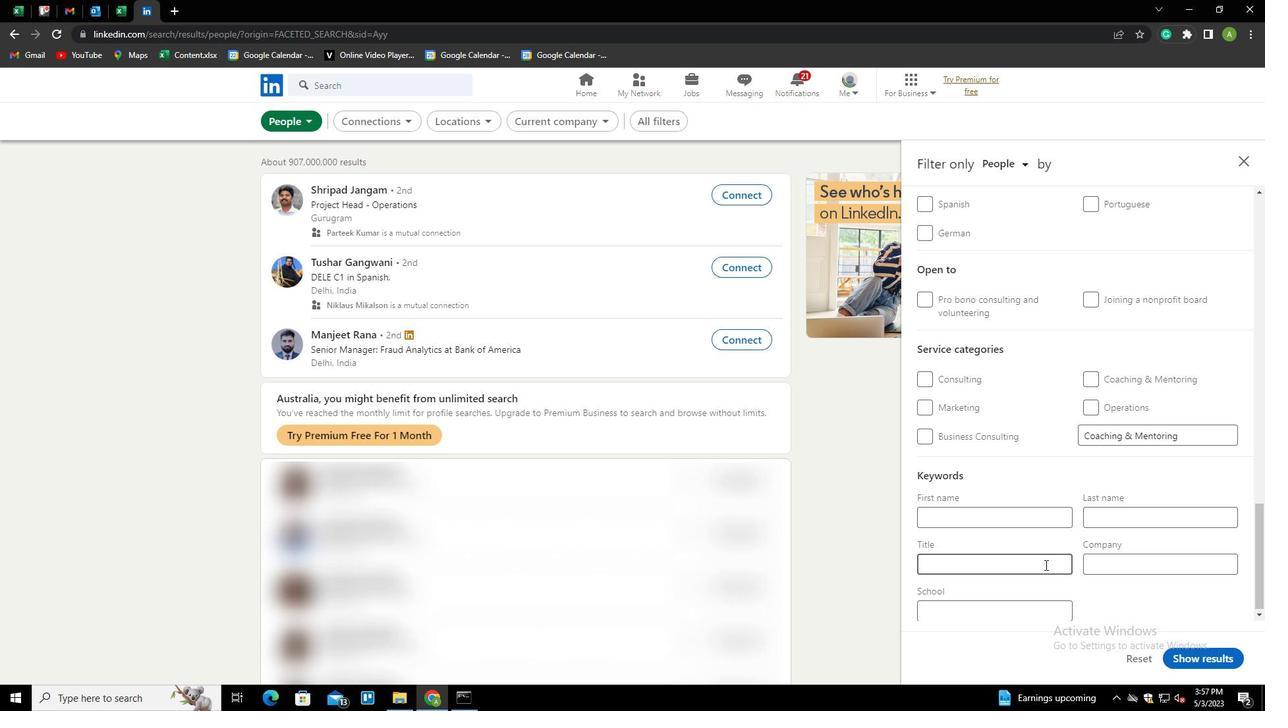 
Action: Key pressed <Key.shift>PLUMBER
Screenshot: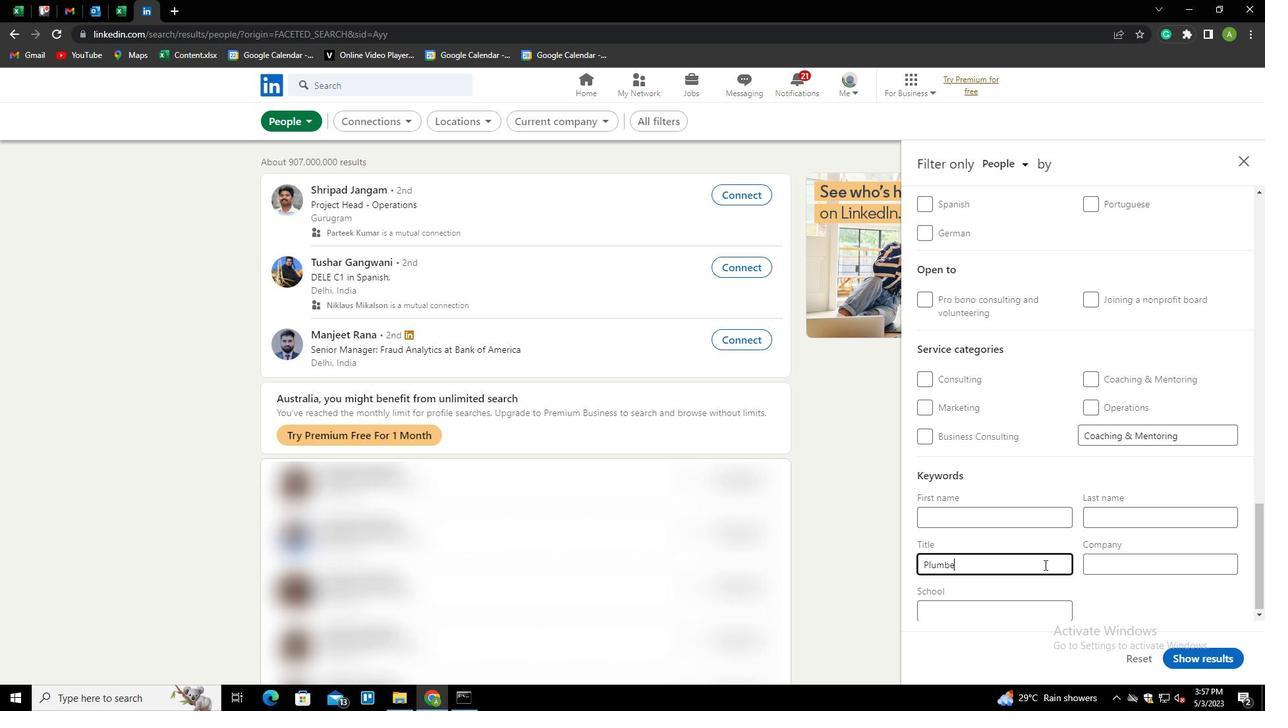 
Action: Mouse moved to (1158, 601)
Screenshot: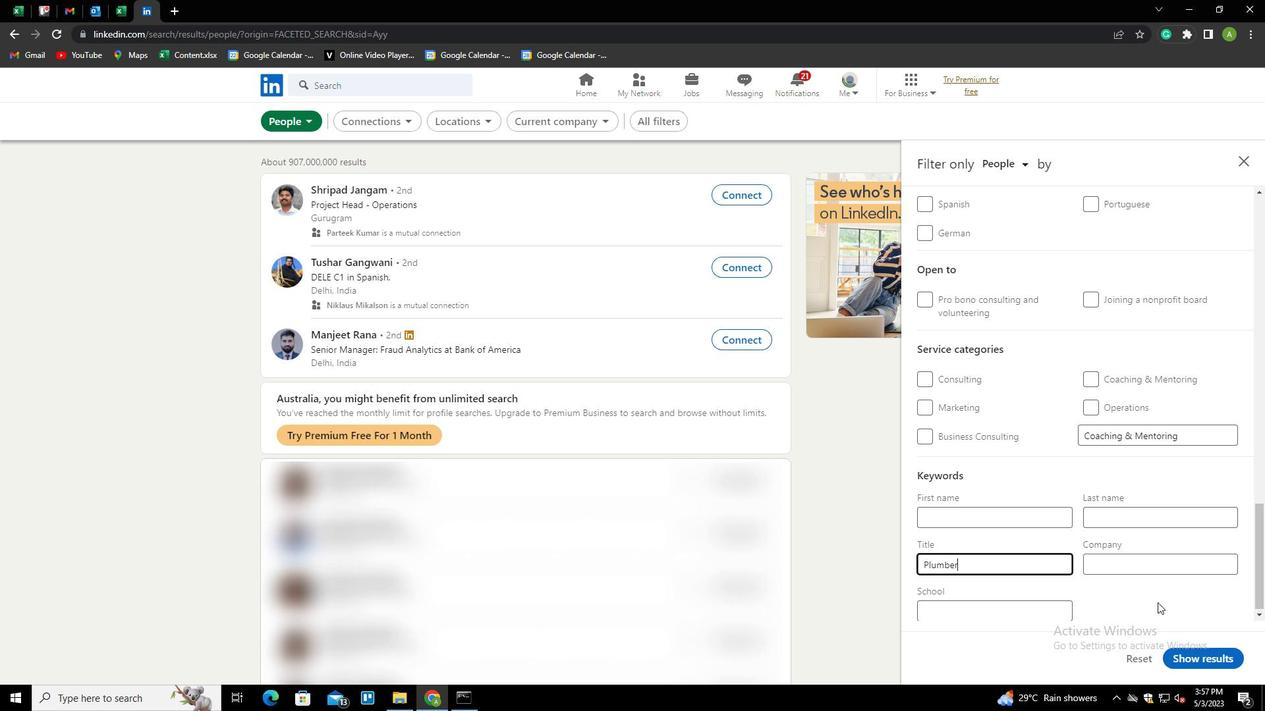 
Action: Mouse pressed left at (1158, 601)
Screenshot: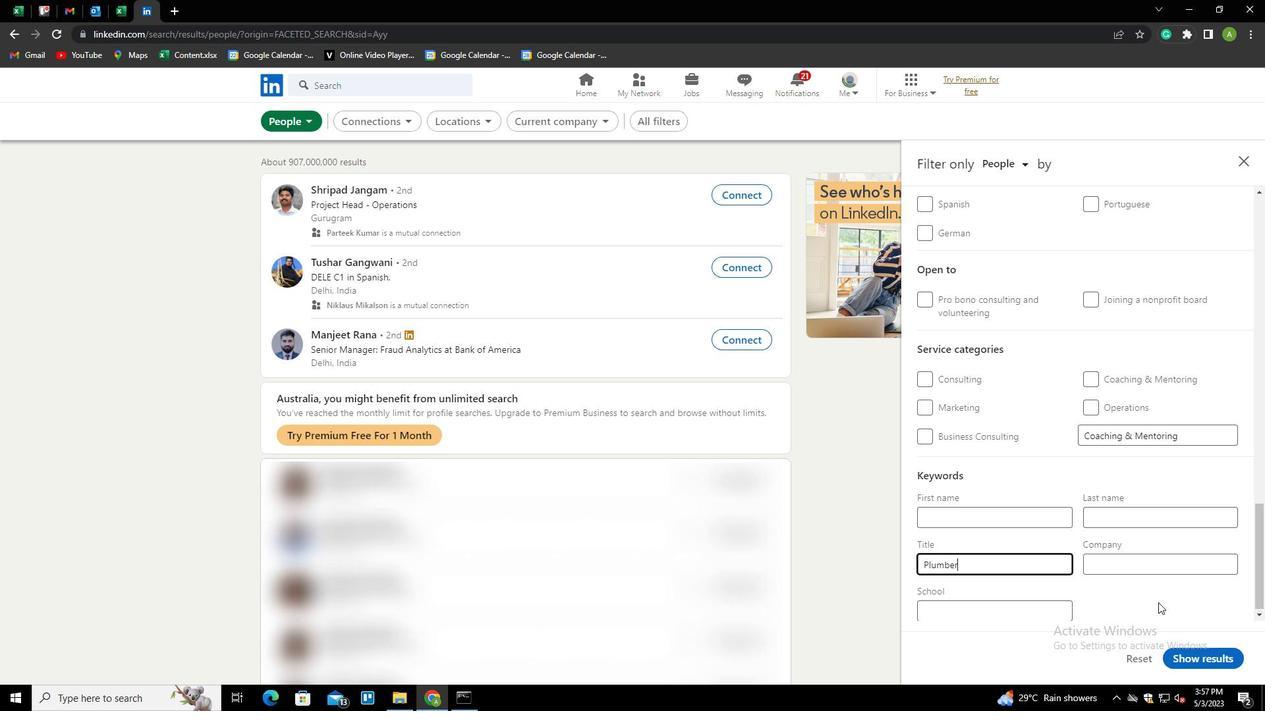 
Action: Mouse scrolled (1158, 600) with delta (0, 0)
Screenshot: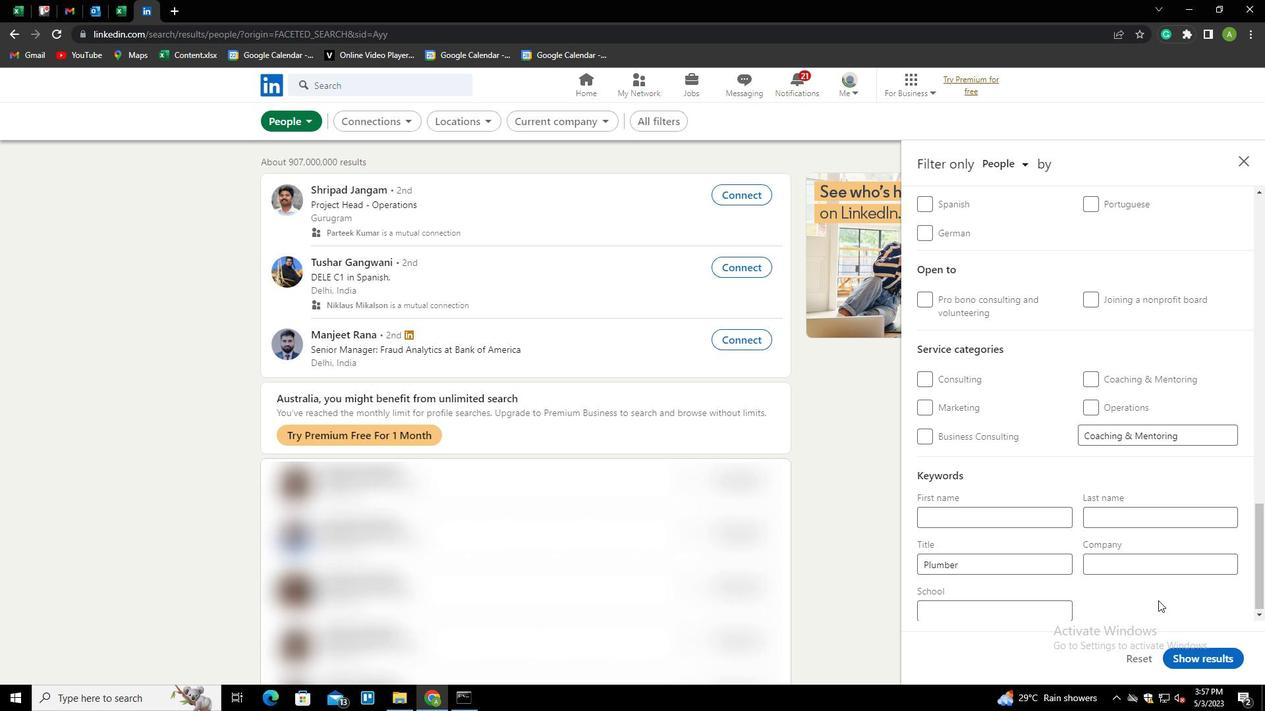 
Action: Mouse scrolled (1158, 600) with delta (0, 0)
Screenshot: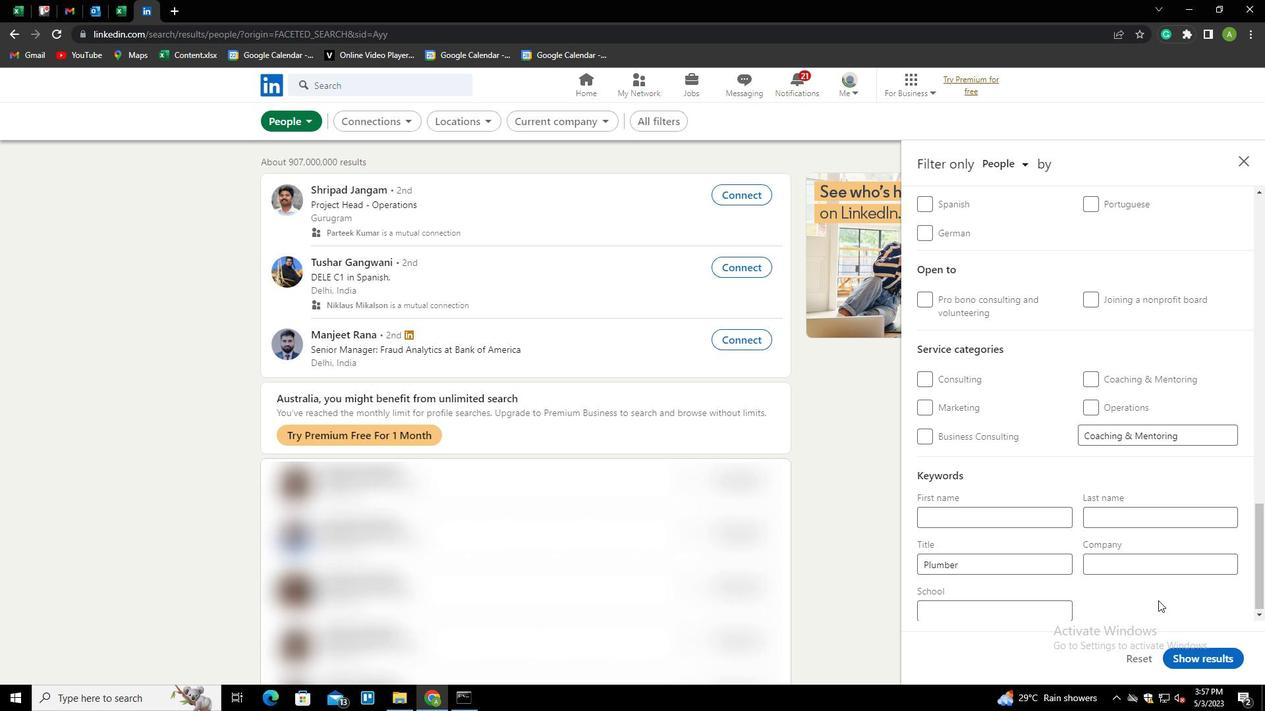 
Action: Mouse moved to (1205, 659)
Screenshot: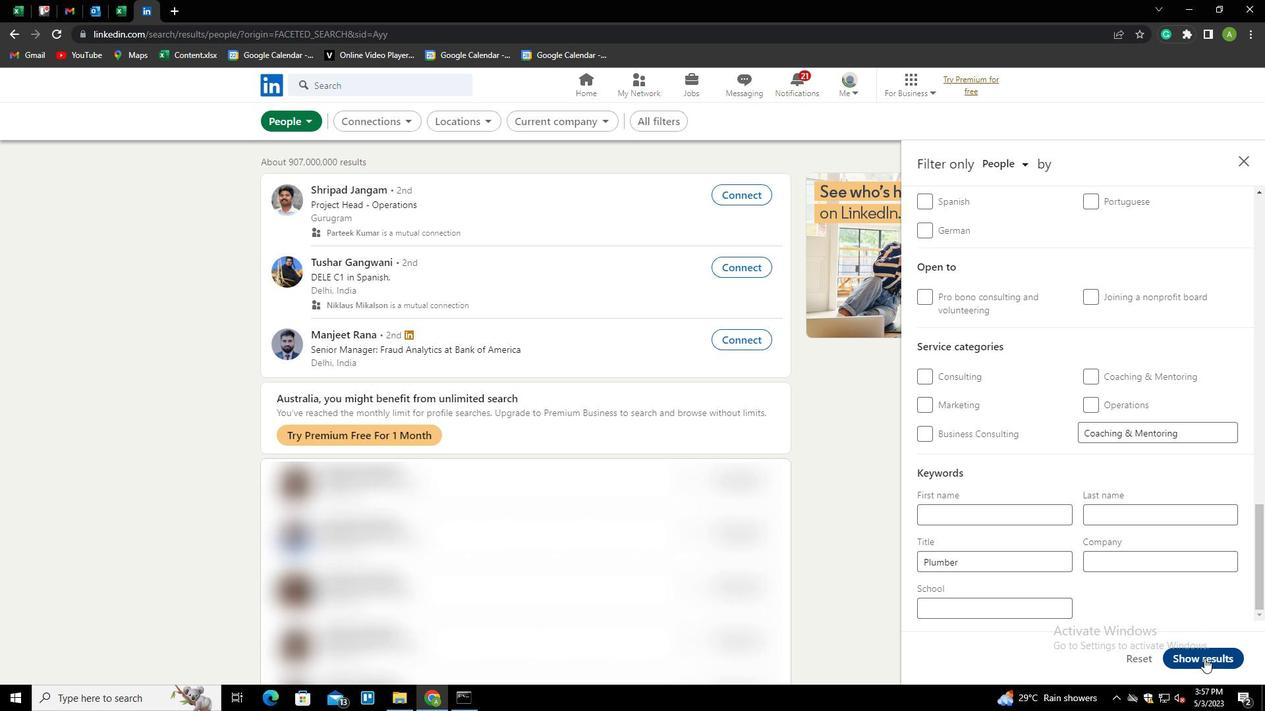 
Action: Mouse pressed left at (1205, 659)
Screenshot: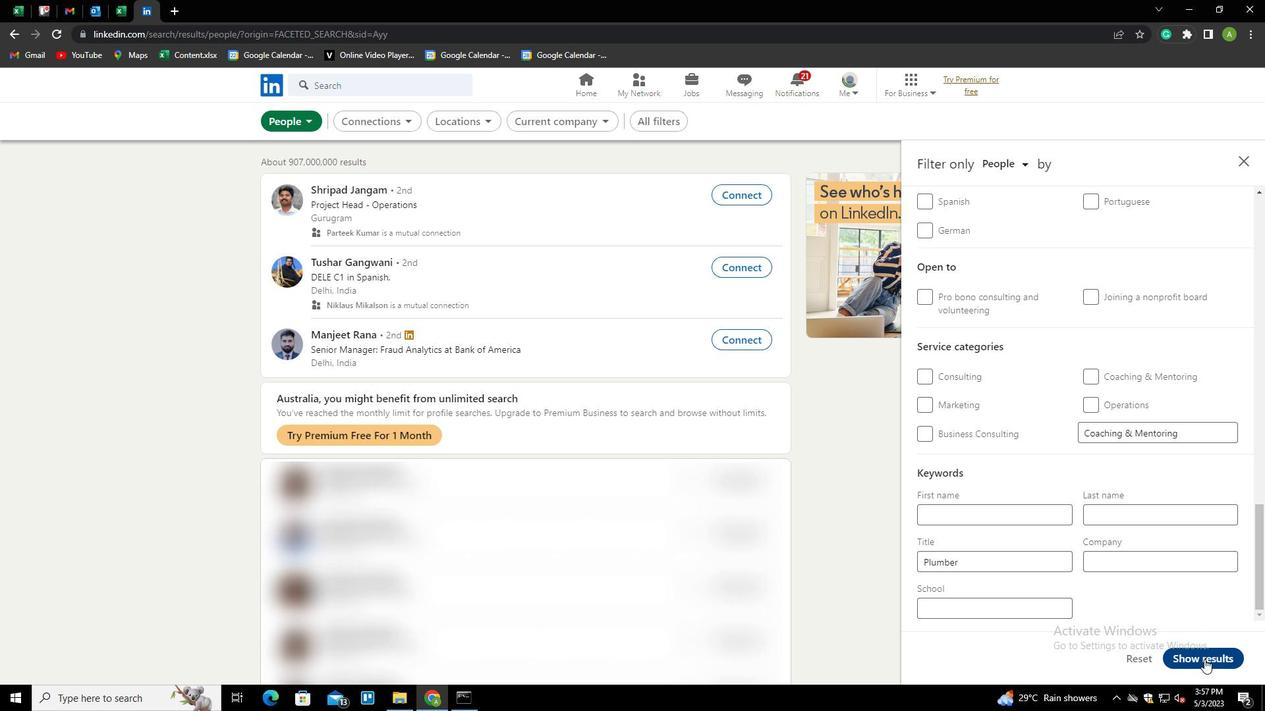 
